Task: Send an email with the signature Luis Hernandez with the subject Request for a portfolio follow-up and the message Can you confirm the details of the project budget allocation? from softage.9@softage.net to softage.8@softage.net and move the email from Sent Items to the folder Tax filings
Action: Mouse moved to (1320, 93)
Screenshot: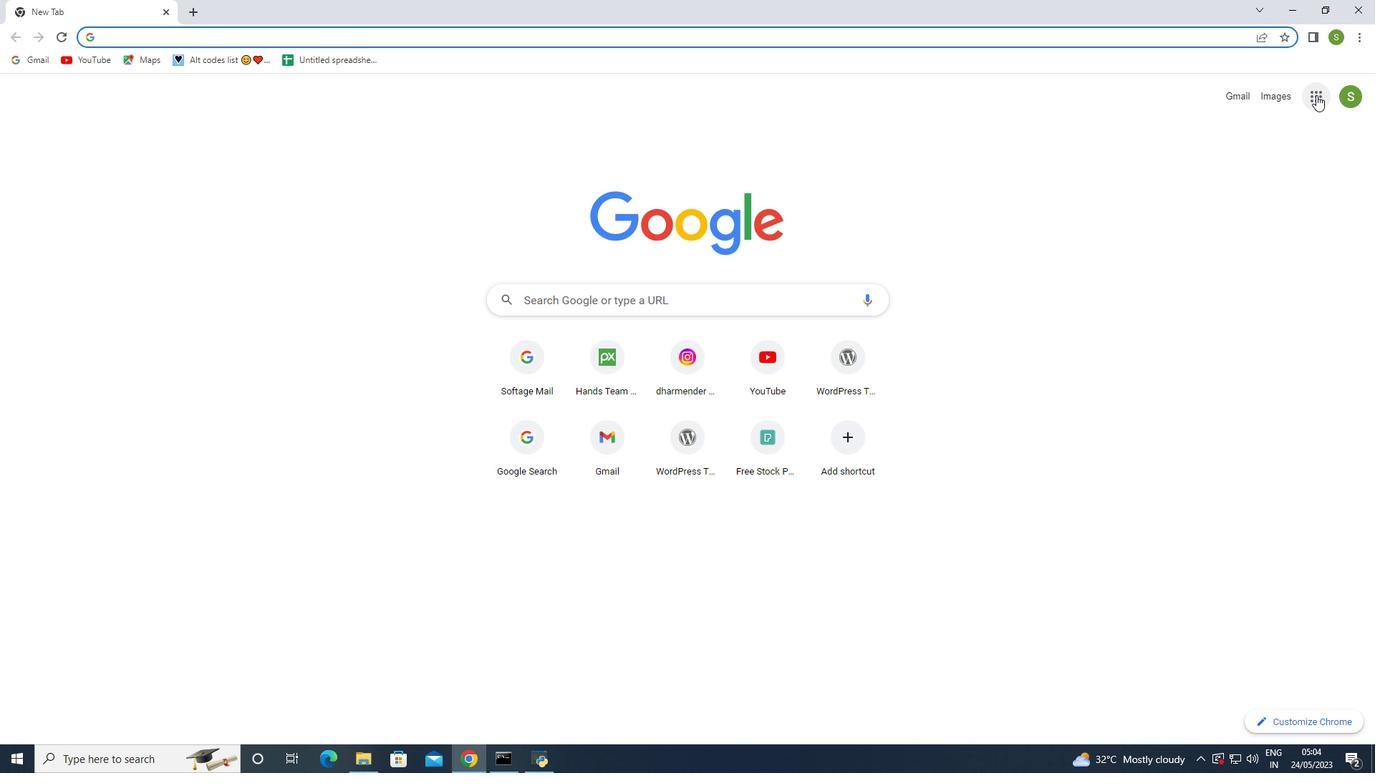 
Action: Mouse pressed left at (1320, 93)
Screenshot: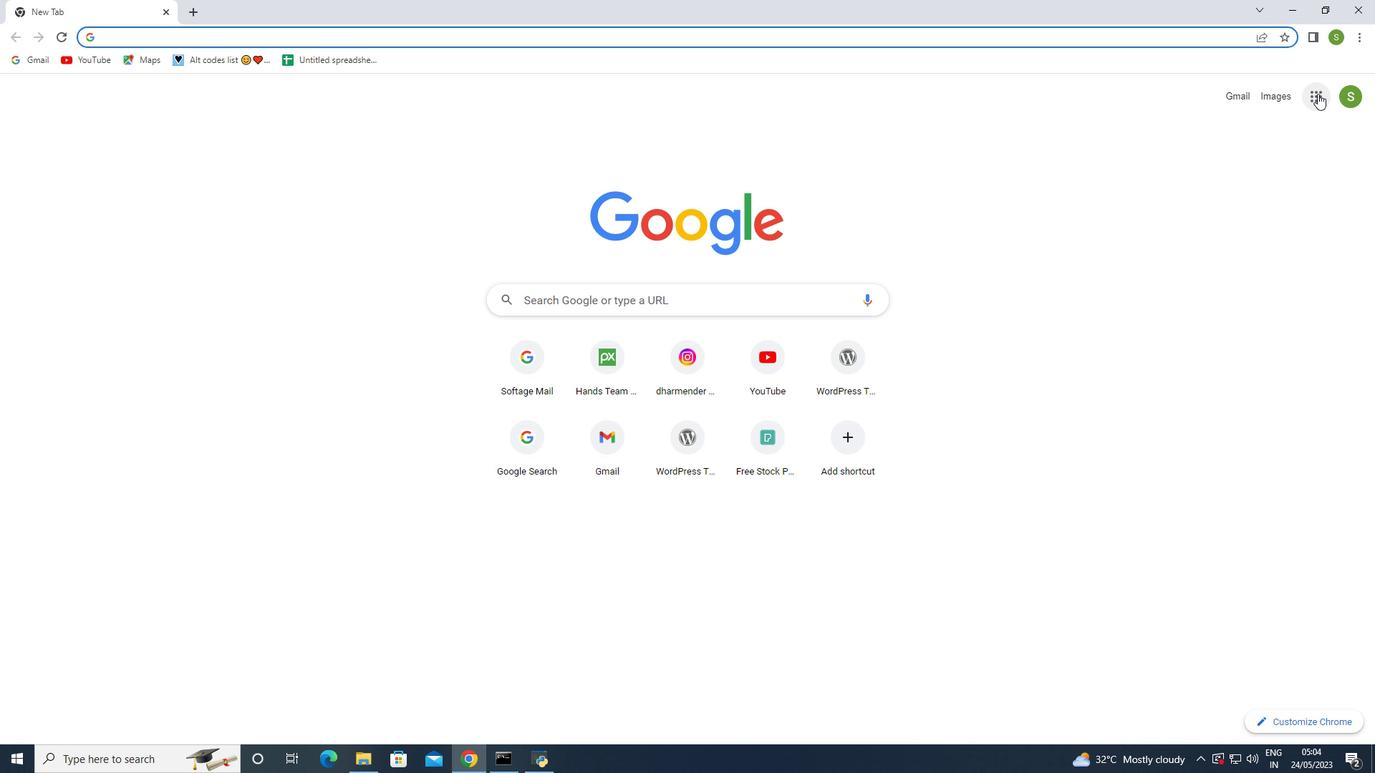 
Action: Mouse moved to (1250, 157)
Screenshot: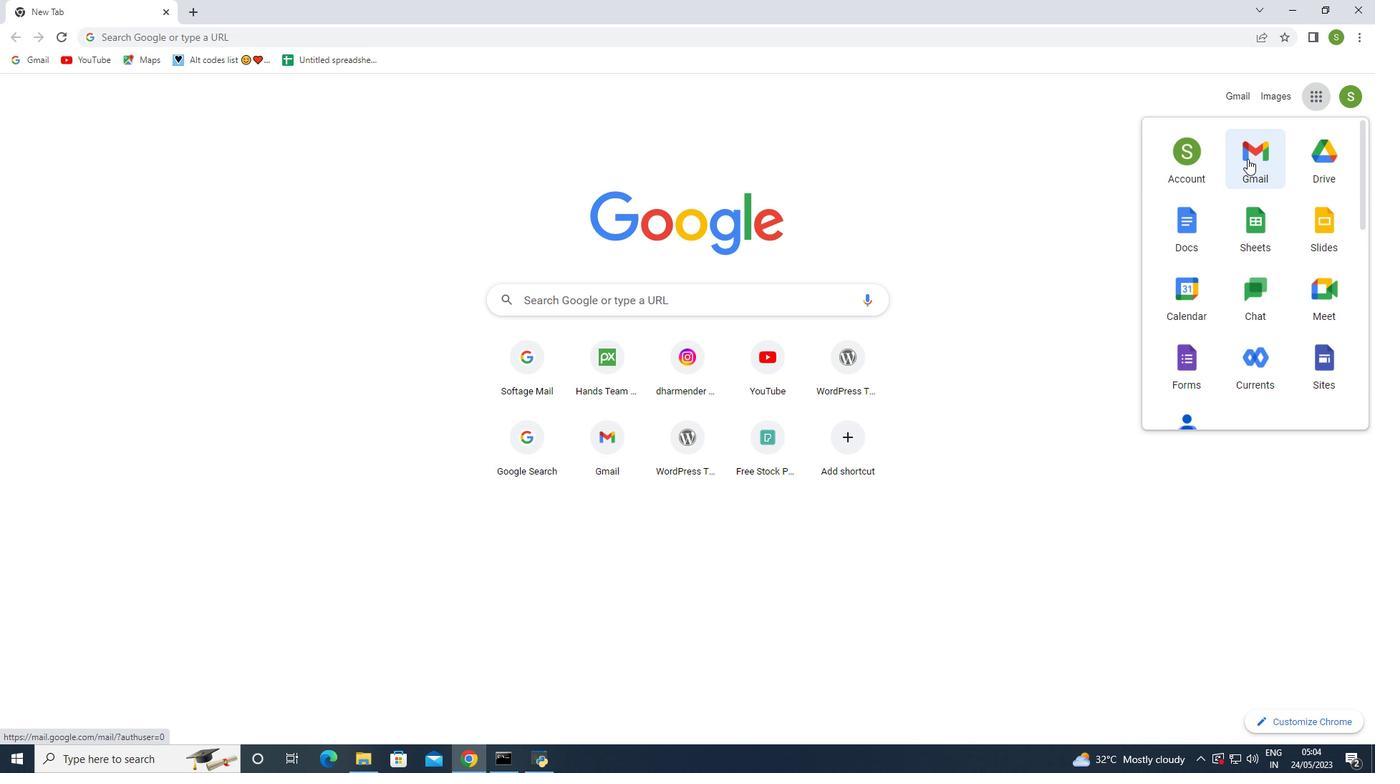 
Action: Mouse pressed left at (1250, 157)
Screenshot: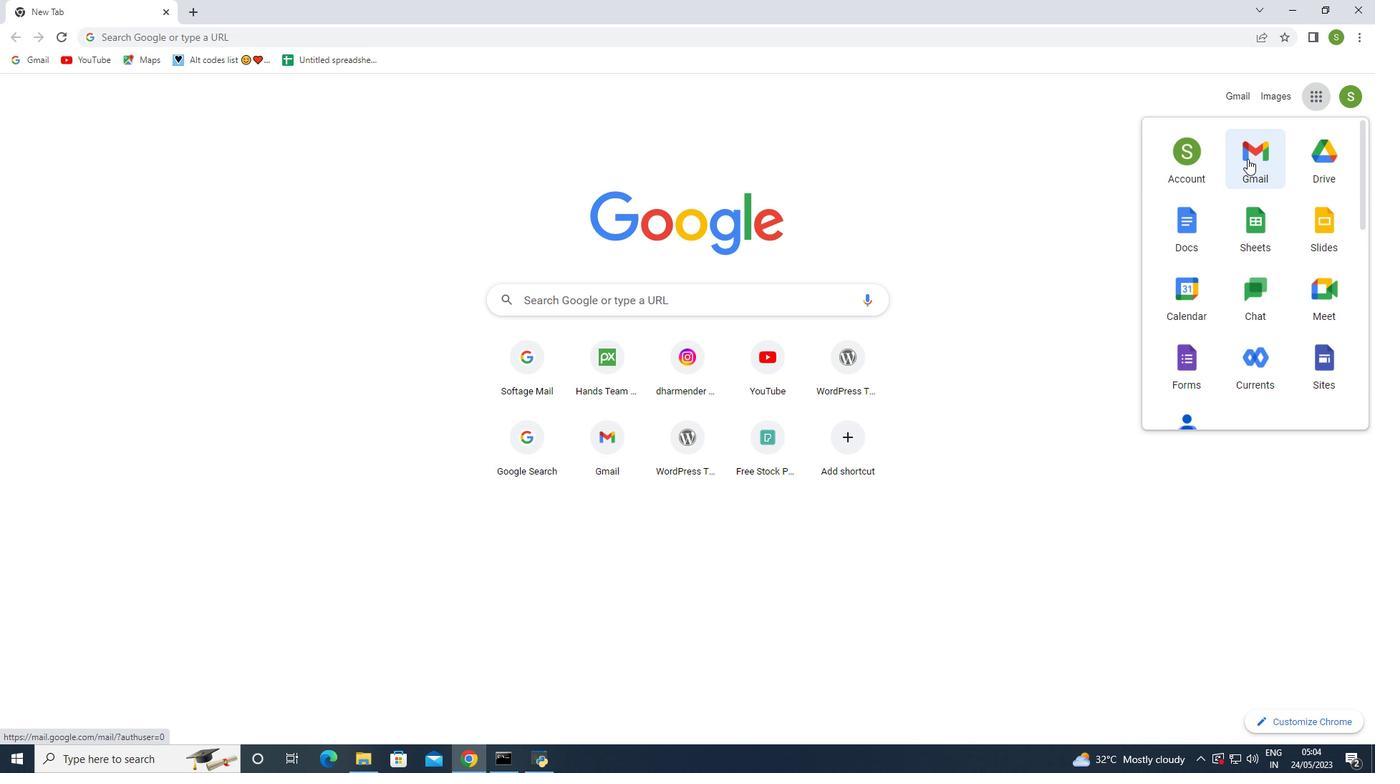 
Action: Mouse moved to (1213, 91)
Screenshot: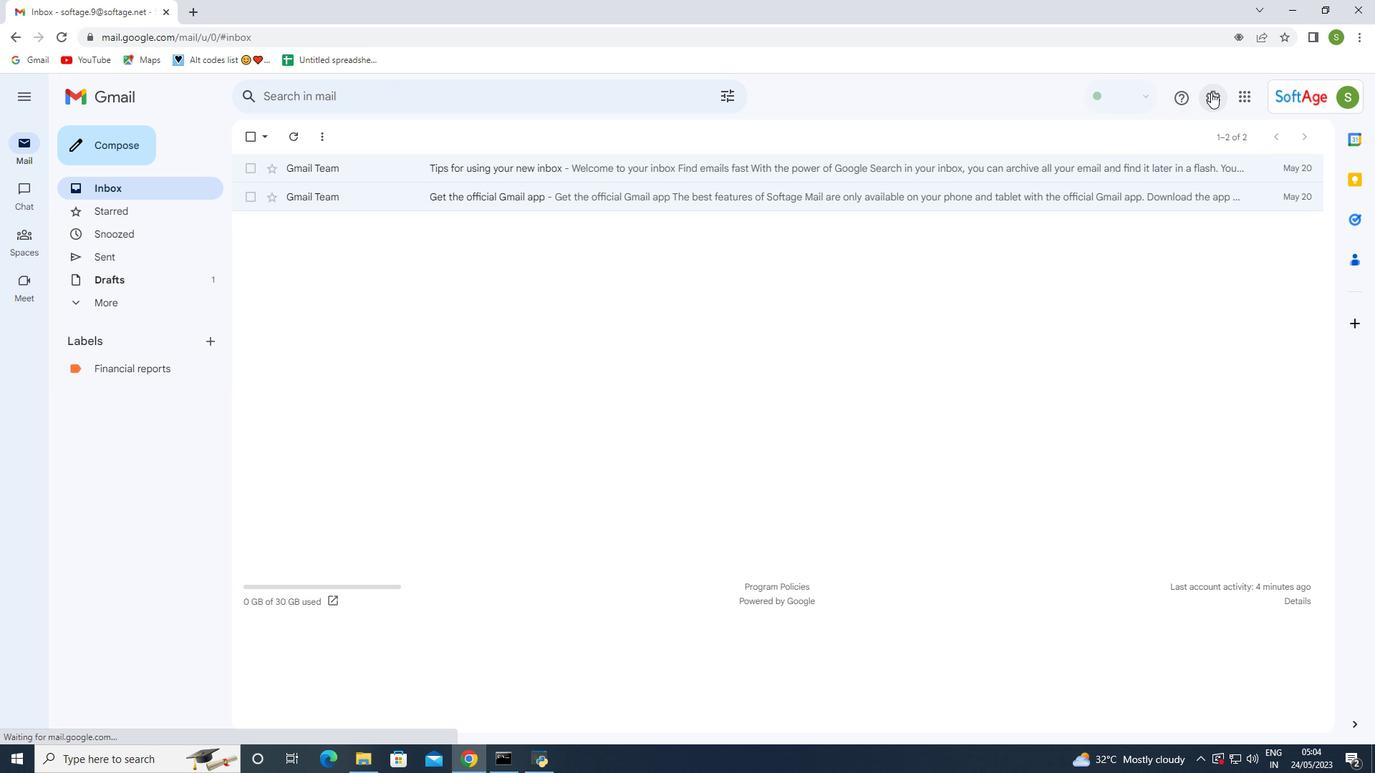 
Action: Mouse pressed left at (1213, 91)
Screenshot: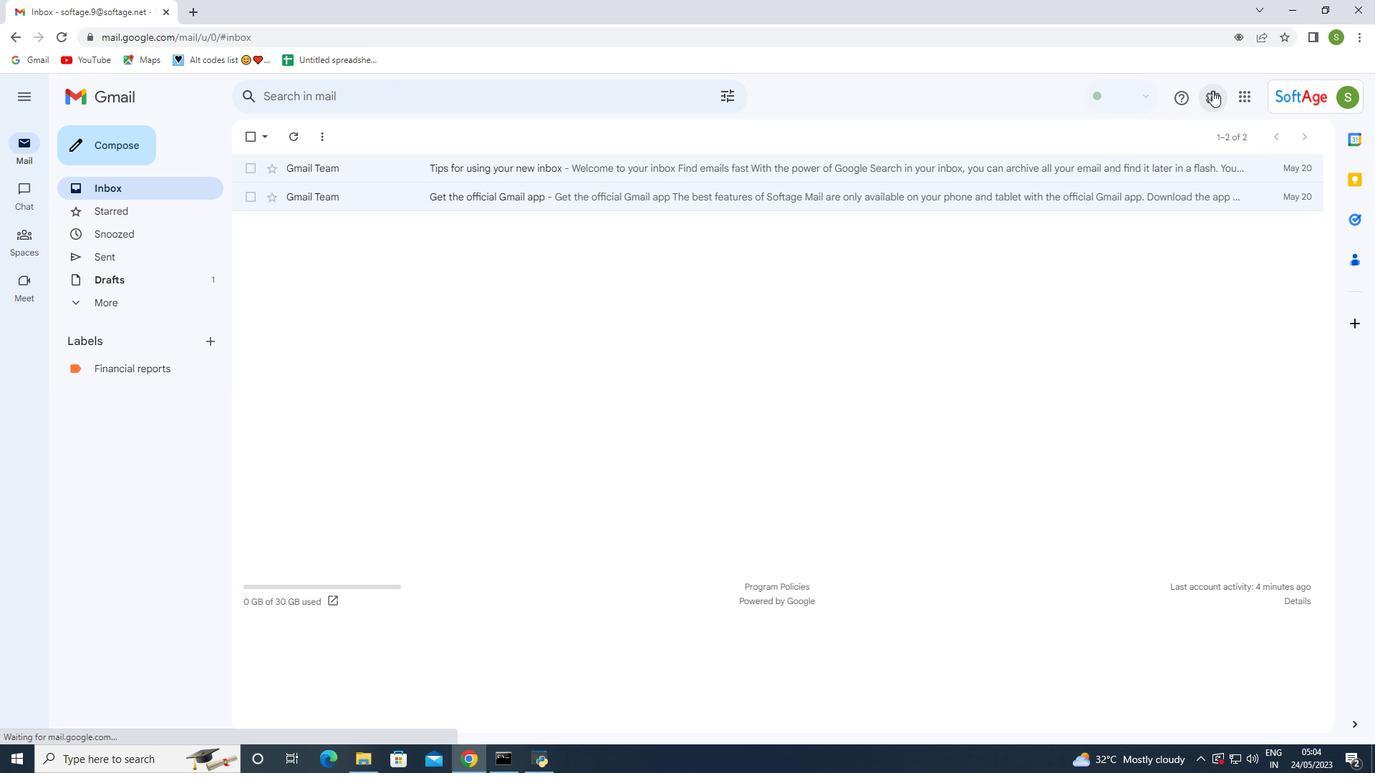 
Action: Mouse moved to (1189, 174)
Screenshot: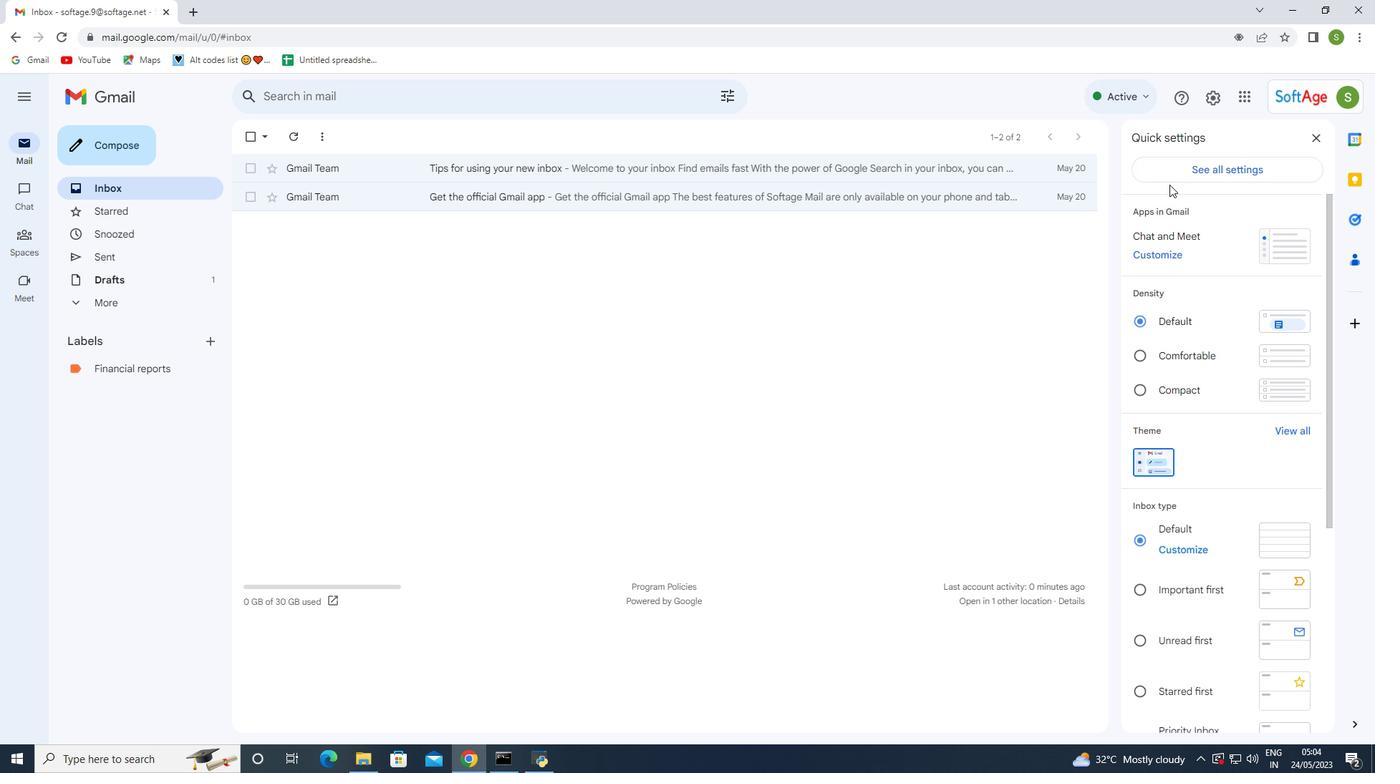 
Action: Mouse pressed left at (1189, 174)
Screenshot: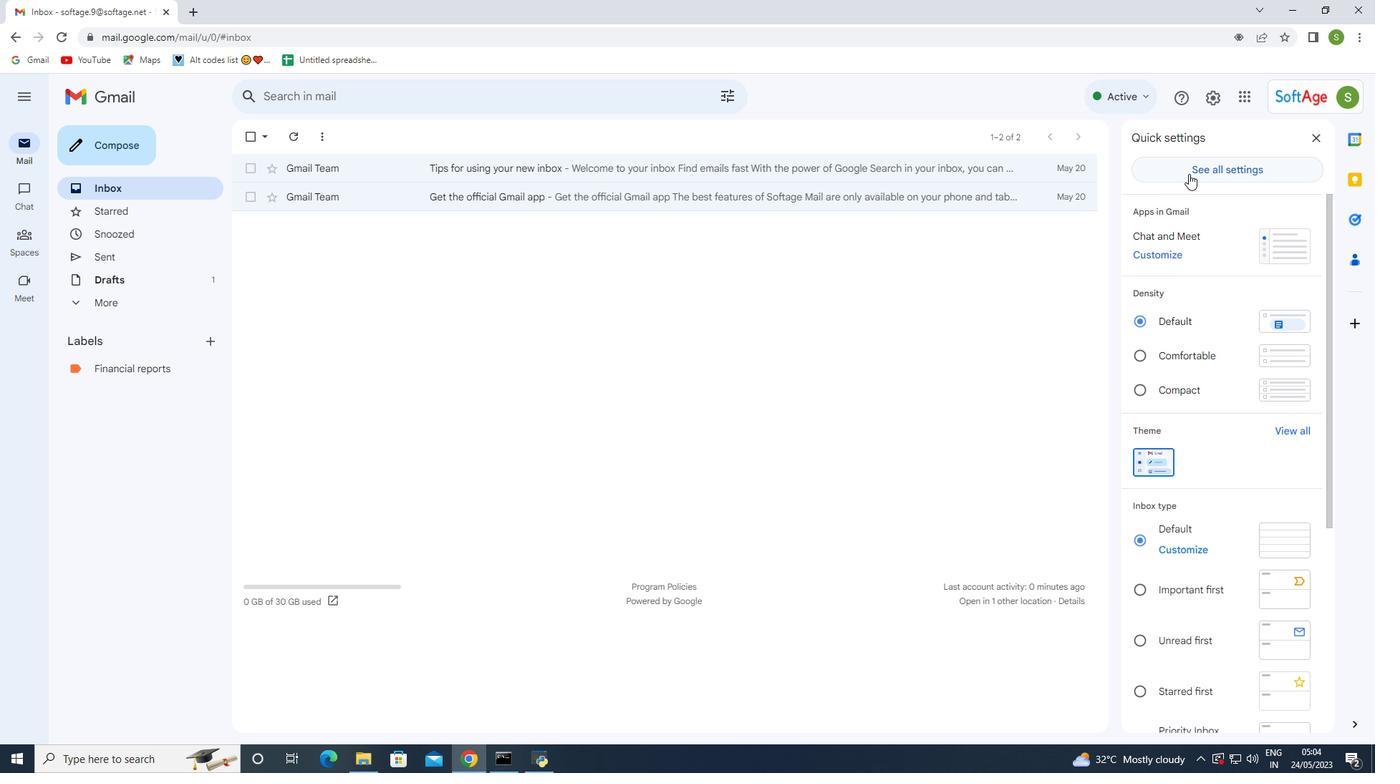
Action: Mouse moved to (605, 356)
Screenshot: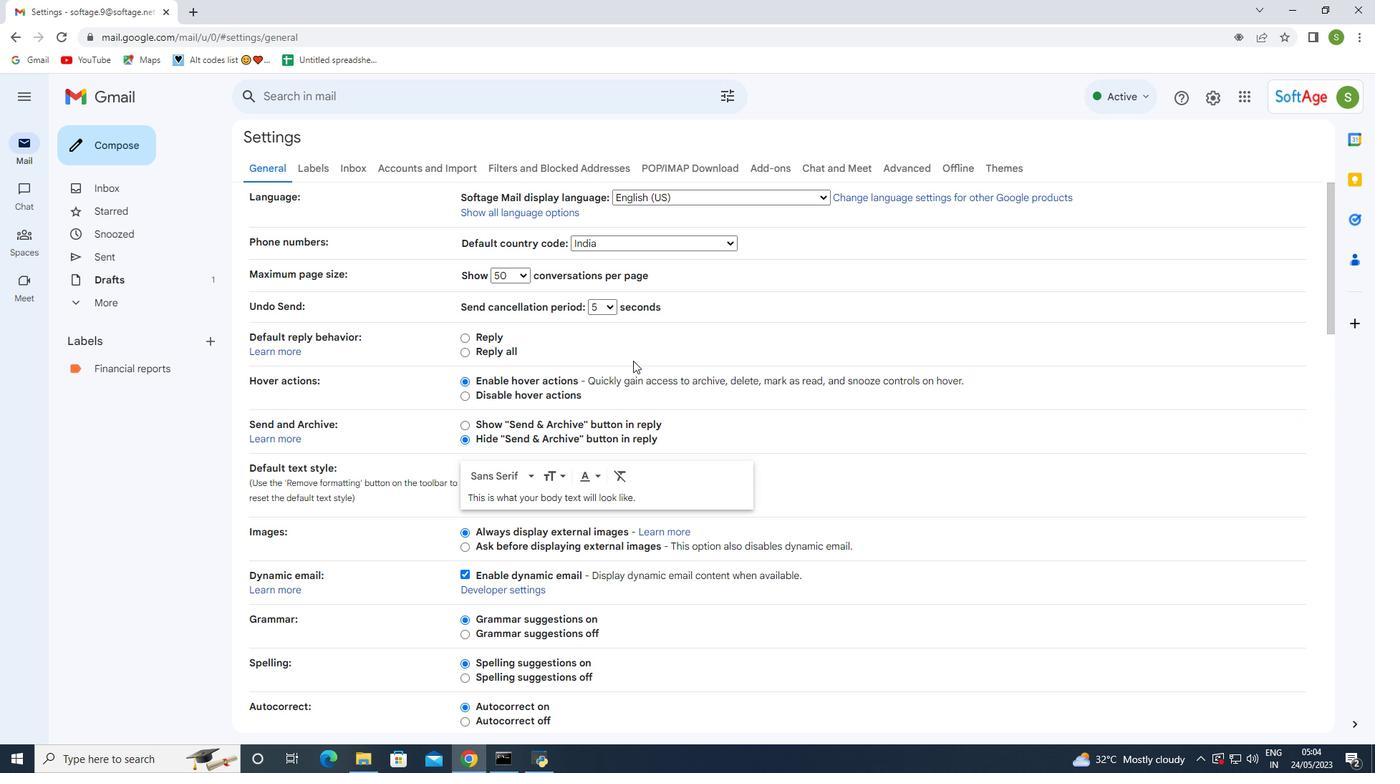
Action: Mouse scrolled (605, 355) with delta (0, 0)
Screenshot: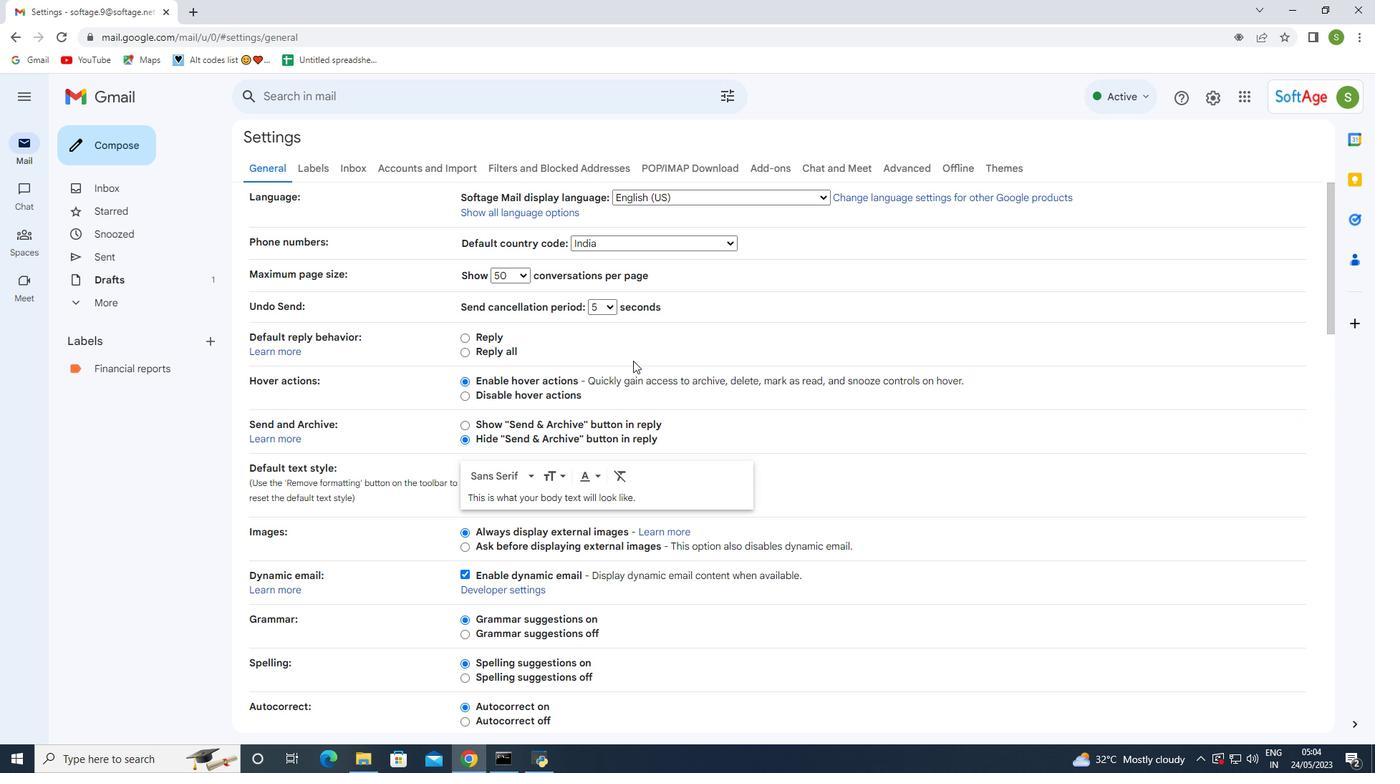 
Action: Mouse scrolled (605, 355) with delta (0, 0)
Screenshot: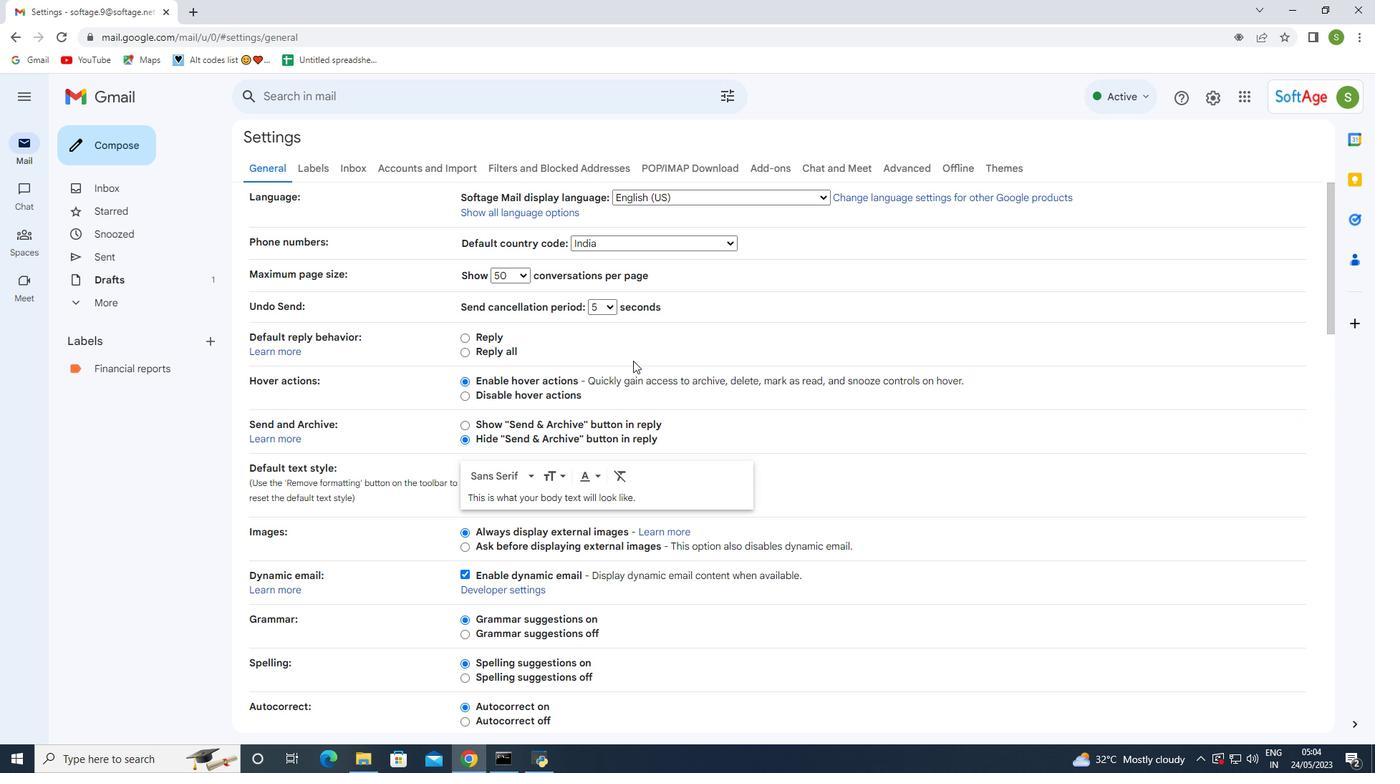 
Action: Mouse scrolled (605, 355) with delta (0, 0)
Screenshot: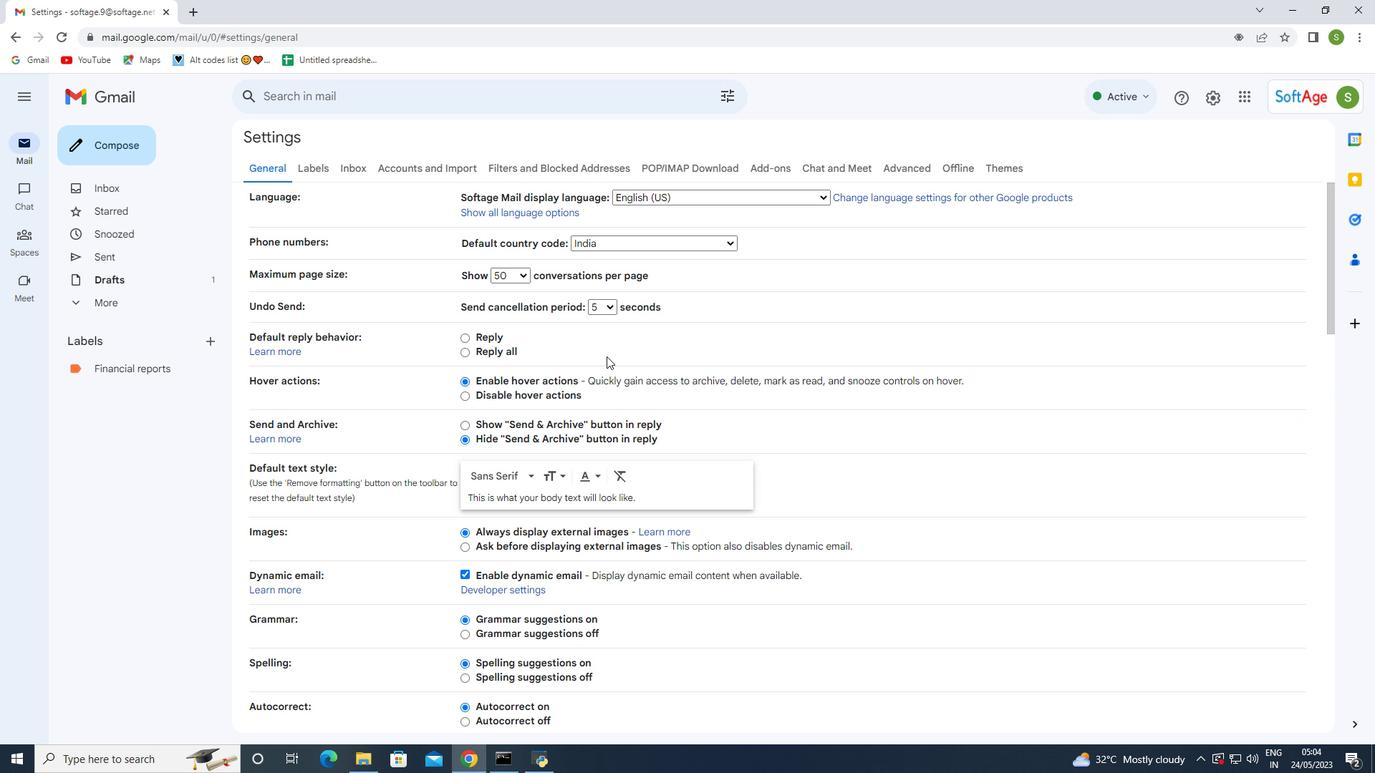 
Action: Mouse scrolled (605, 355) with delta (0, 0)
Screenshot: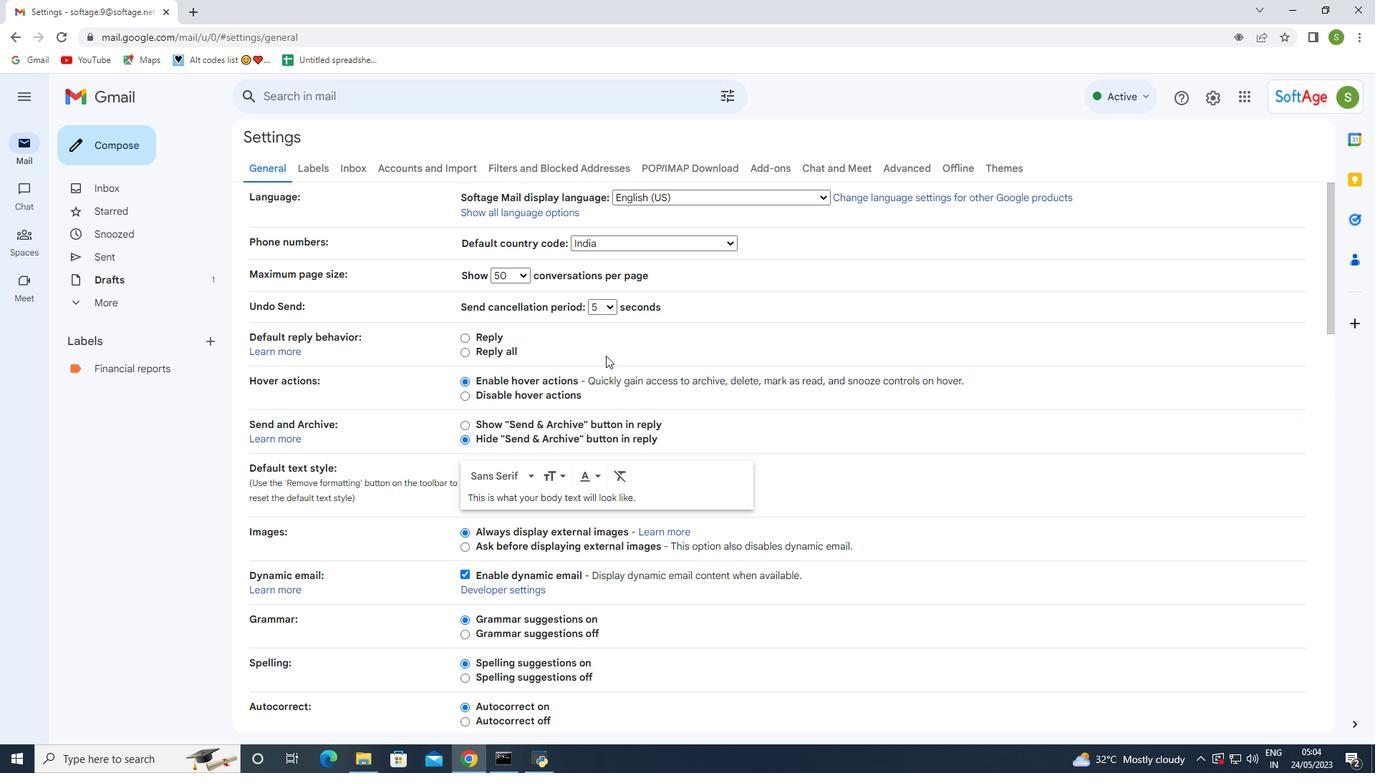 
Action: Mouse moved to (605, 354)
Screenshot: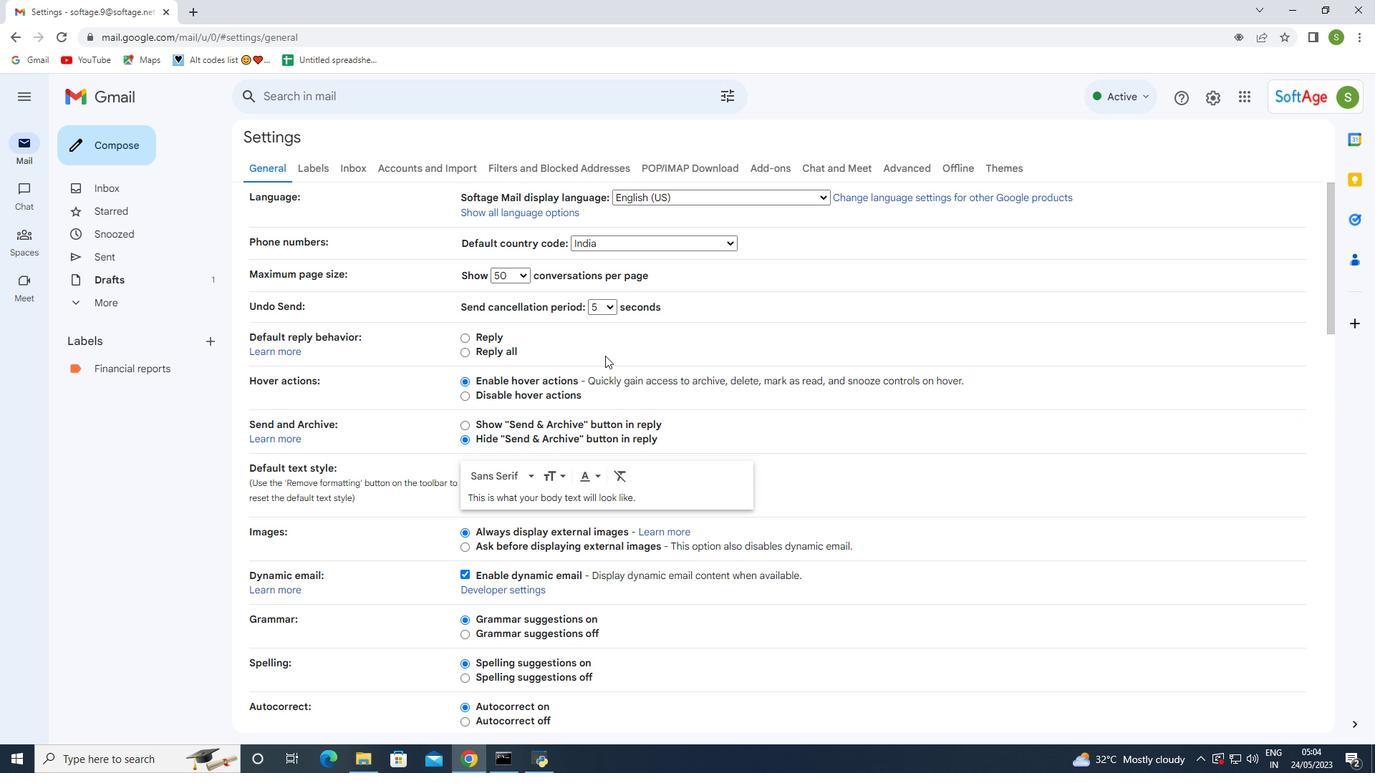 
Action: Mouse scrolled (605, 354) with delta (0, 0)
Screenshot: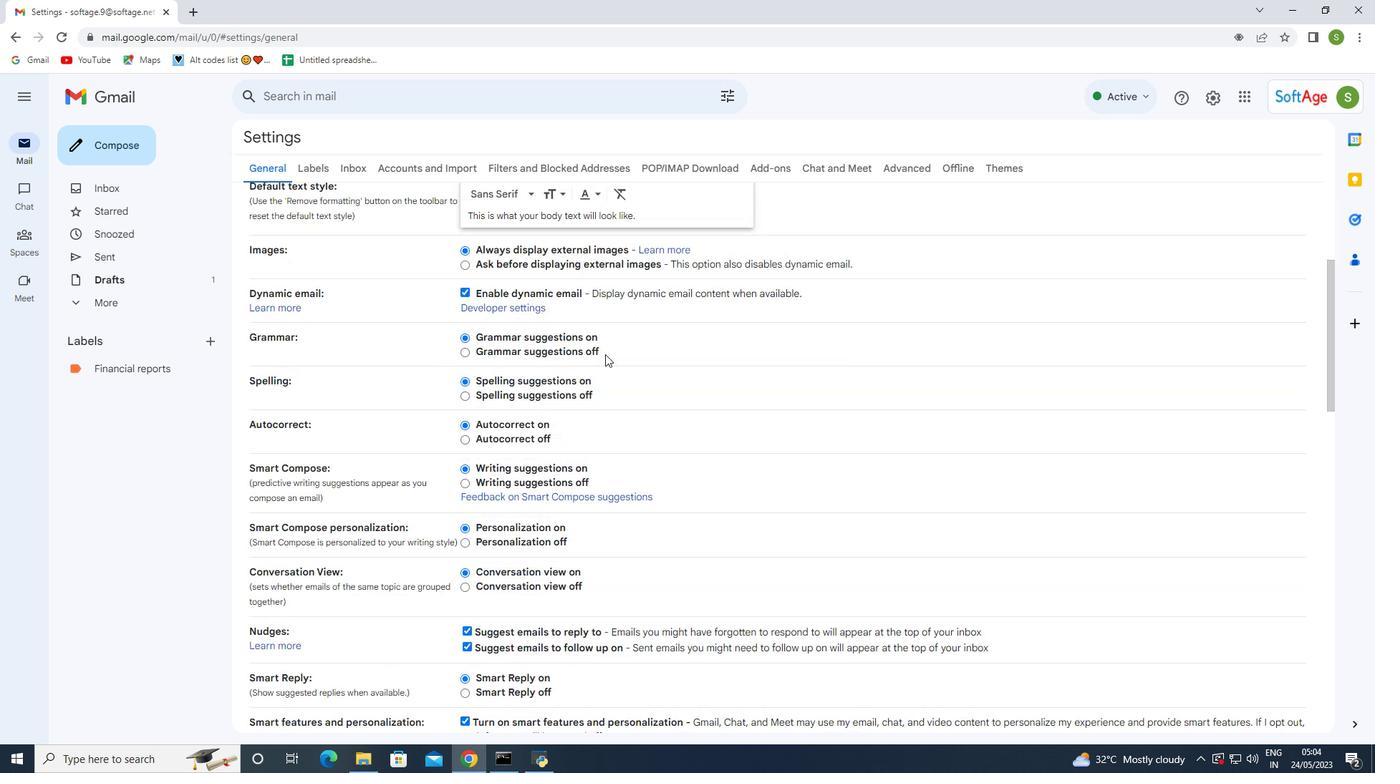 
Action: Mouse scrolled (605, 354) with delta (0, 0)
Screenshot: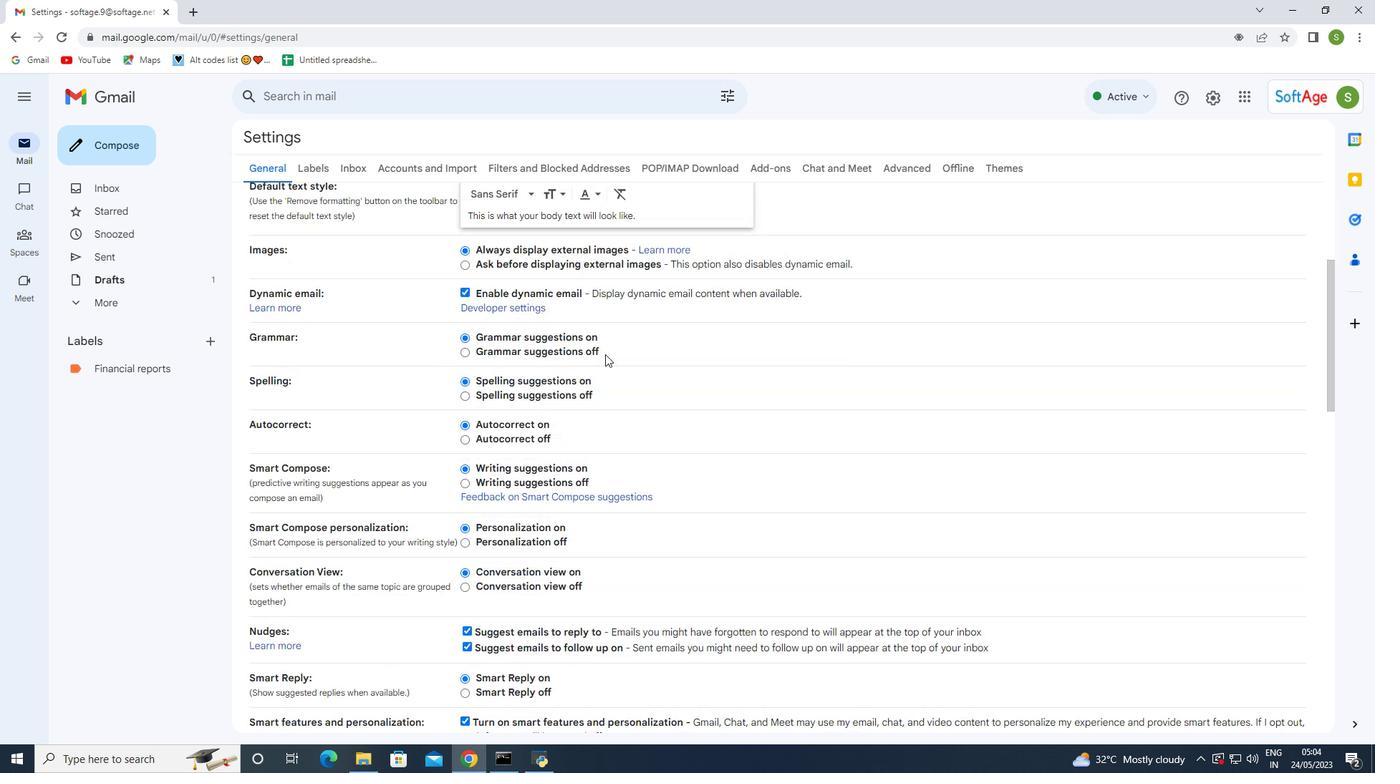 
Action: Mouse scrolled (605, 354) with delta (0, 0)
Screenshot: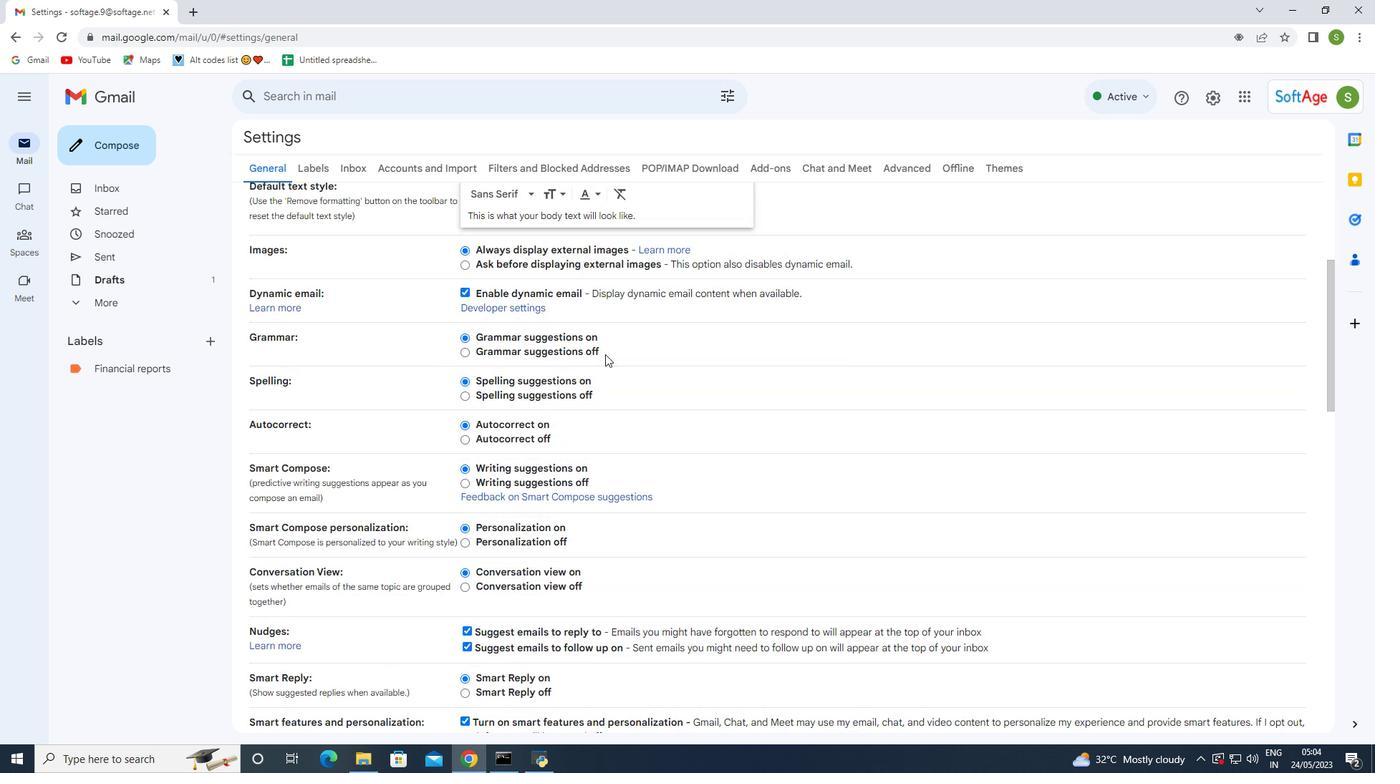 
Action: Mouse scrolled (605, 354) with delta (0, 0)
Screenshot: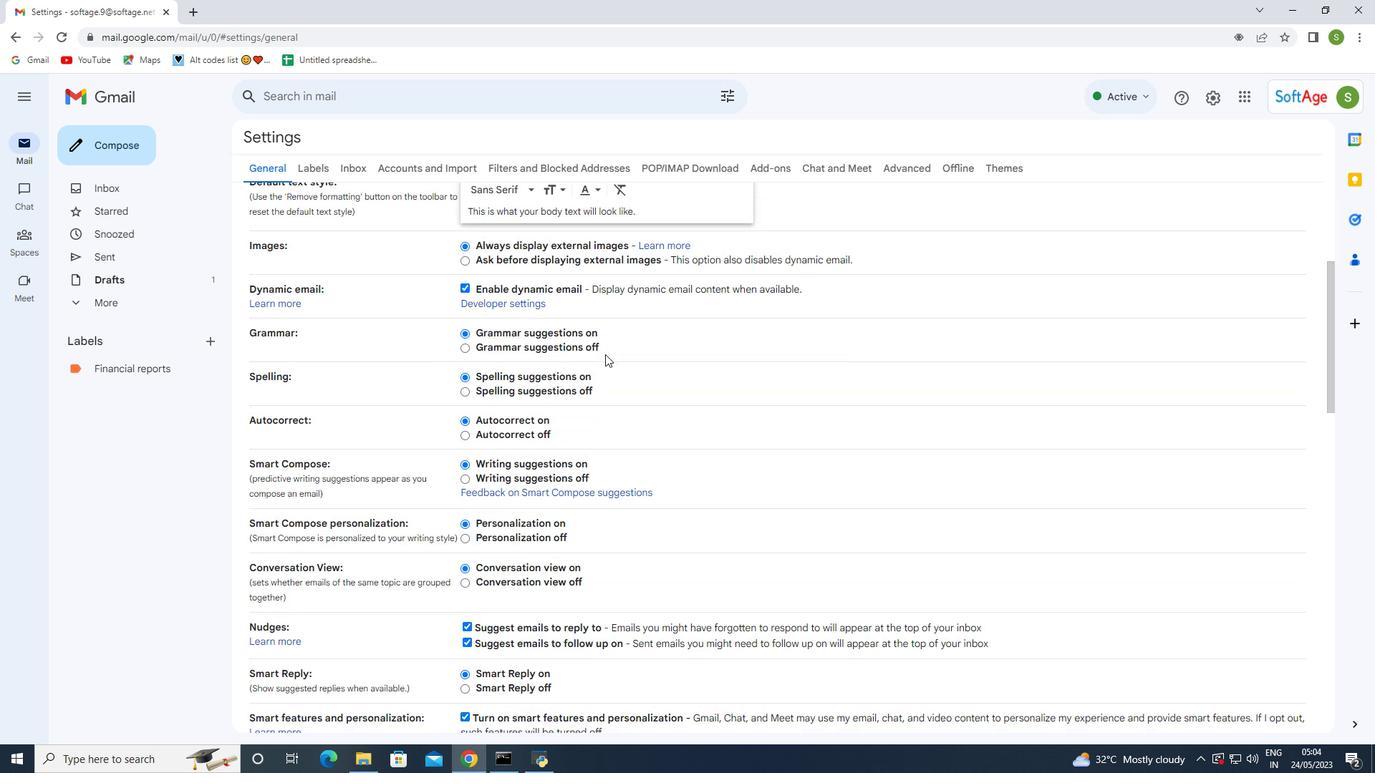 
Action: Mouse moved to (604, 355)
Screenshot: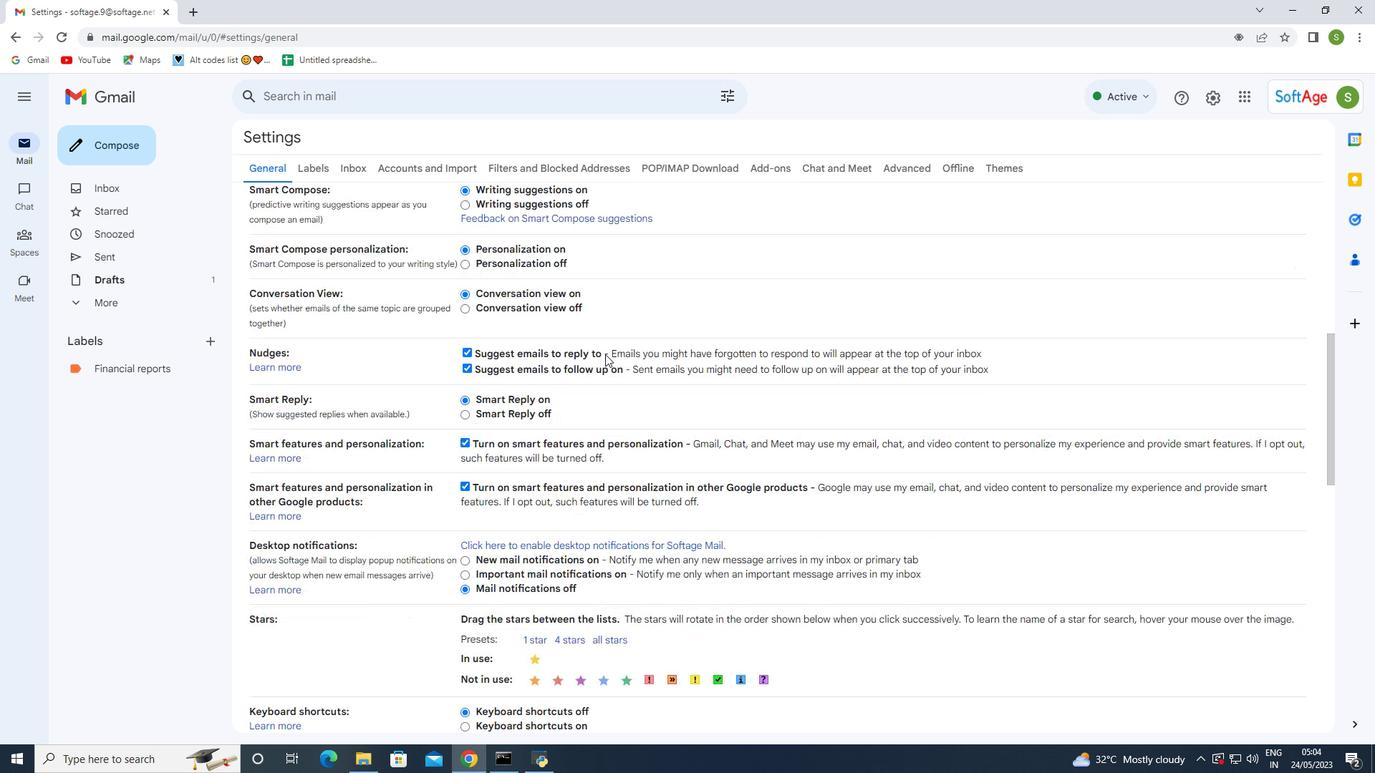 
Action: Mouse scrolled (604, 354) with delta (0, 0)
Screenshot: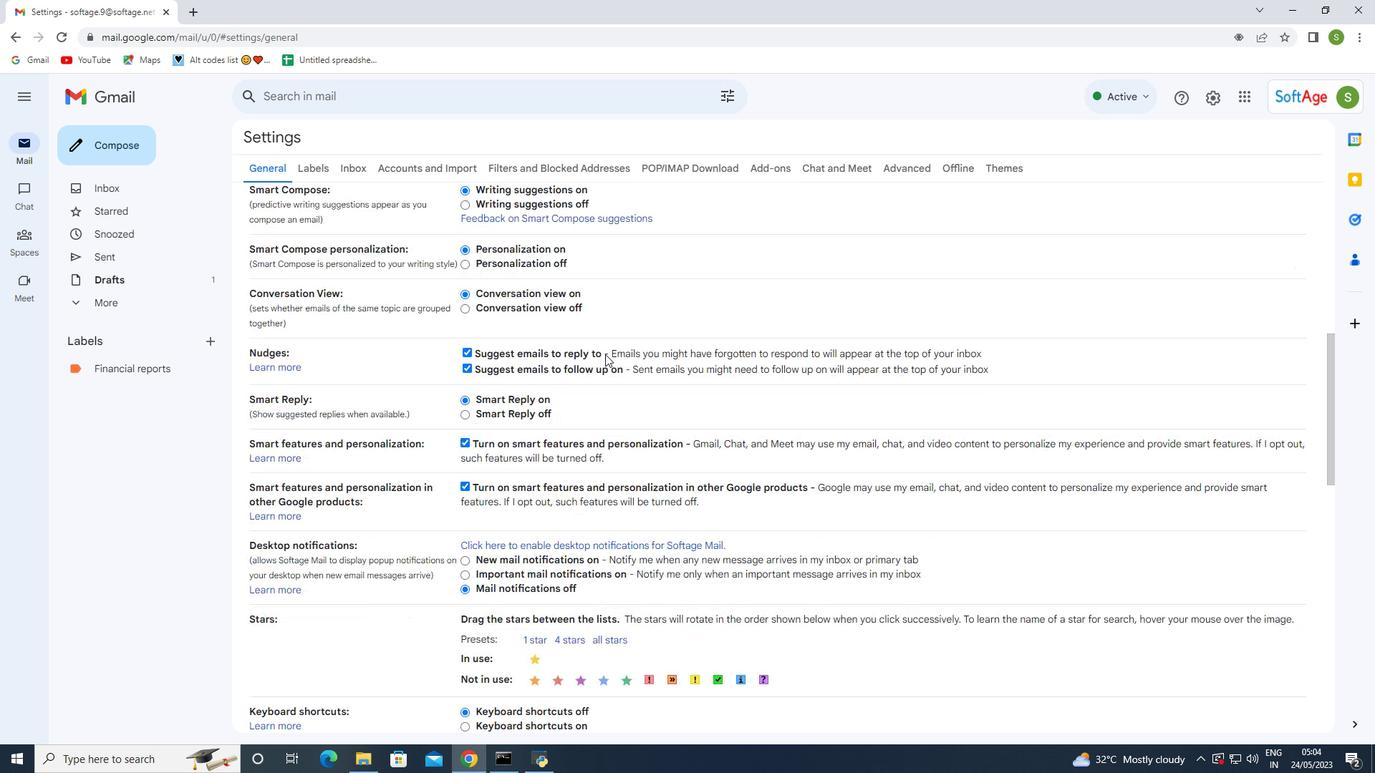 
Action: Mouse scrolled (604, 354) with delta (0, 0)
Screenshot: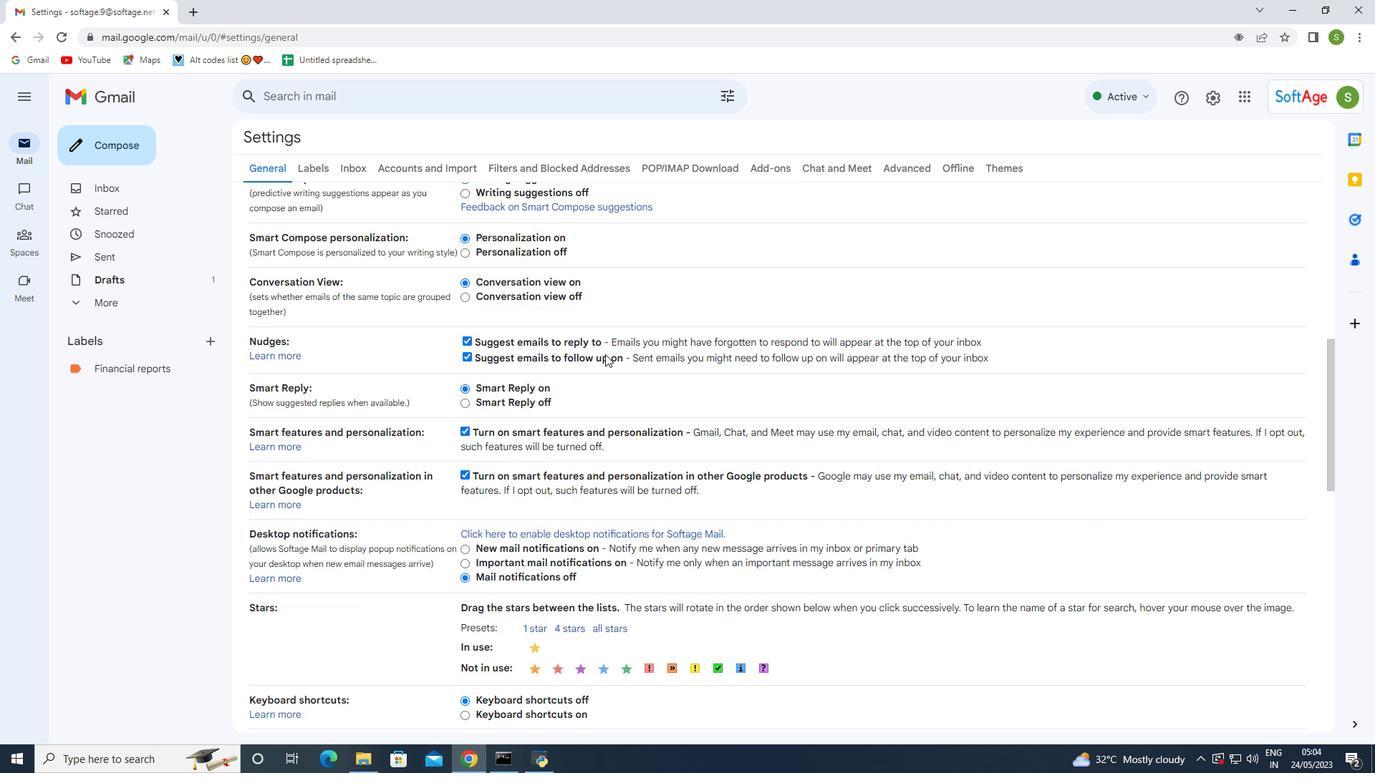 
Action: Mouse scrolled (604, 354) with delta (0, 0)
Screenshot: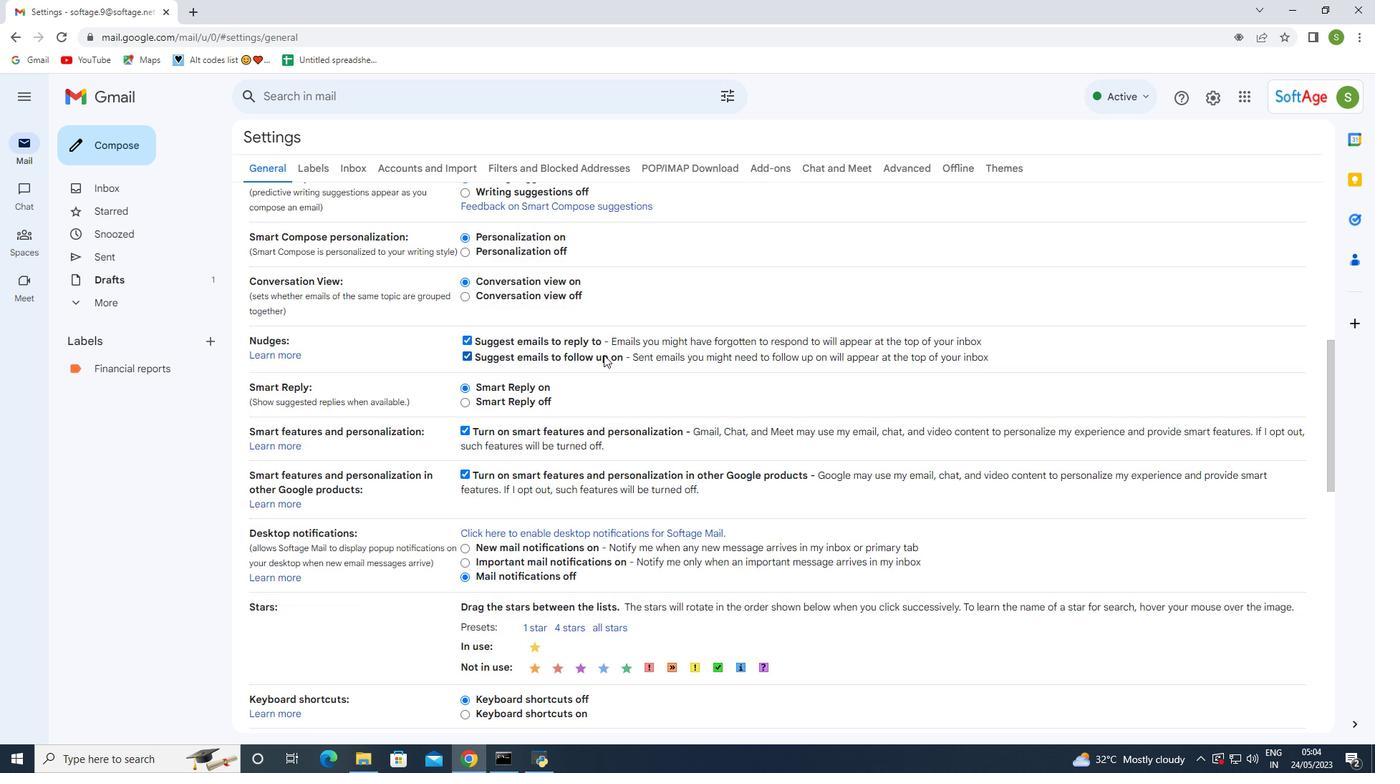 
Action: Mouse moved to (601, 356)
Screenshot: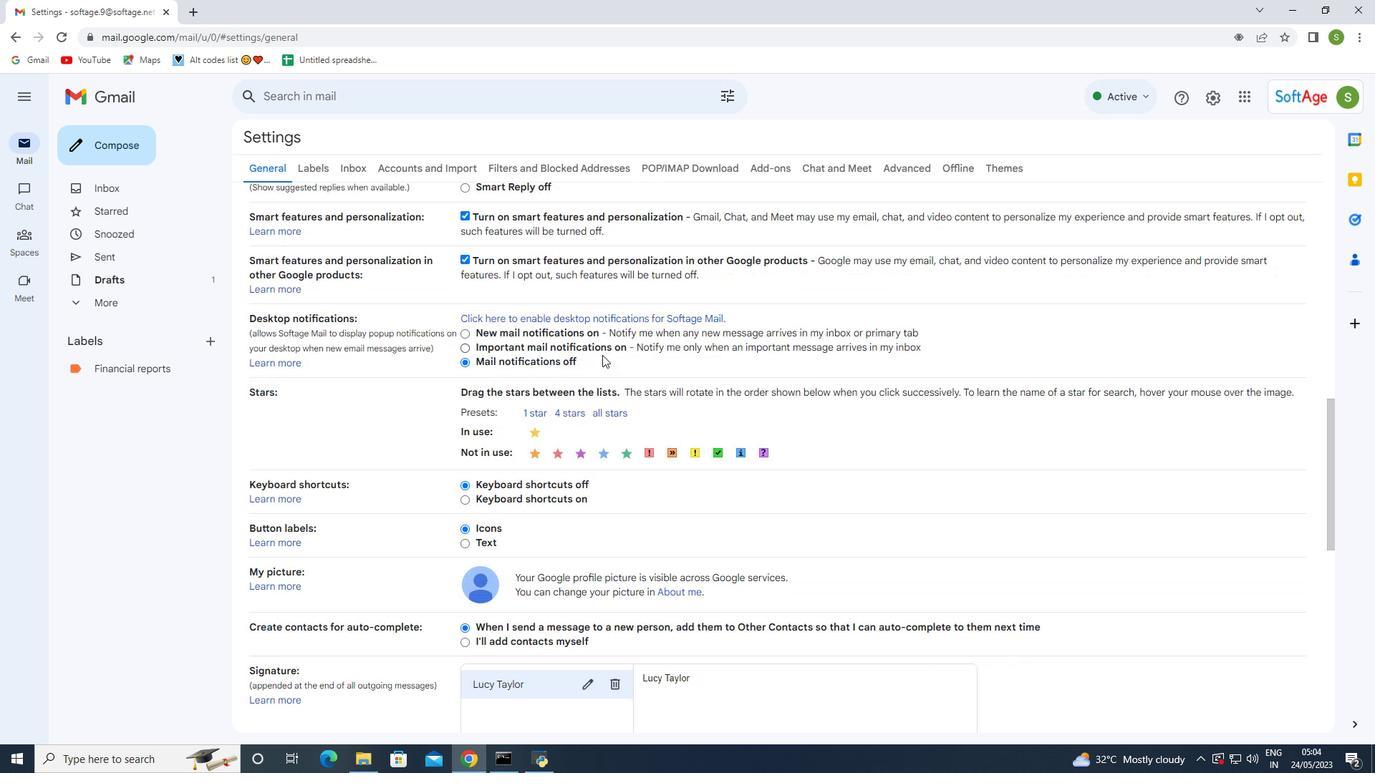 
Action: Mouse scrolled (601, 356) with delta (0, 0)
Screenshot: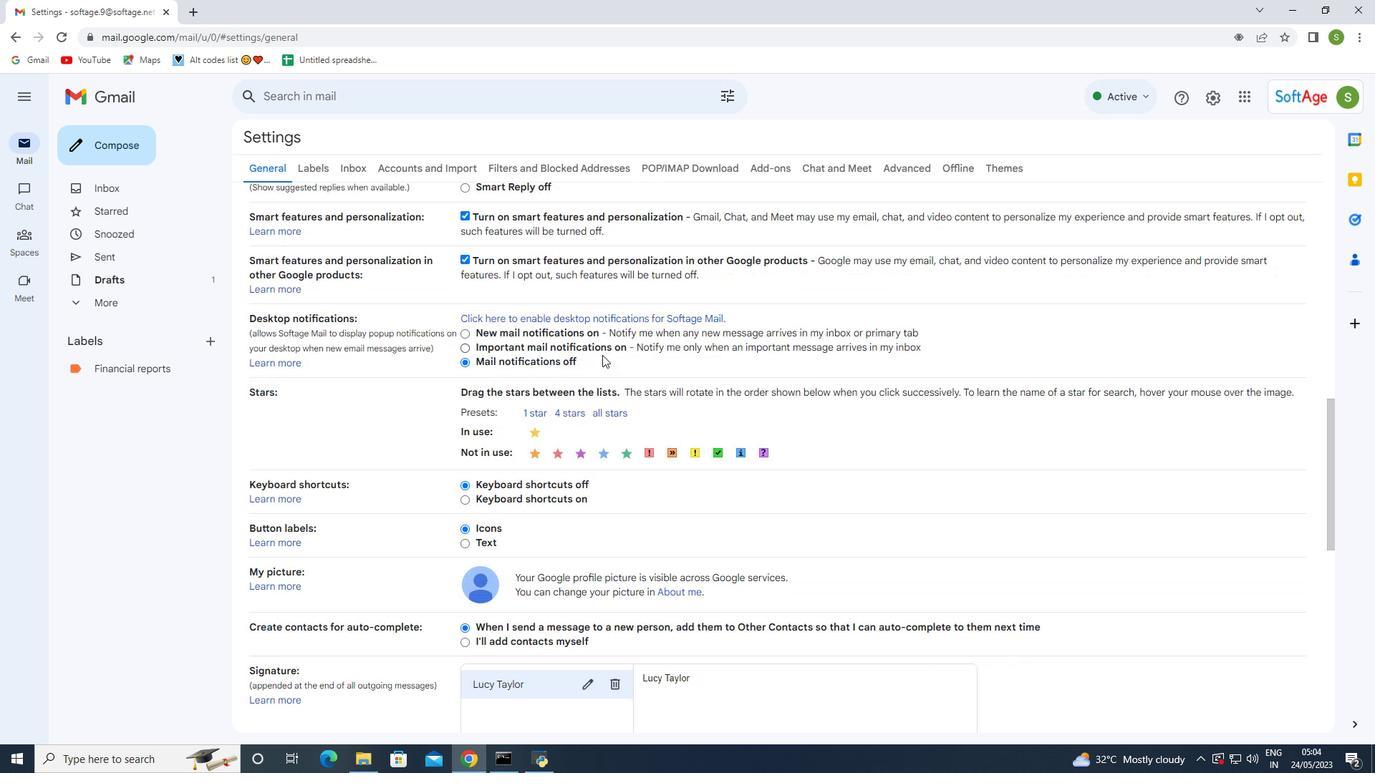 
Action: Mouse moved to (601, 357)
Screenshot: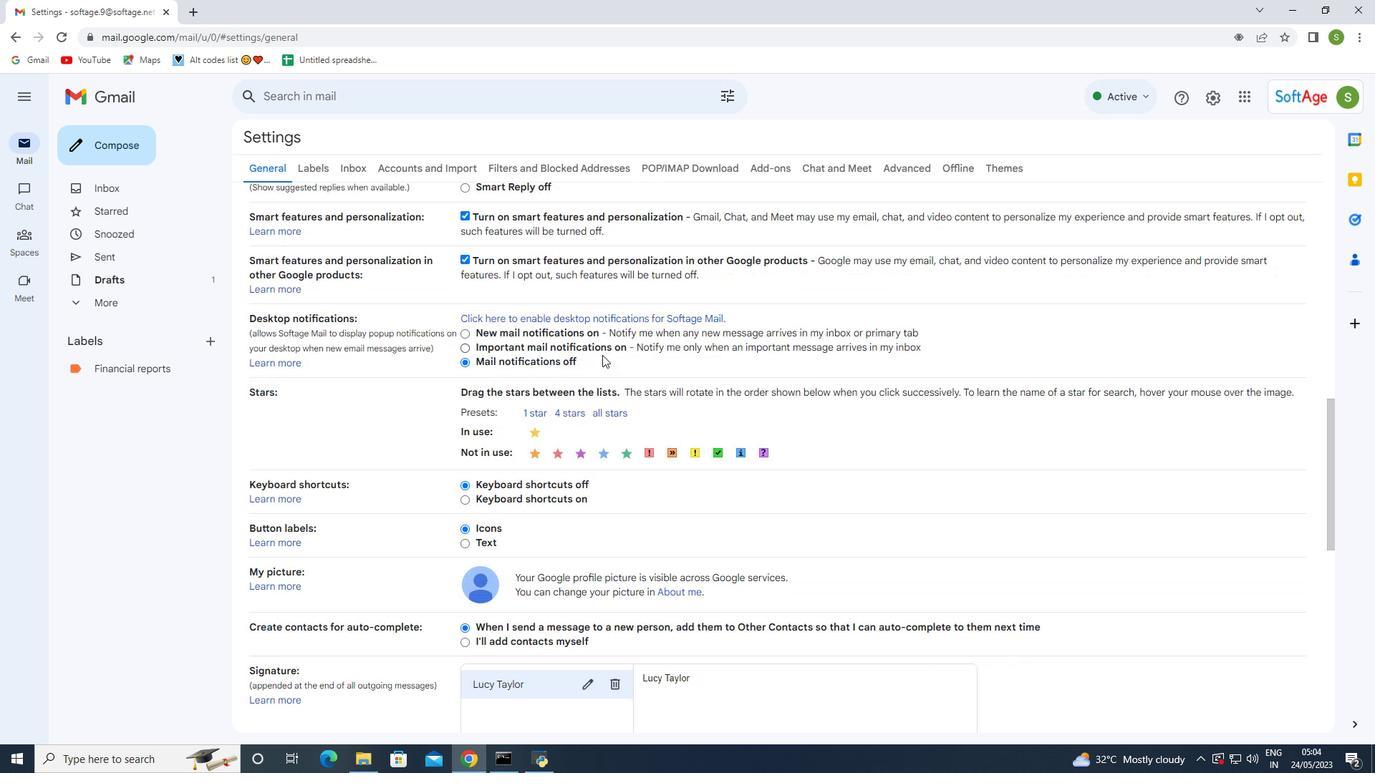 
Action: Mouse scrolled (601, 356) with delta (0, 0)
Screenshot: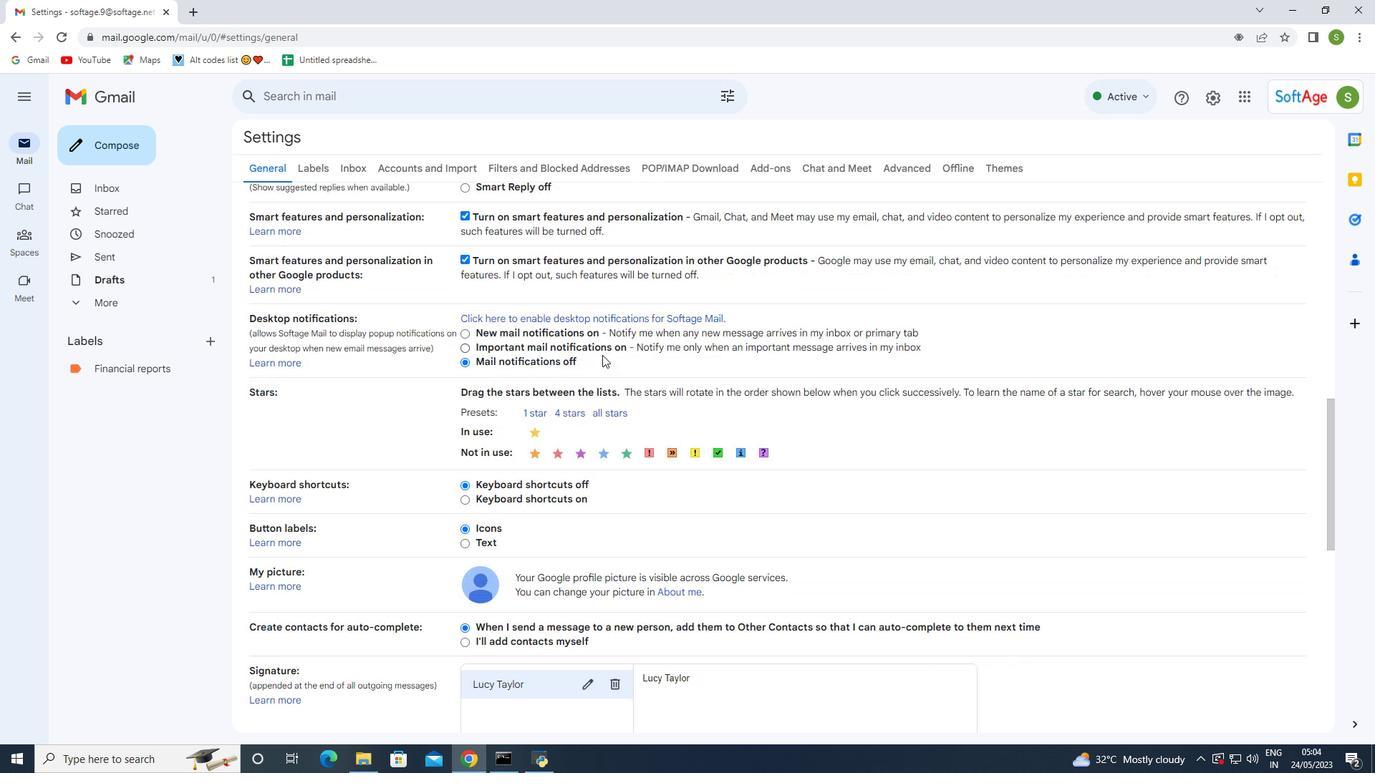 
Action: Mouse moved to (601, 358)
Screenshot: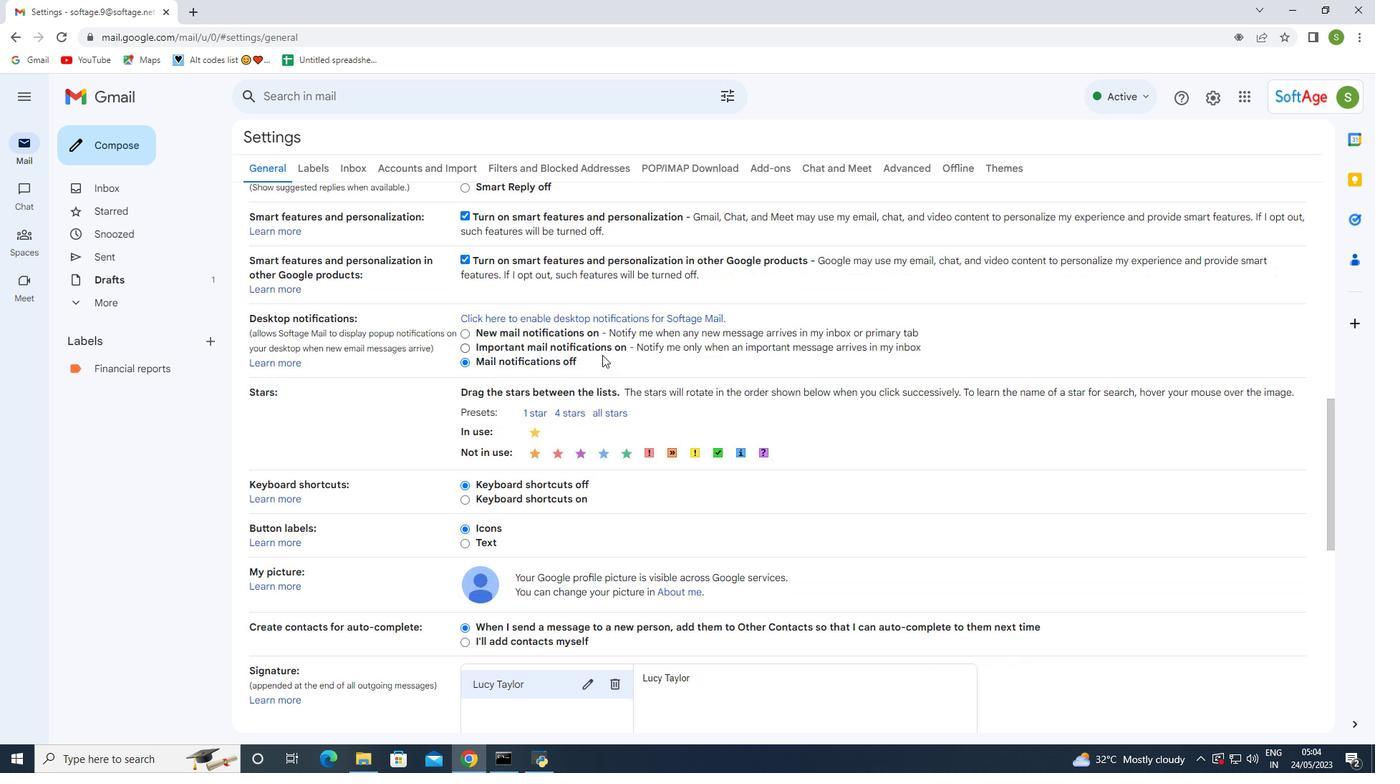 
Action: Mouse scrolled (601, 357) with delta (0, 0)
Screenshot: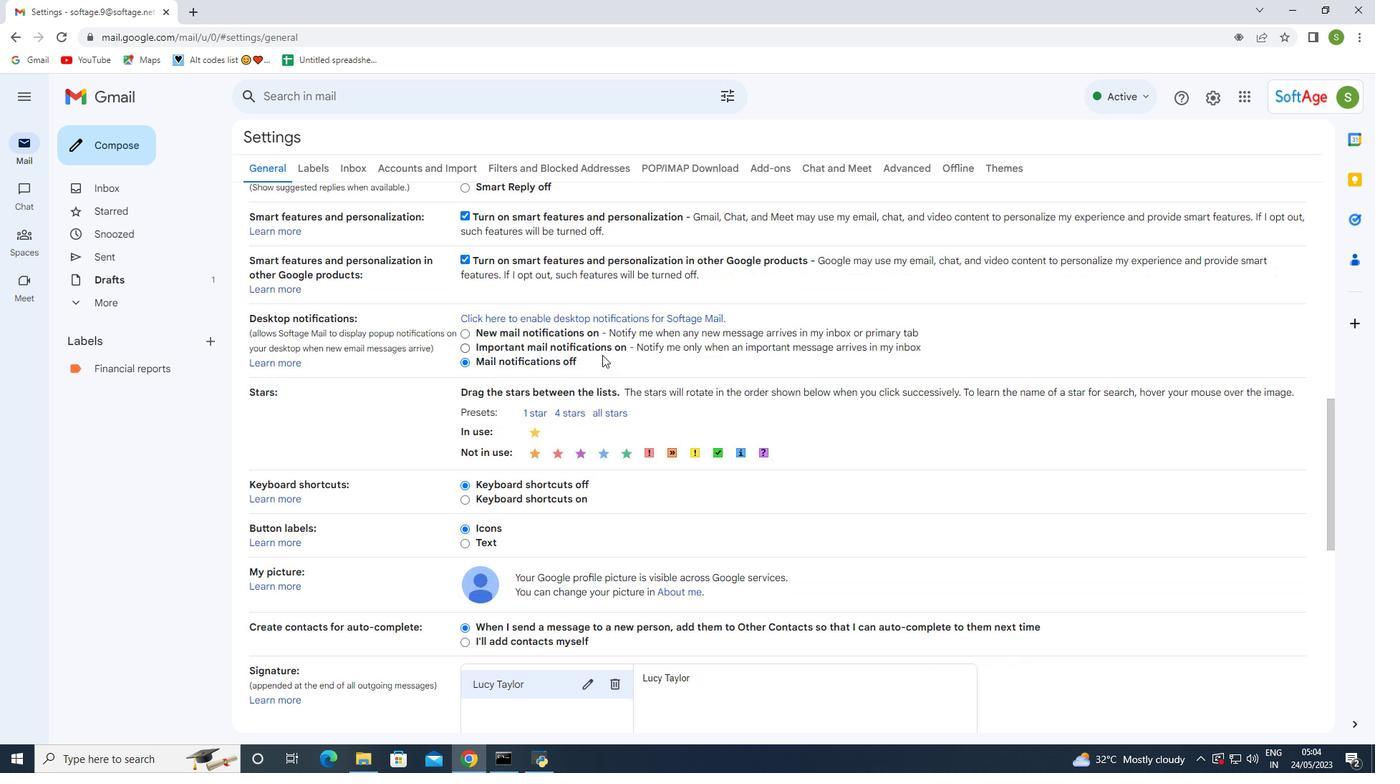 
Action: Mouse scrolled (601, 357) with delta (0, 0)
Screenshot: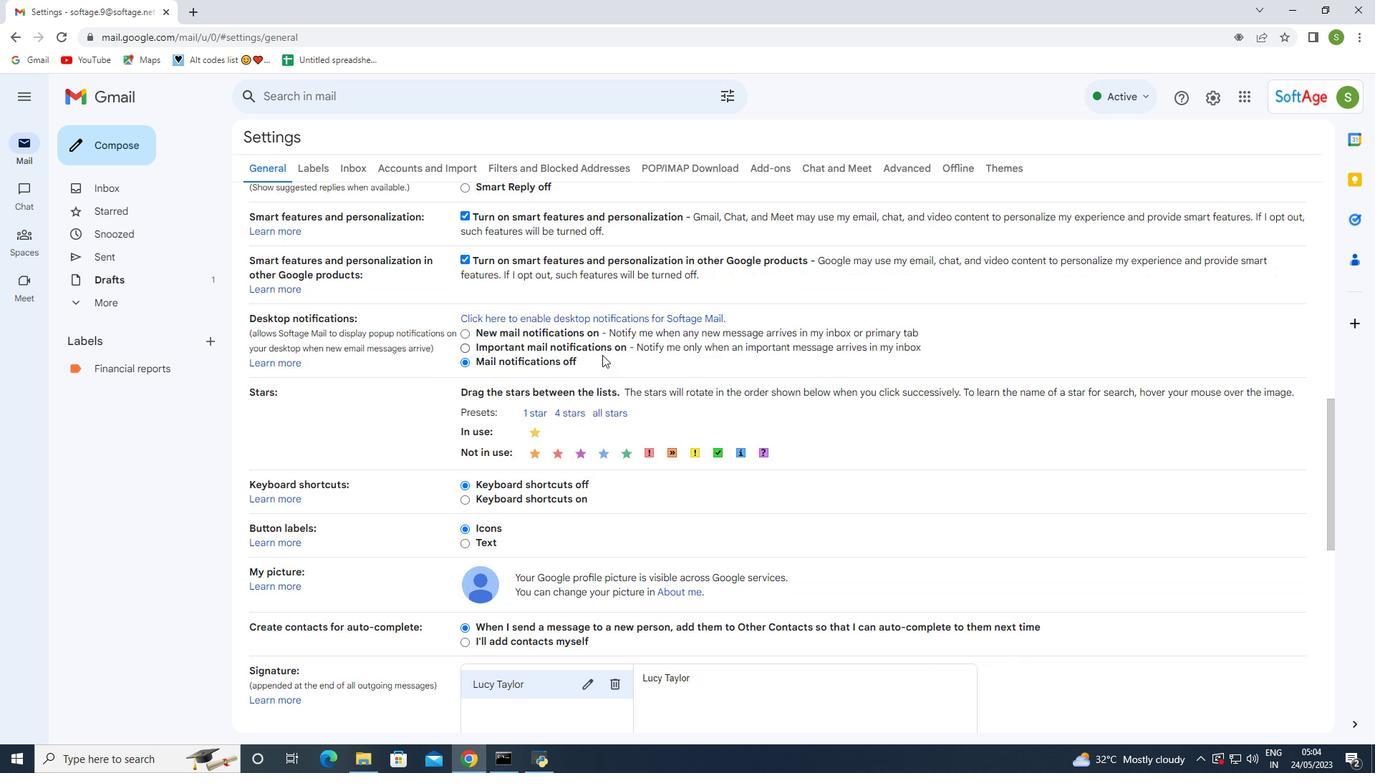 
Action: Mouse moved to (580, 523)
Screenshot: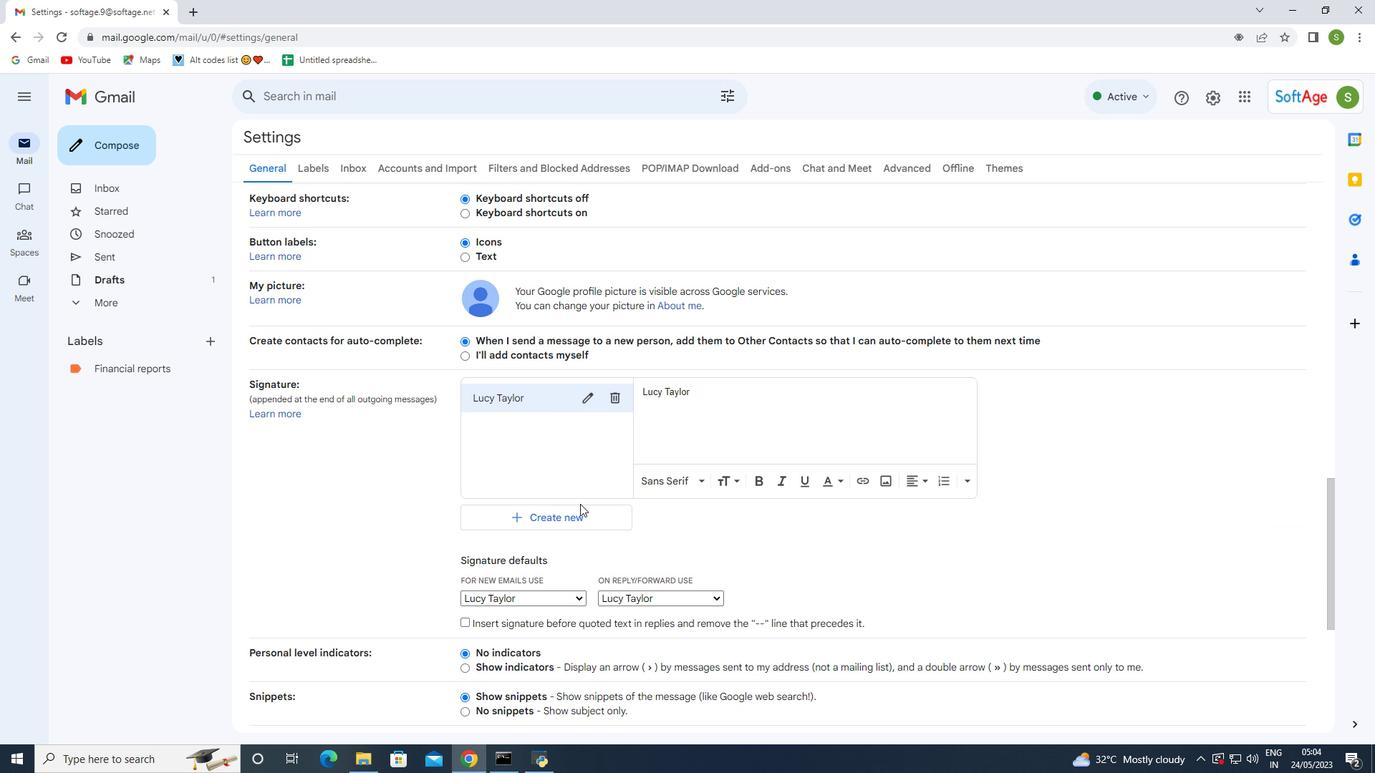 
Action: Mouse pressed left at (580, 523)
Screenshot: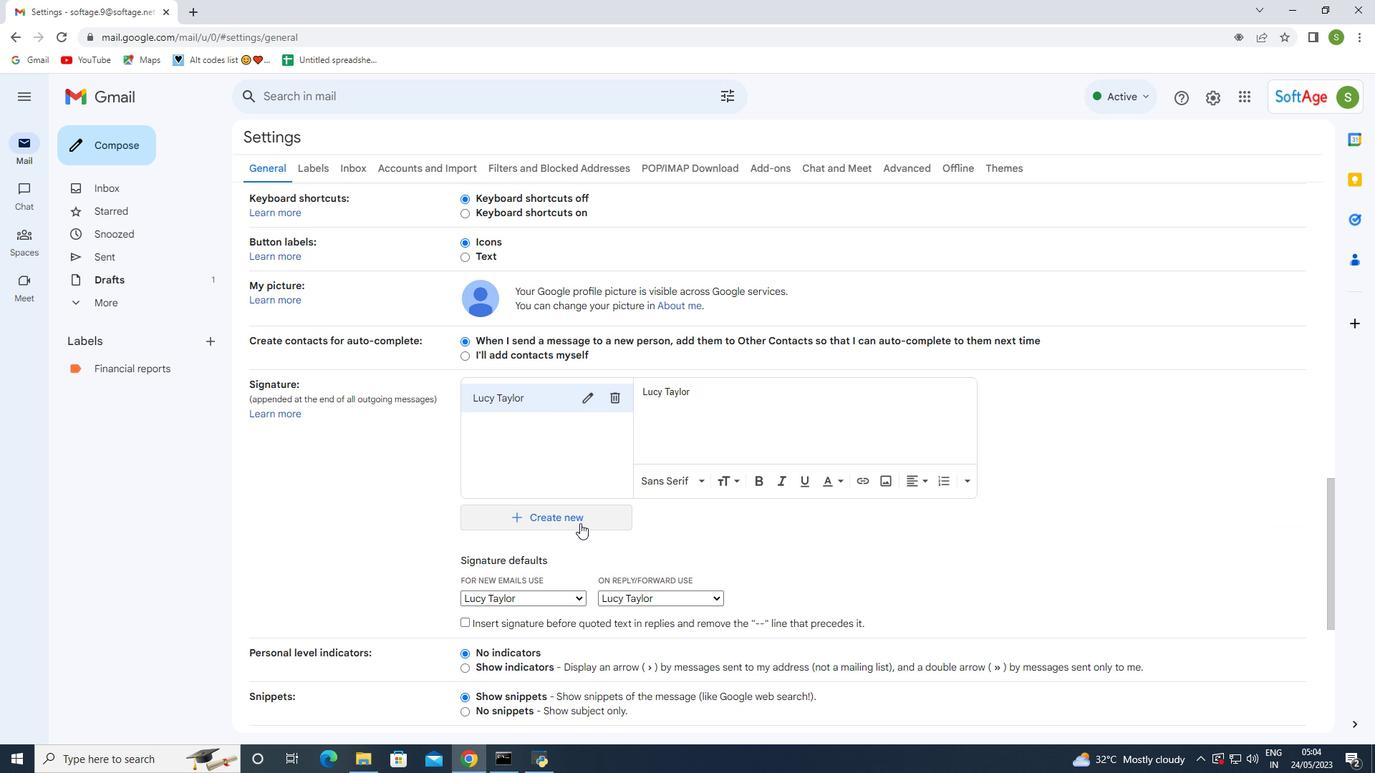 
Action: Mouse moved to (624, 402)
Screenshot: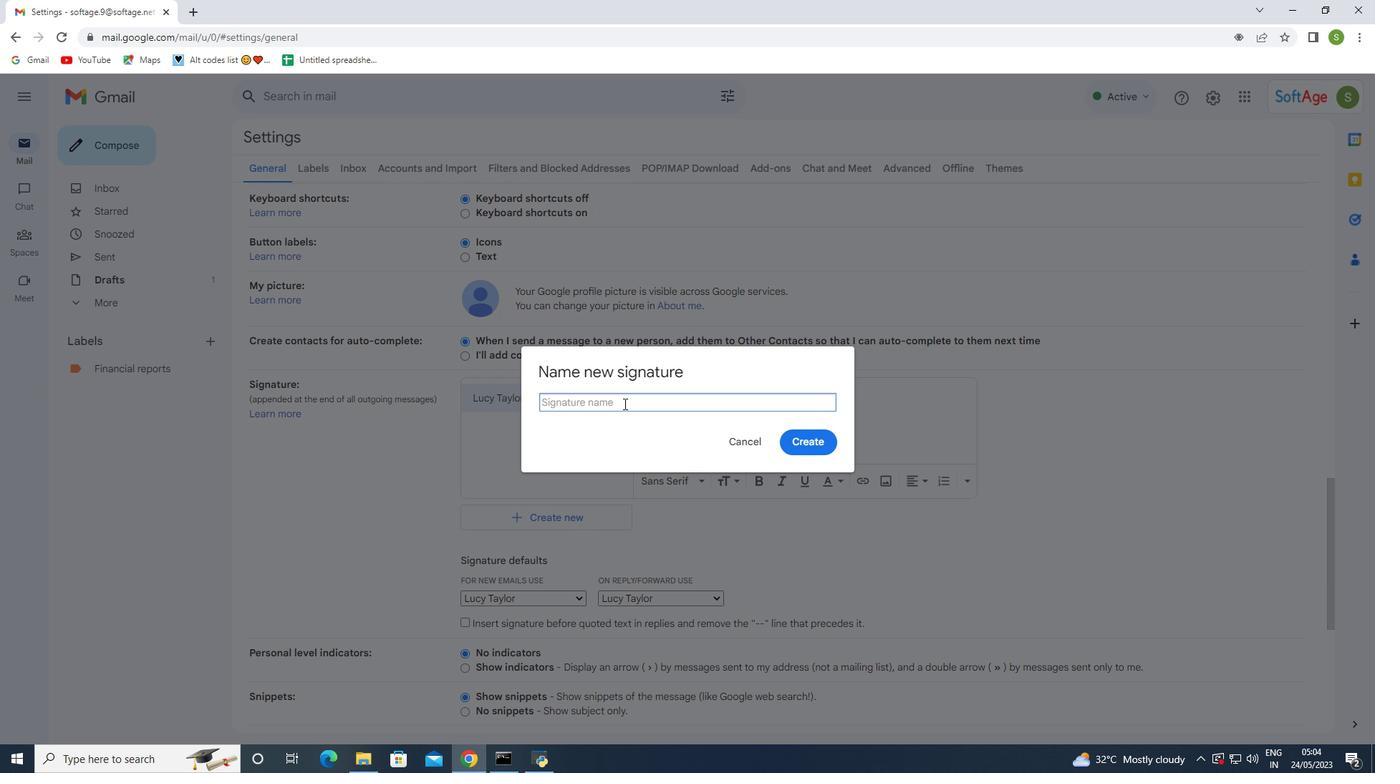 
Action: Mouse pressed left at (624, 402)
Screenshot: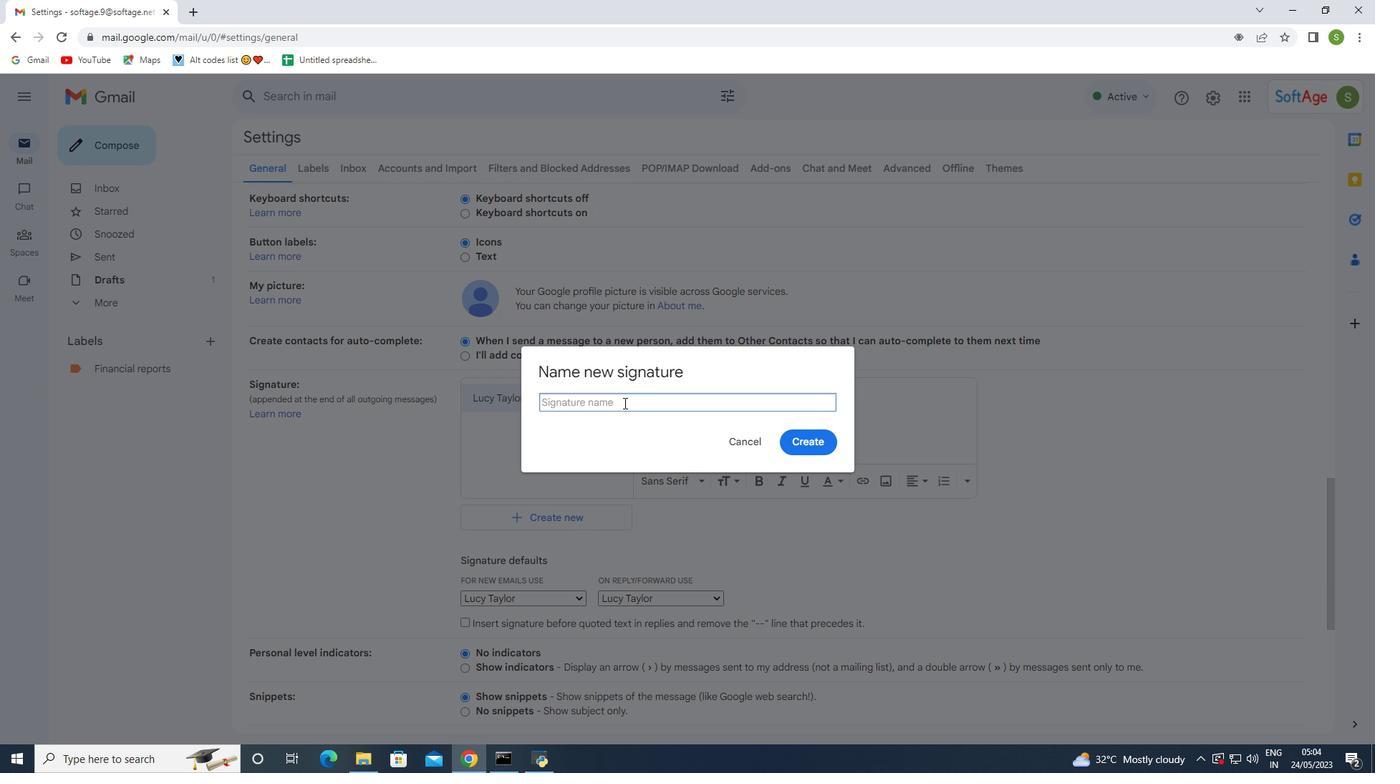
Action: Key pressed <Key.shift><Key.shift>Luis<Key.space><Key.shift>Hernandez
Screenshot: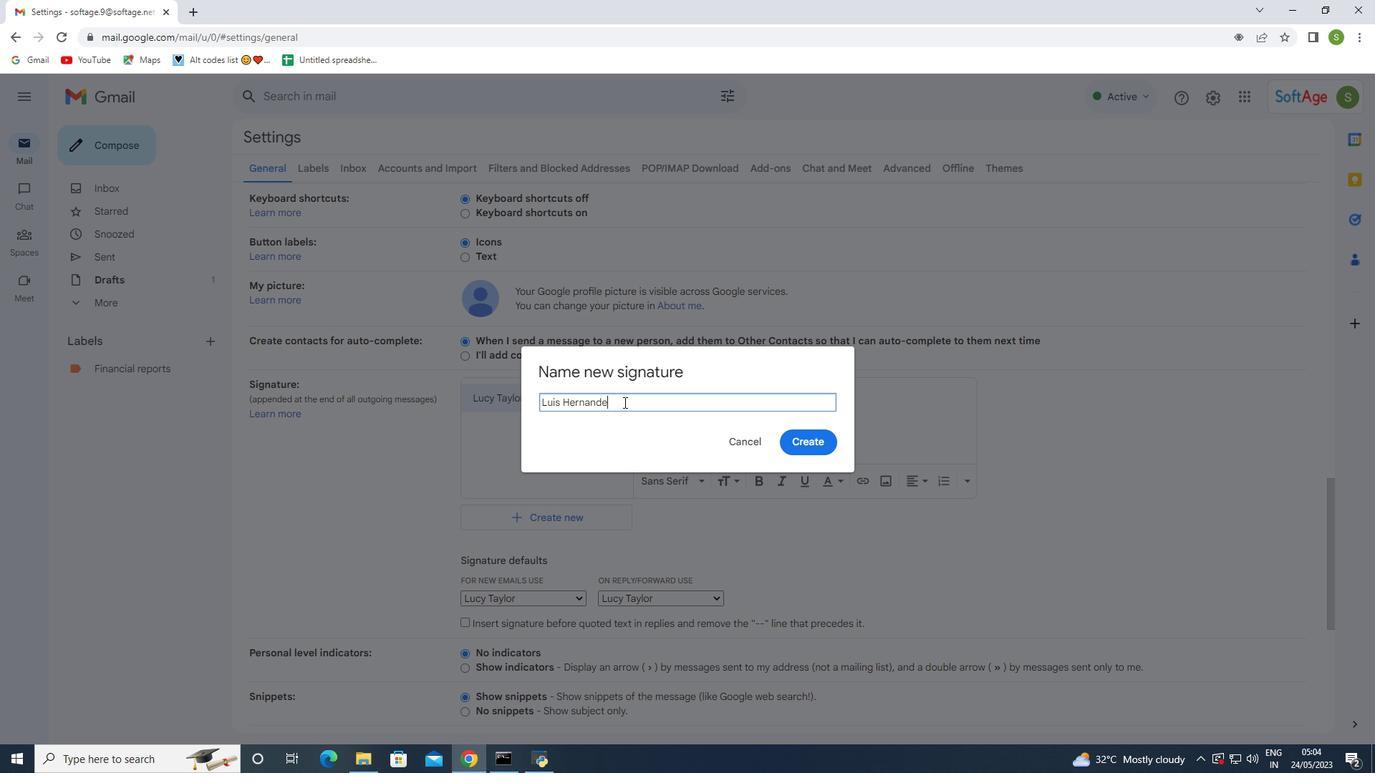 
Action: Mouse moved to (811, 450)
Screenshot: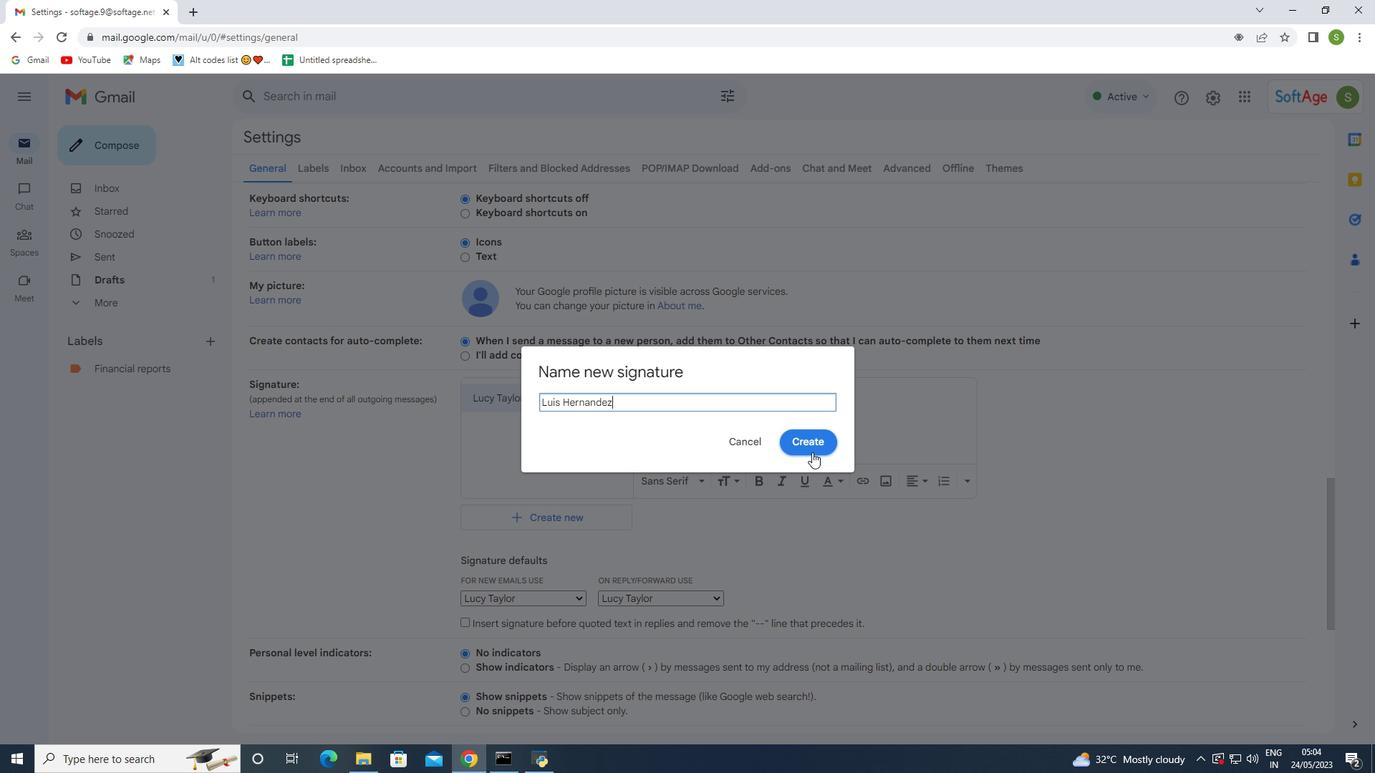 
Action: Mouse pressed left at (811, 450)
Screenshot: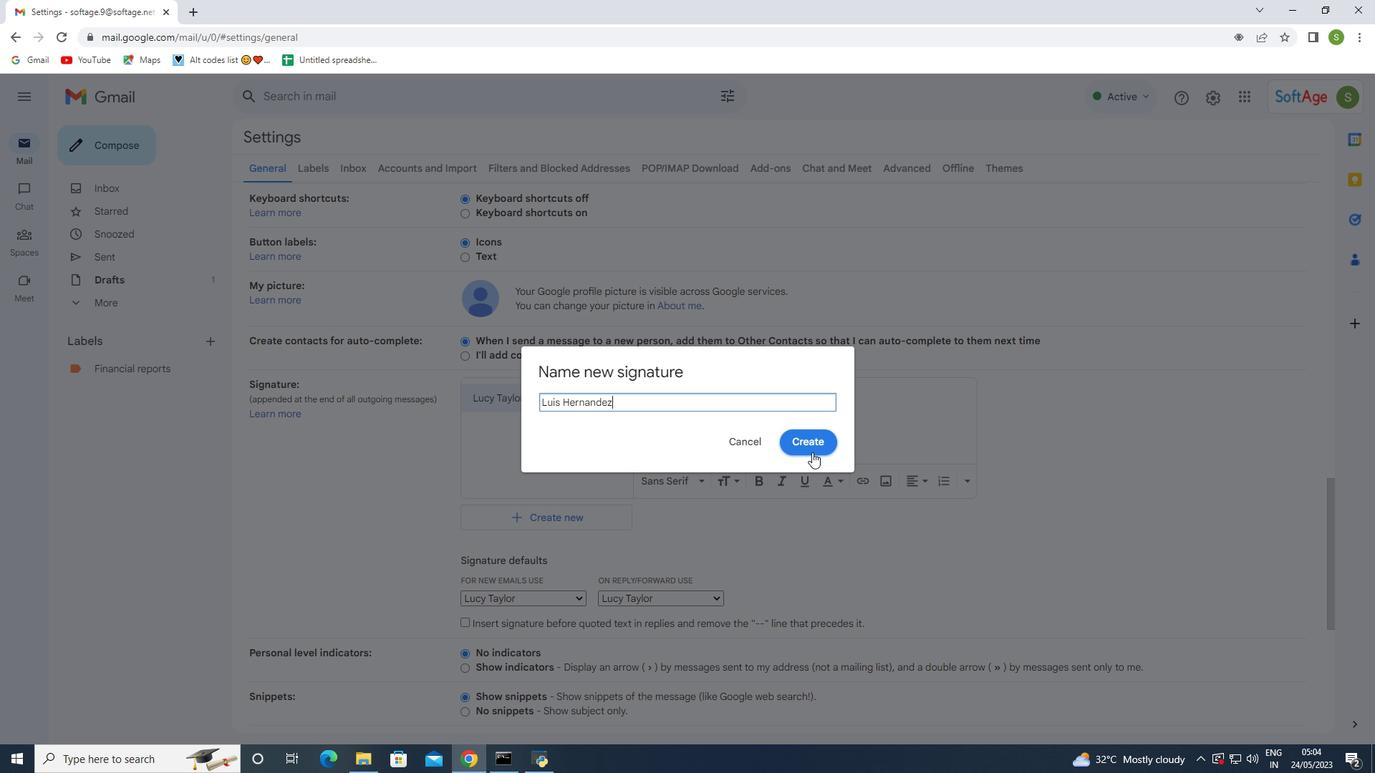 
Action: Mouse moved to (574, 420)
Screenshot: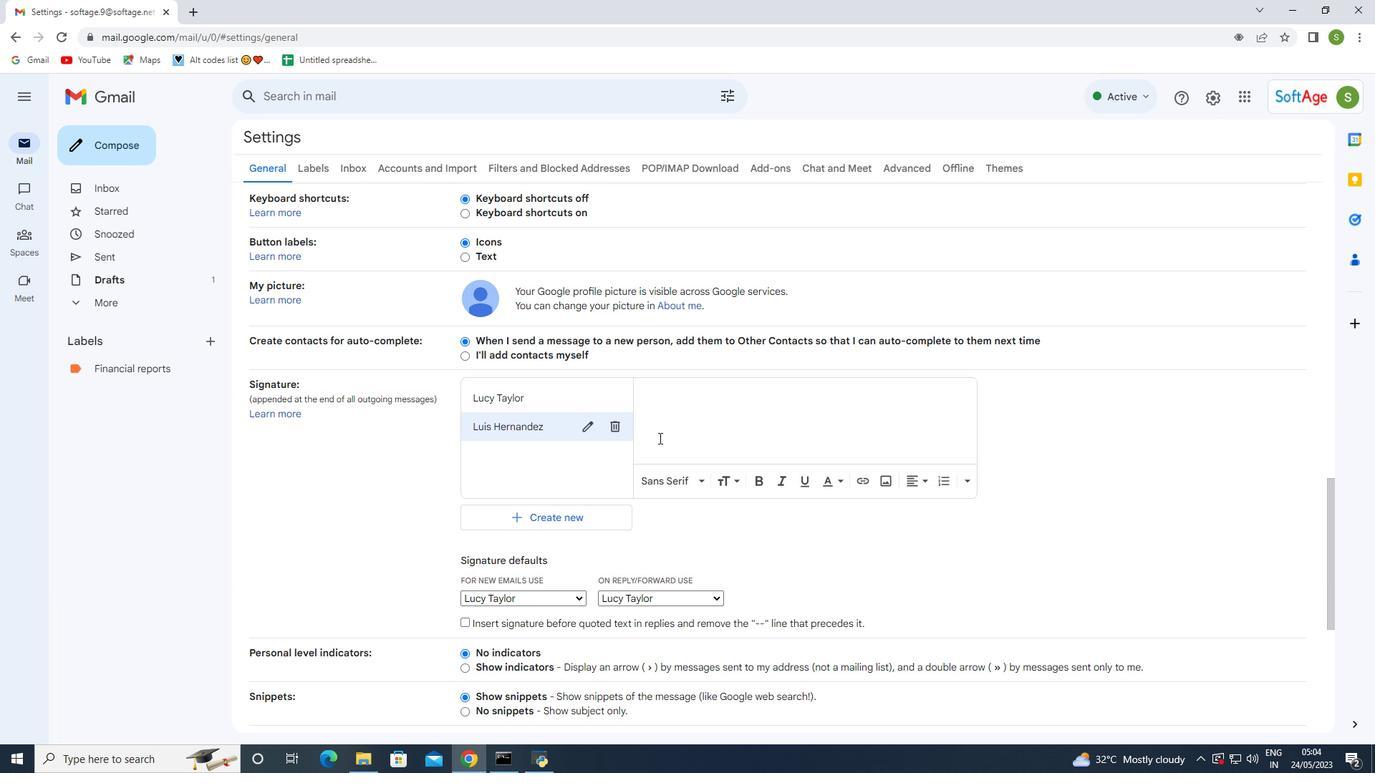 
Action: Mouse scrolled (574, 419) with delta (0, 0)
Screenshot: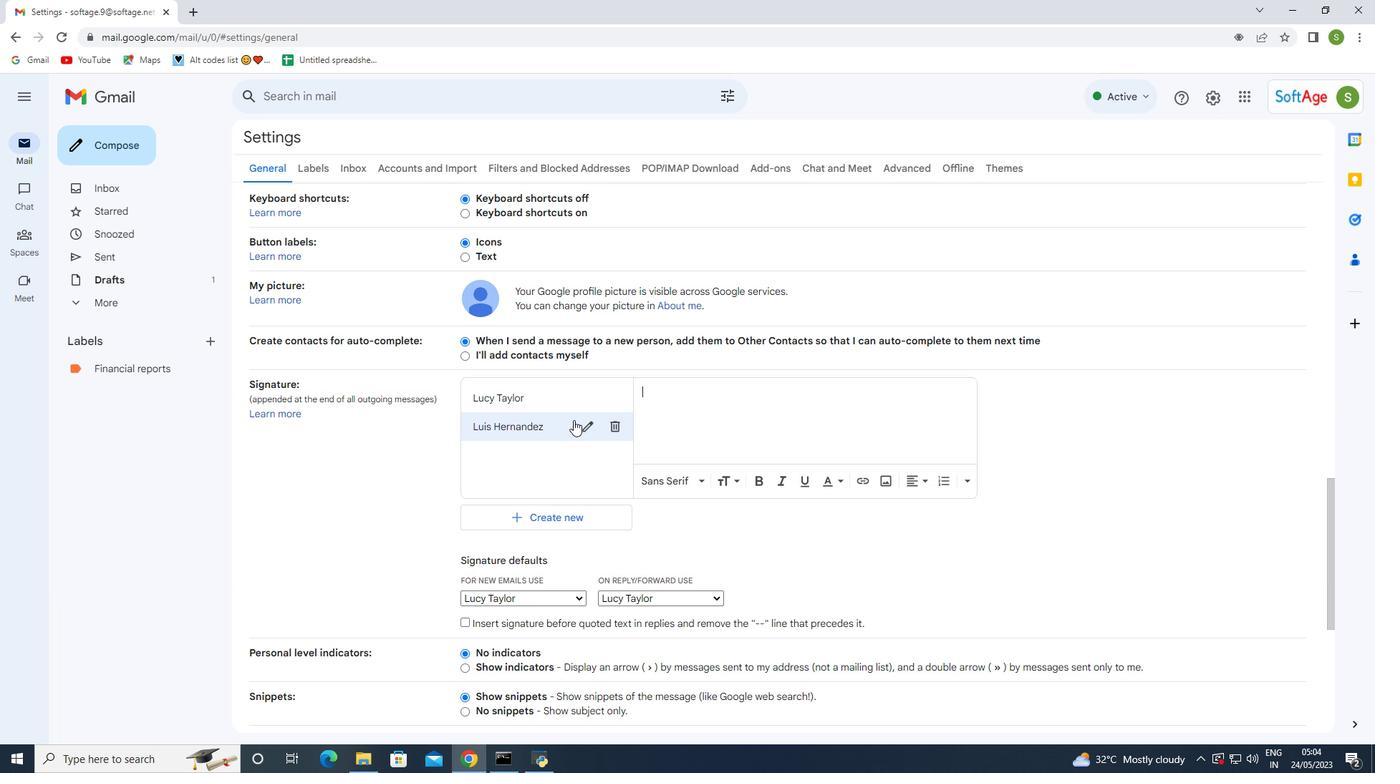 
Action: Mouse moved to (712, 352)
Screenshot: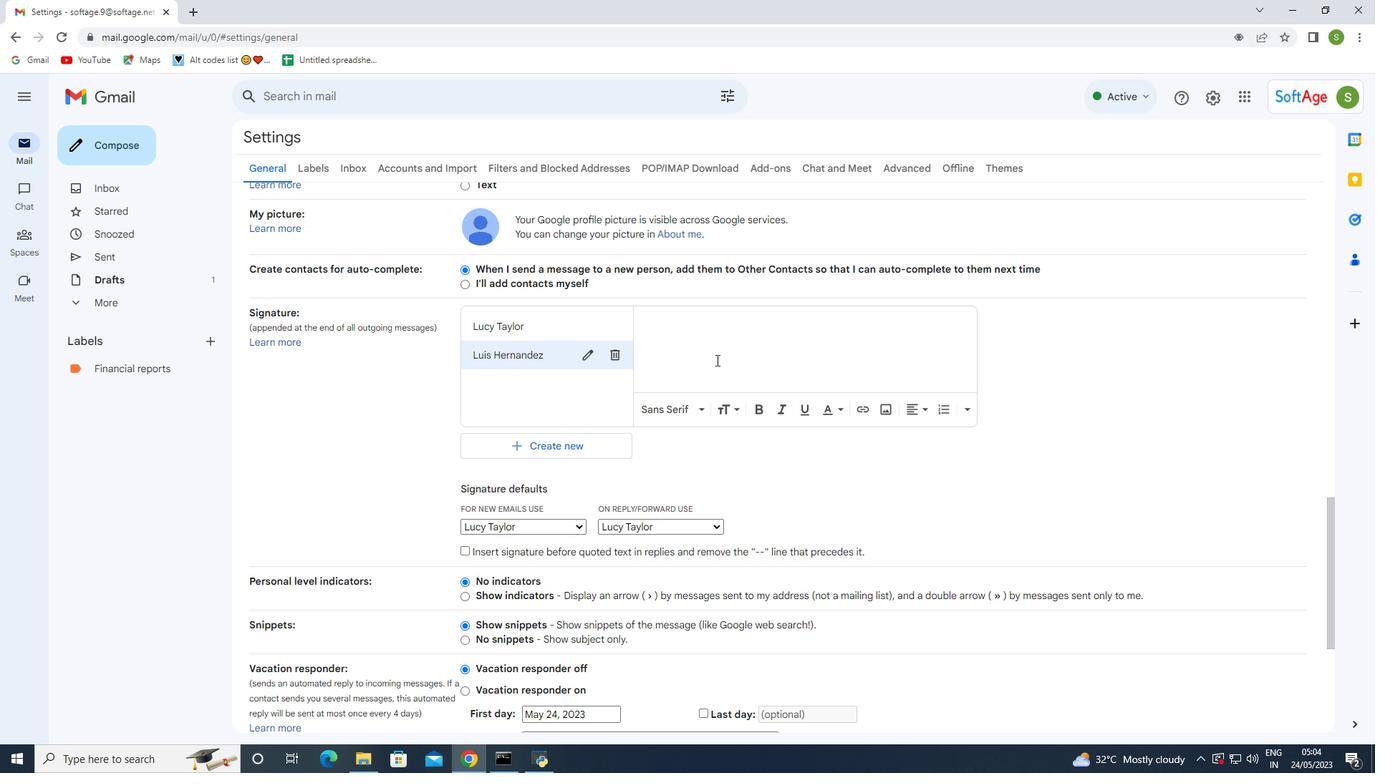 
Action: Key pressed <Key.shift><Key.shift><Key.shift>Luis<Key.space><Key.shift>Hernandez
Screenshot: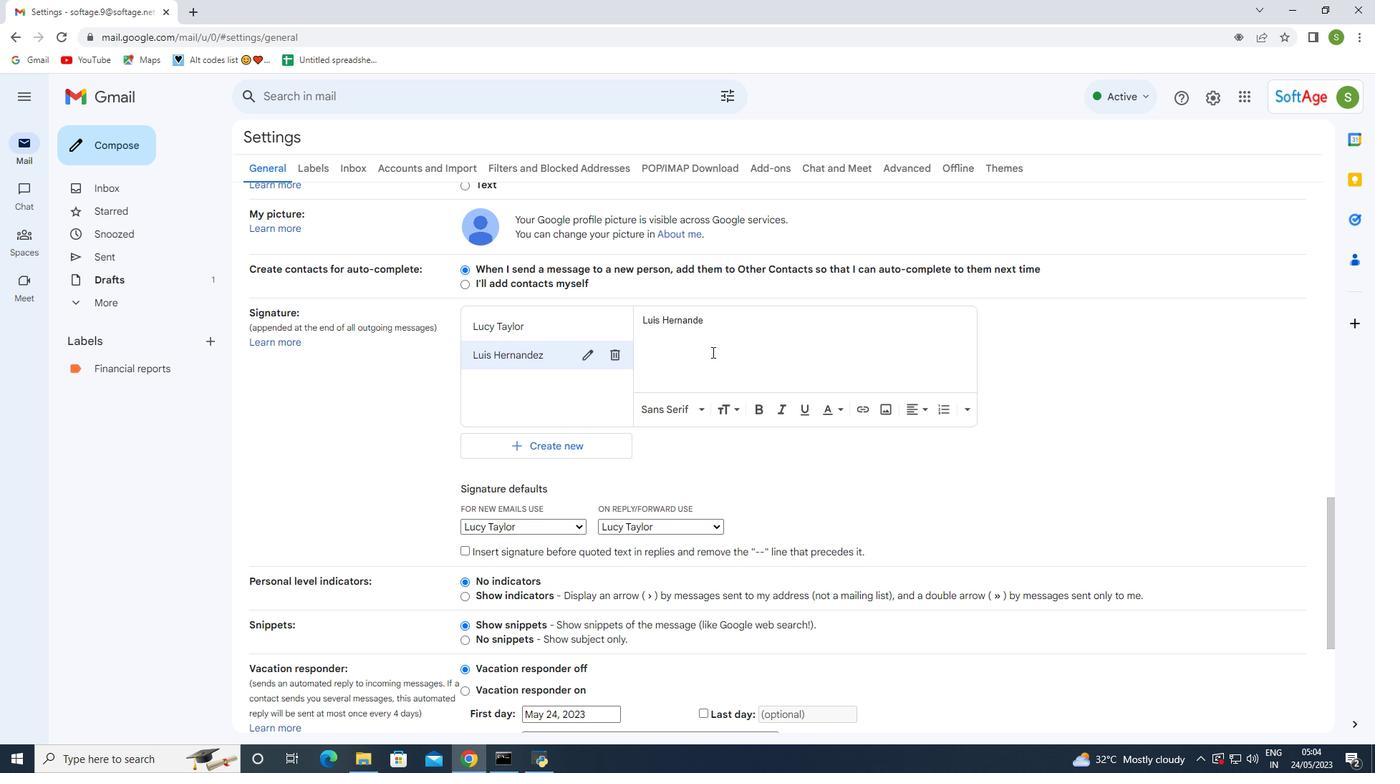 
Action: Mouse moved to (575, 427)
Screenshot: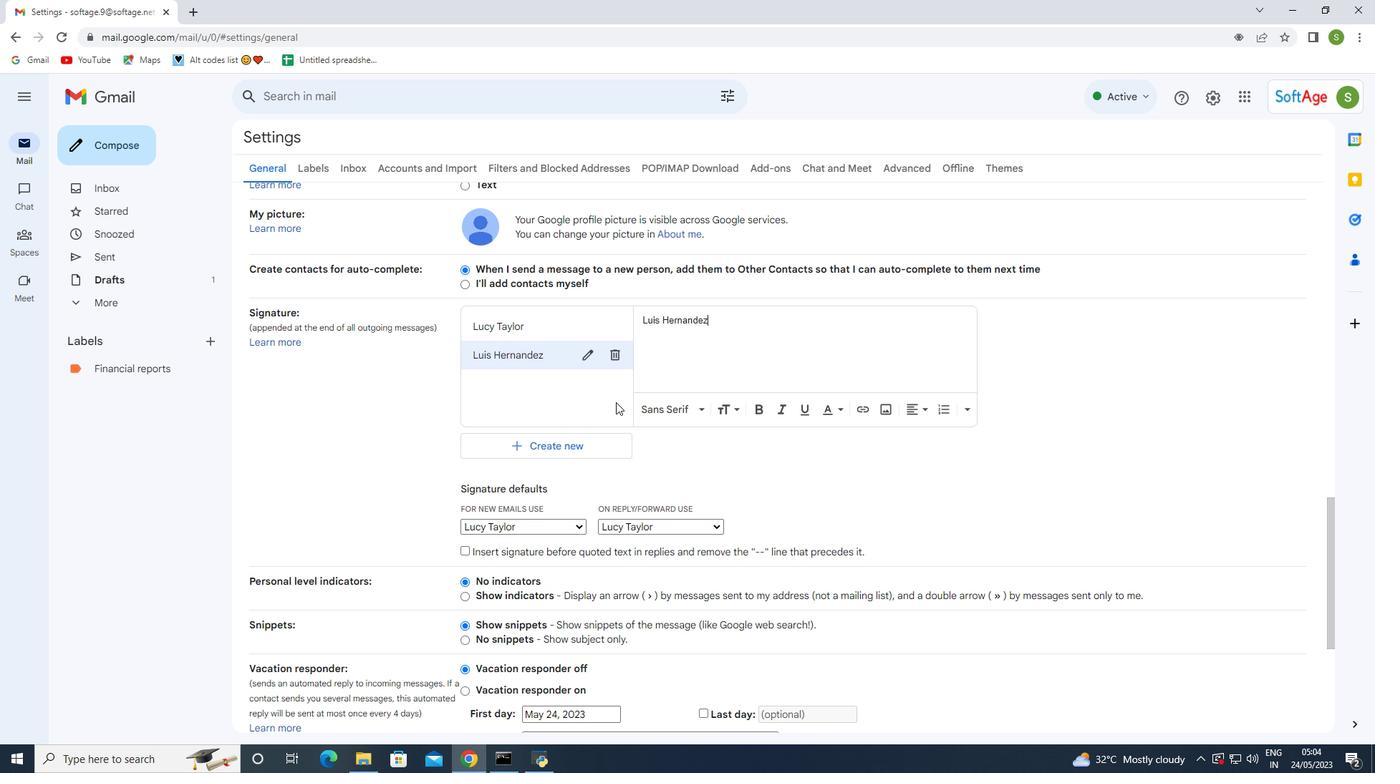 
Action: Mouse scrolled (575, 426) with delta (0, 0)
Screenshot: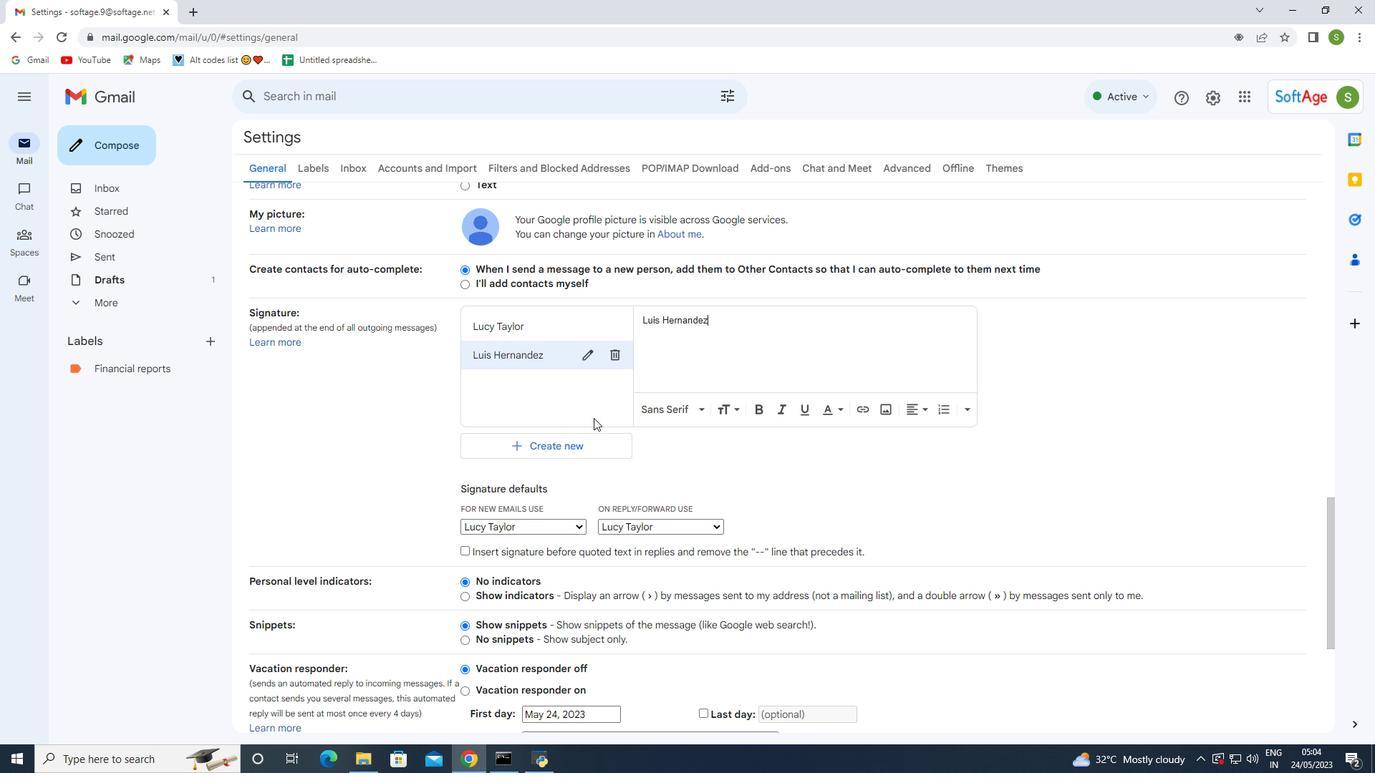 
Action: Mouse scrolled (575, 426) with delta (0, 0)
Screenshot: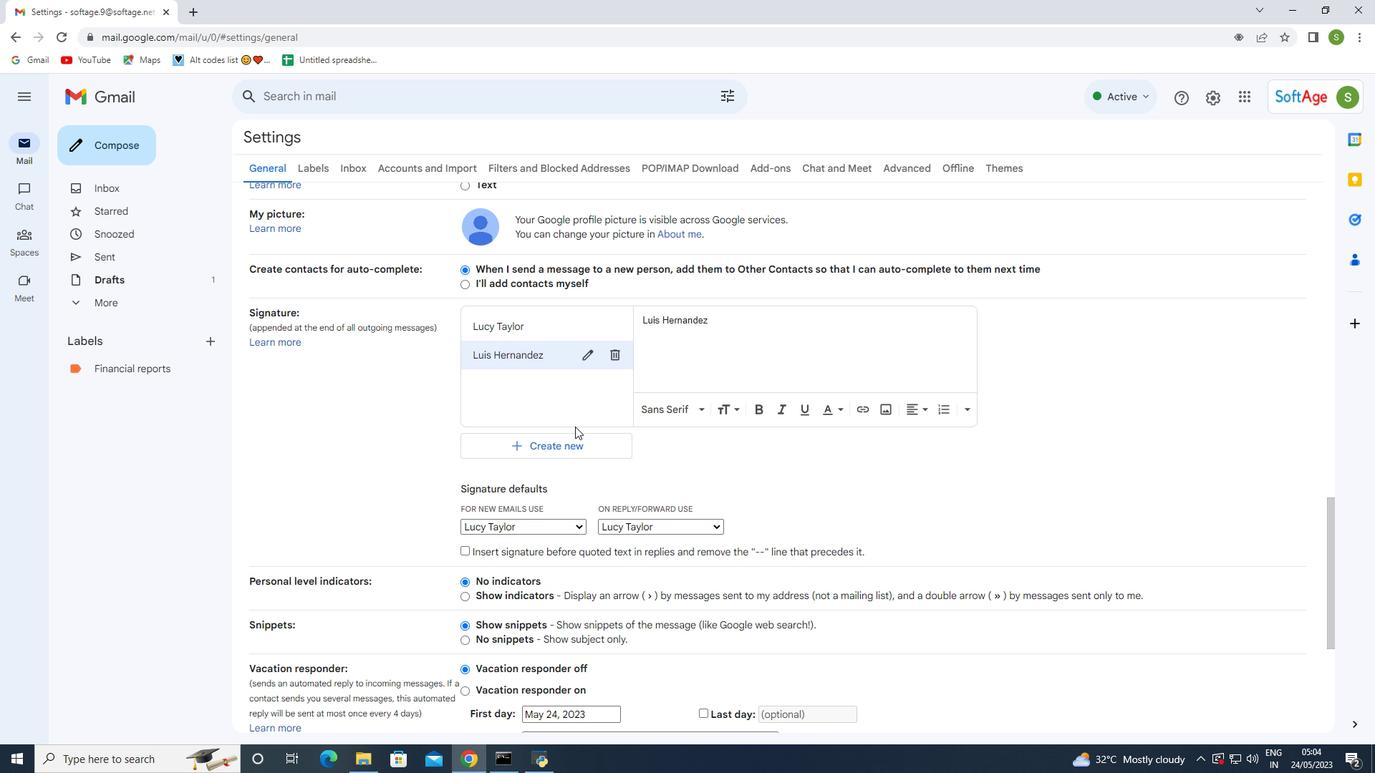 
Action: Mouse moved to (568, 382)
Screenshot: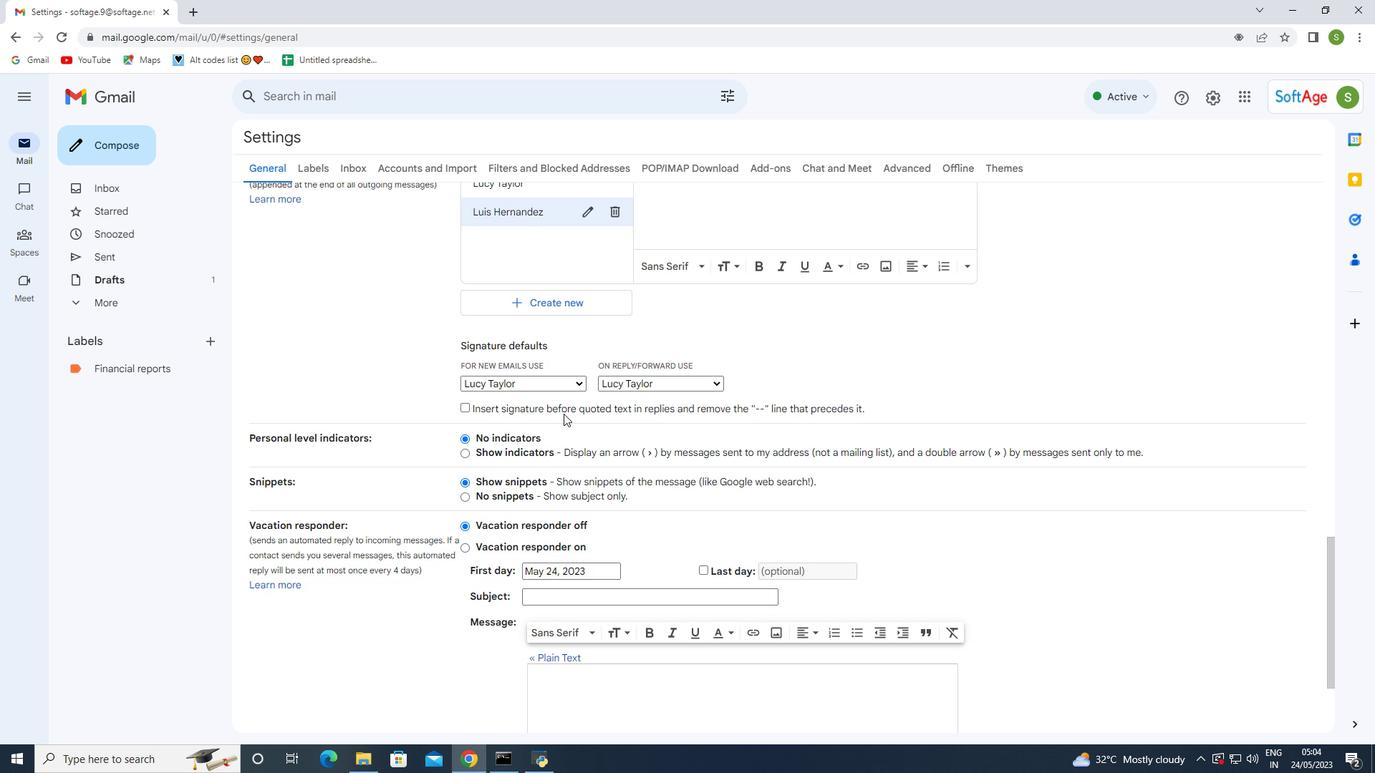 
Action: Mouse pressed left at (568, 382)
Screenshot: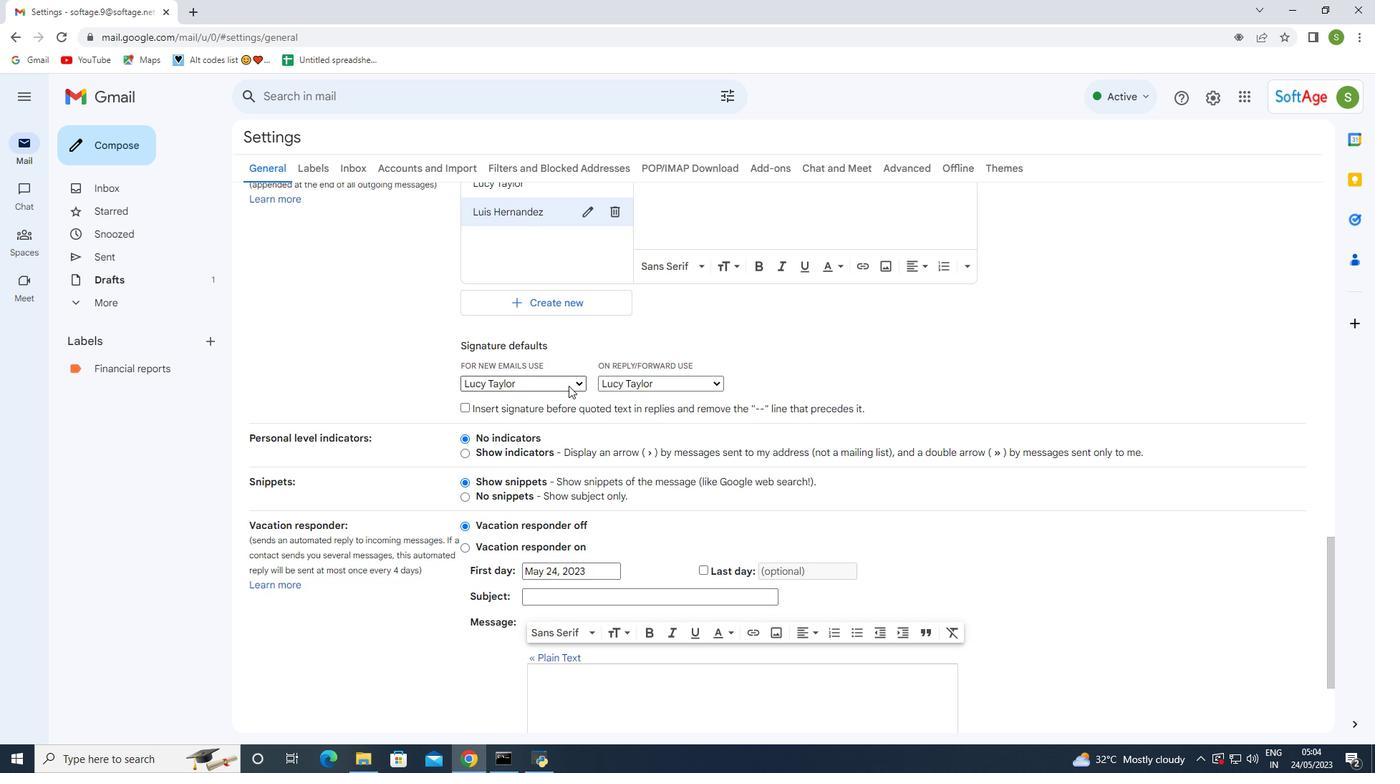 
Action: Mouse moved to (566, 422)
Screenshot: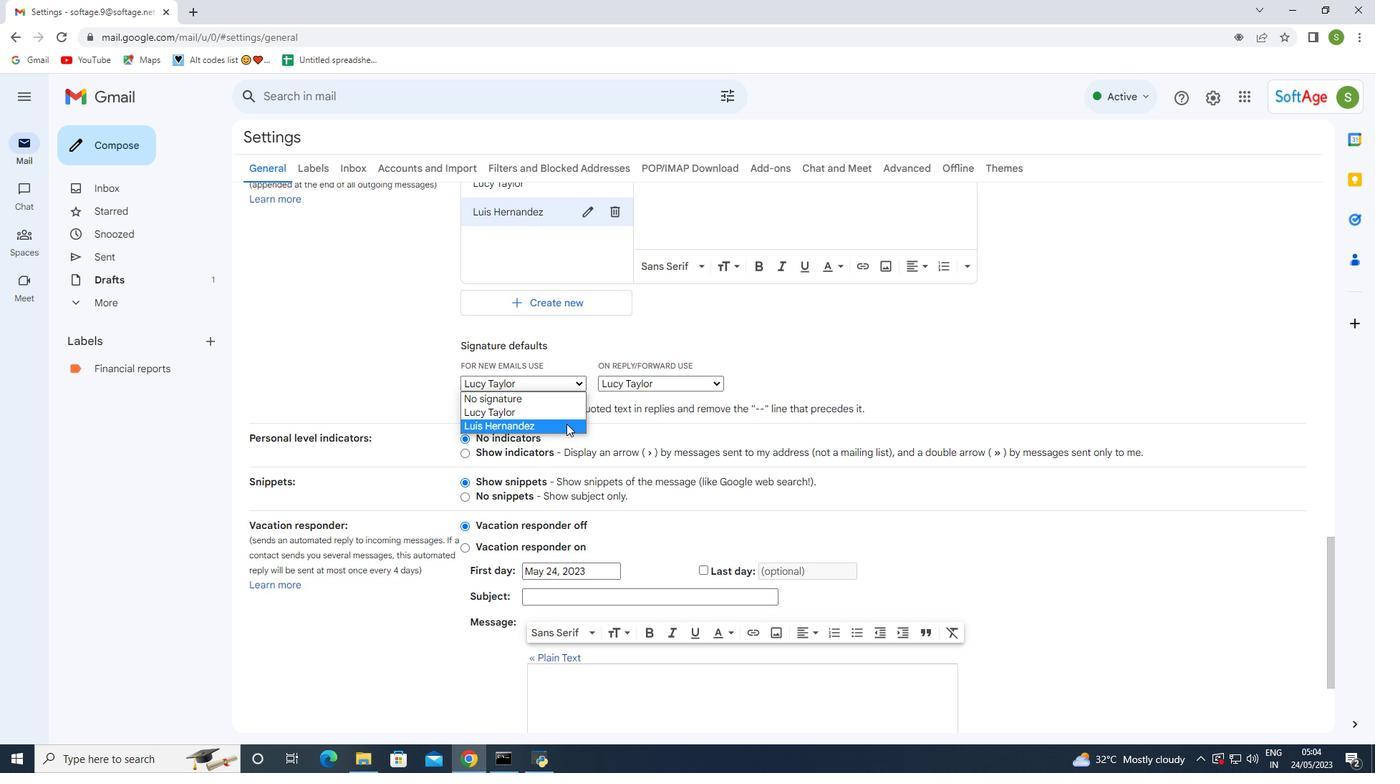 
Action: Mouse pressed left at (566, 422)
Screenshot: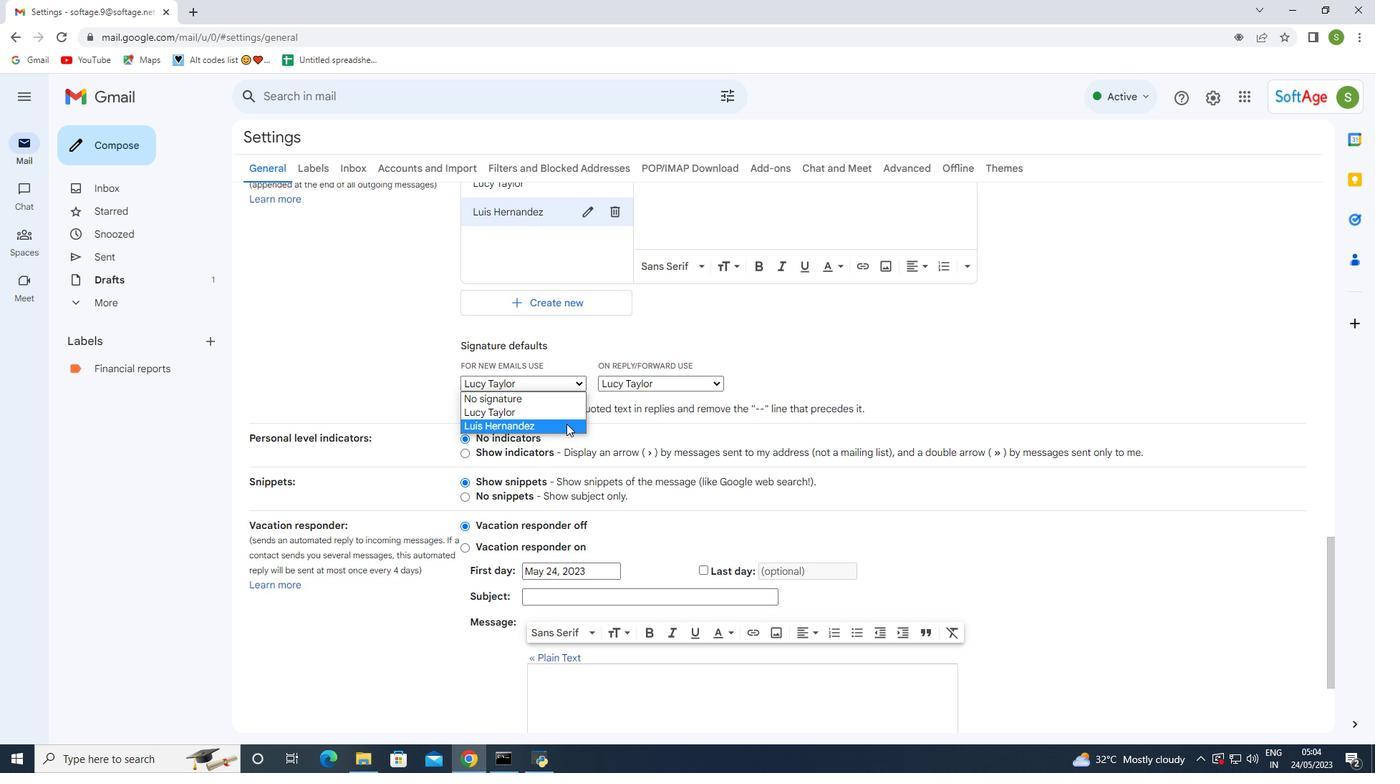 
Action: Mouse moved to (638, 373)
Screenshot: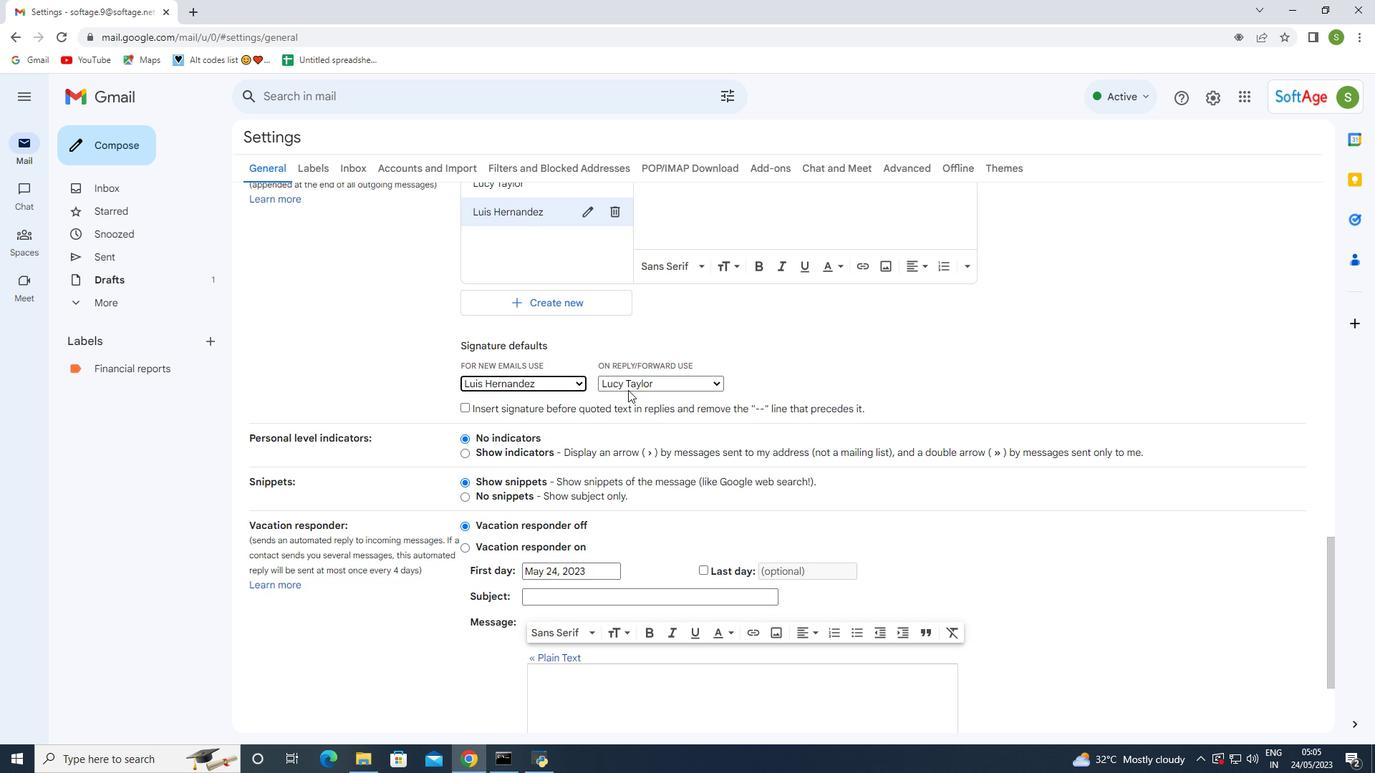 
Action: Mouse pressed left at (638, 373)
Screenshot: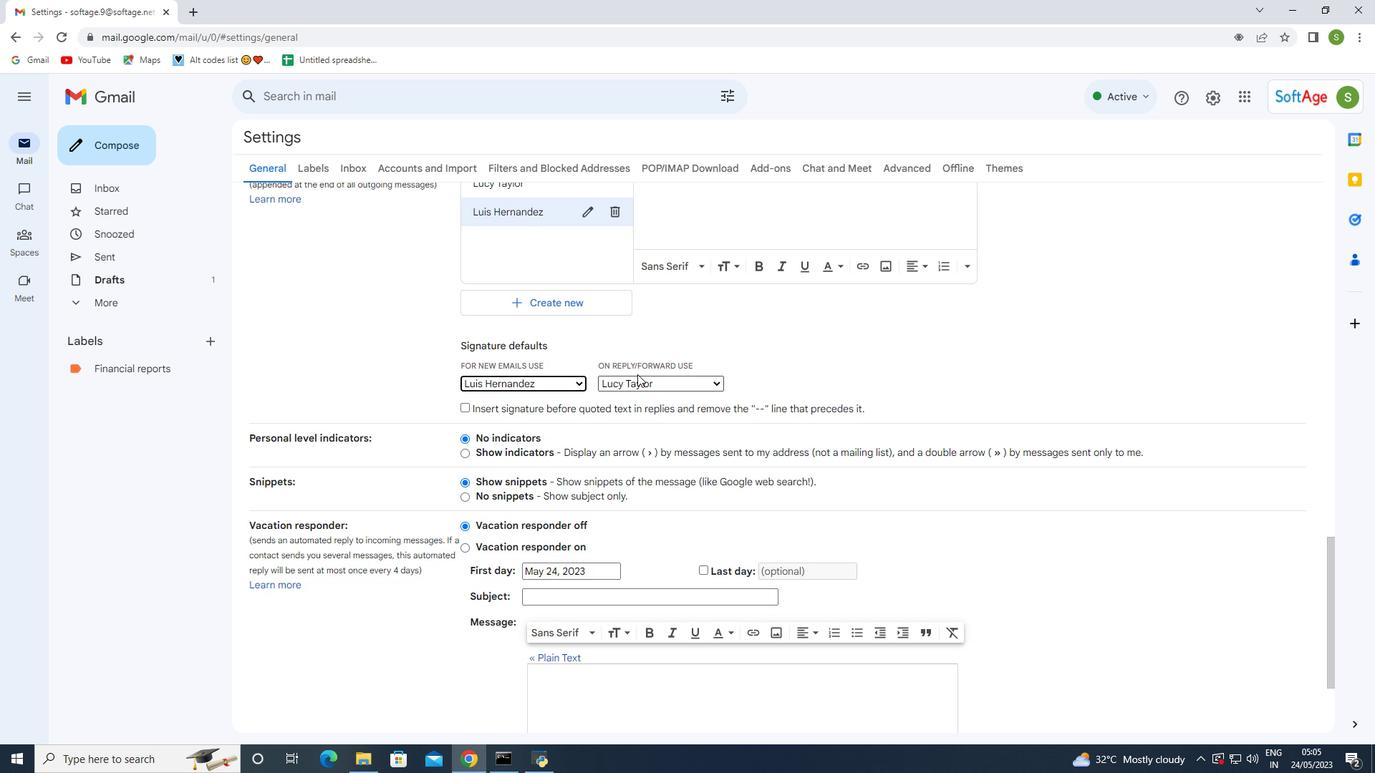 
Action: Mouse moved to (638, 380)
Screenshot: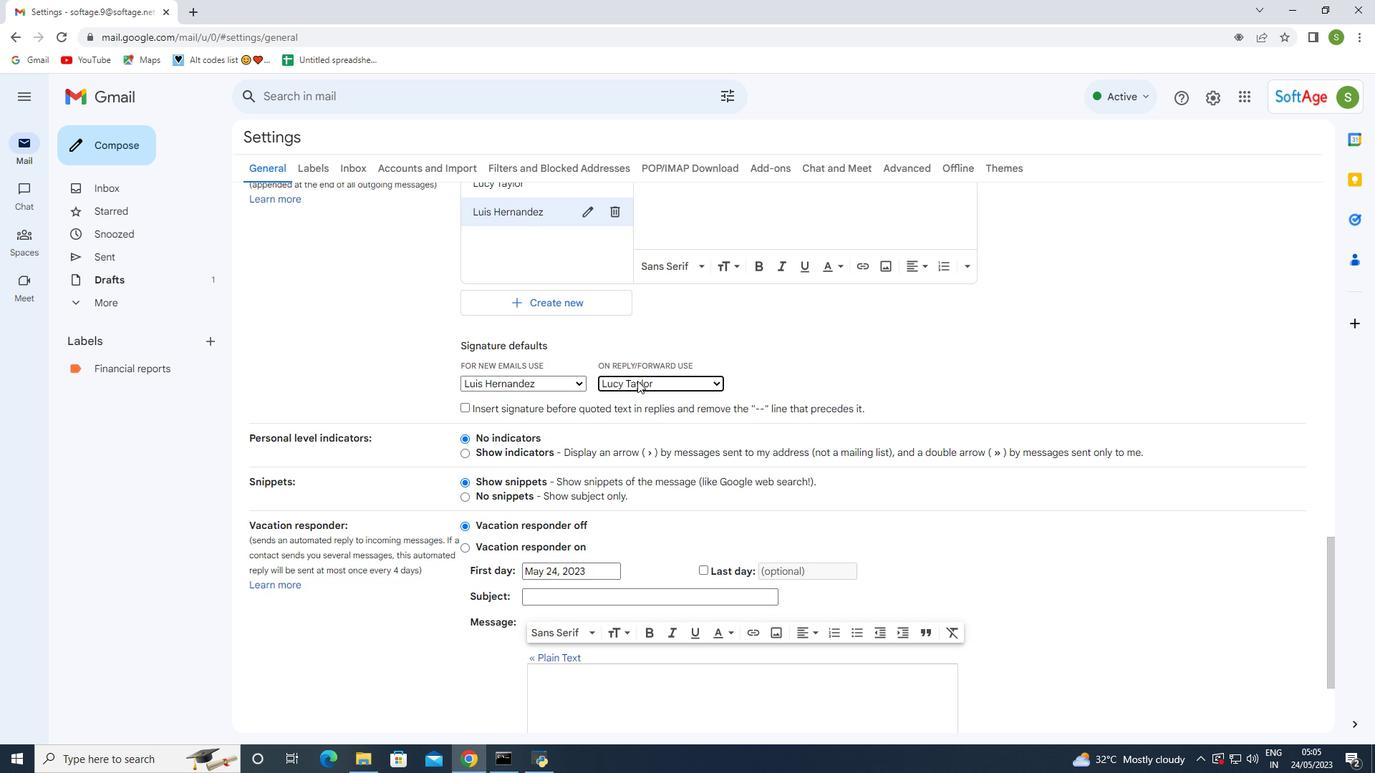 
Action: Mouse pressed left at (638, 380)
Screenshot: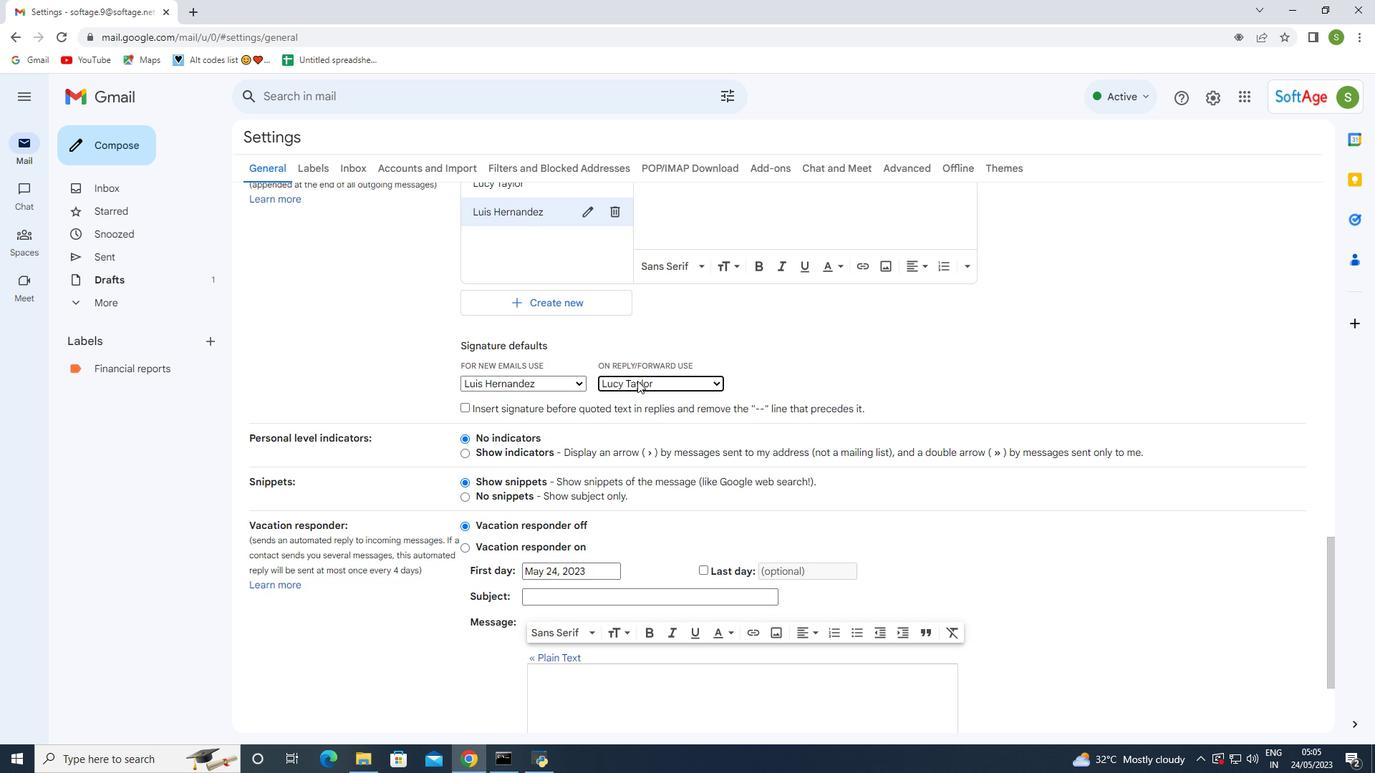 
Action: Mouse moved to (643, 427)
Screenshot: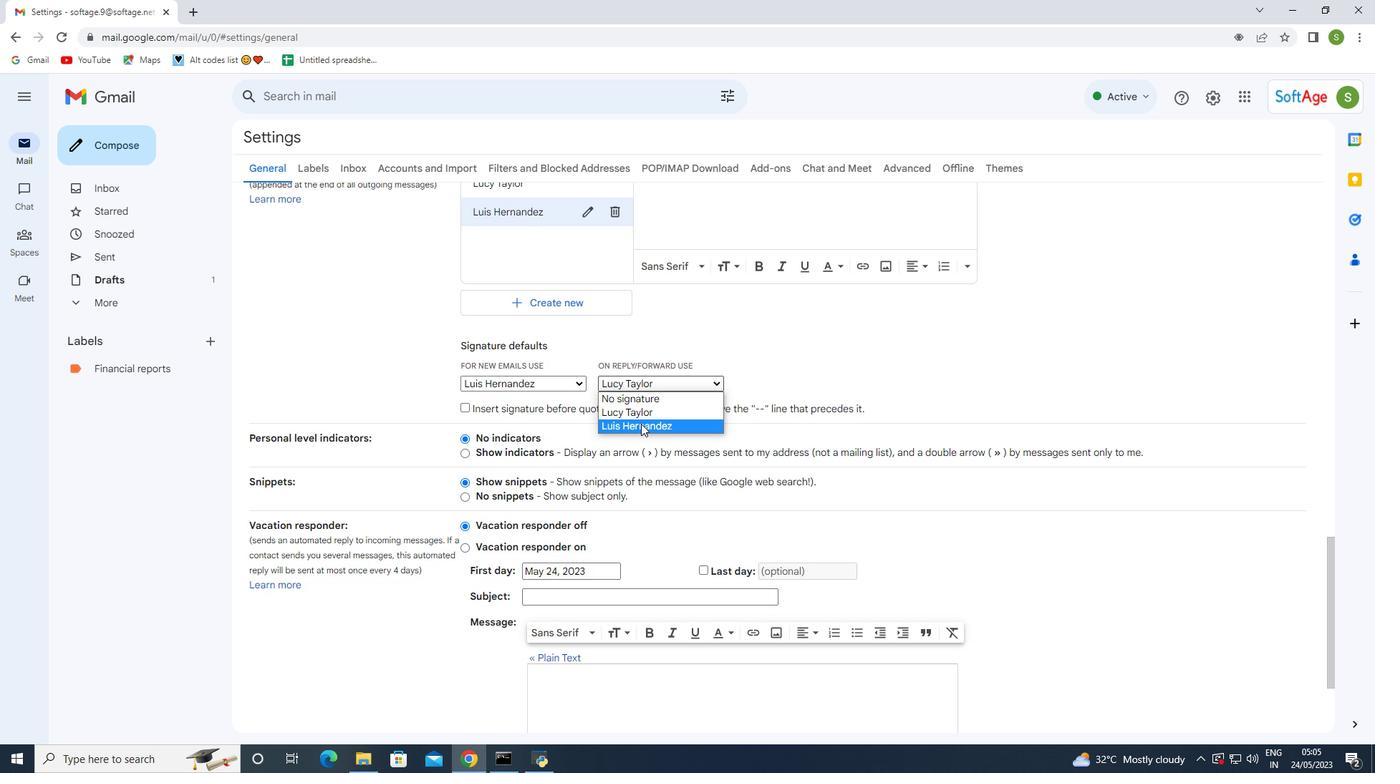 
Action: Mouse pressed left at (643, 427)
Screenshot: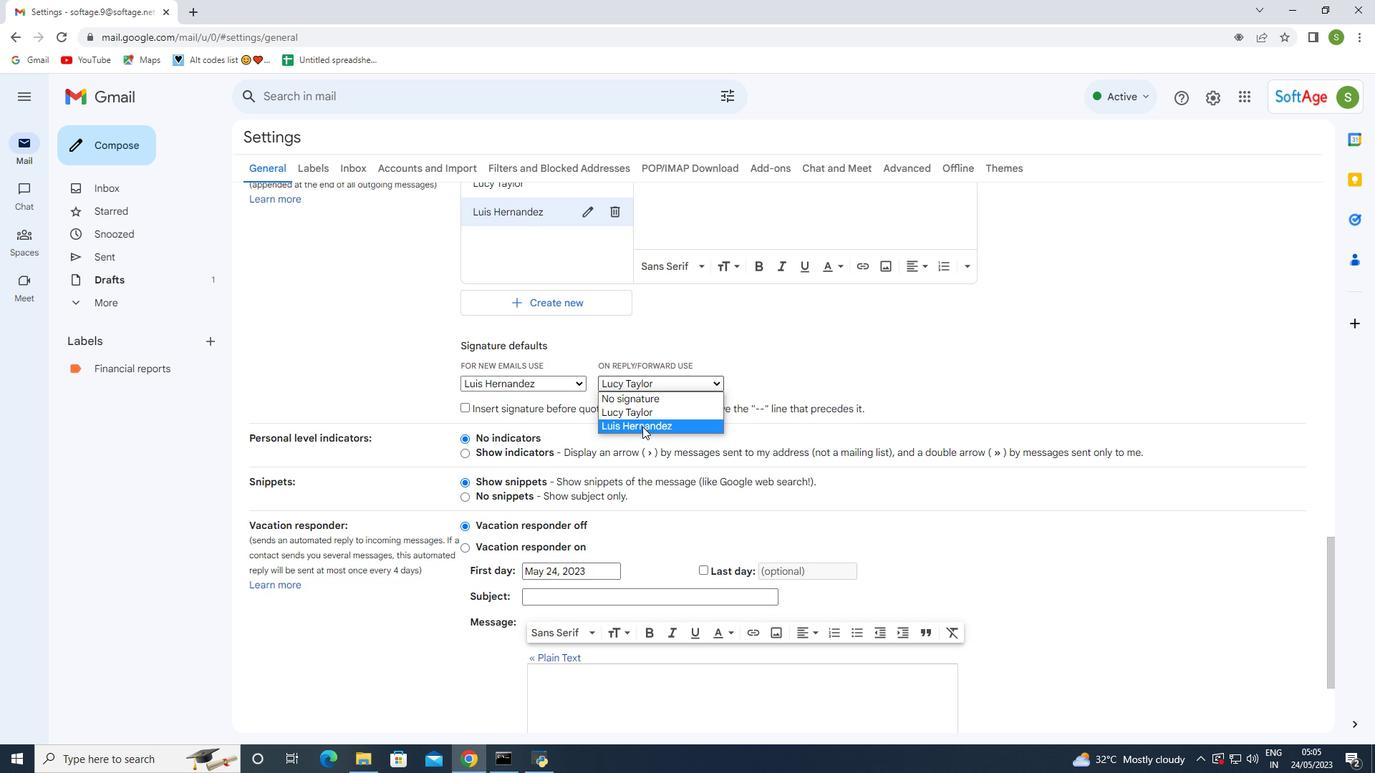 
Action: Mouse moved to (597, 425)
Screenshot: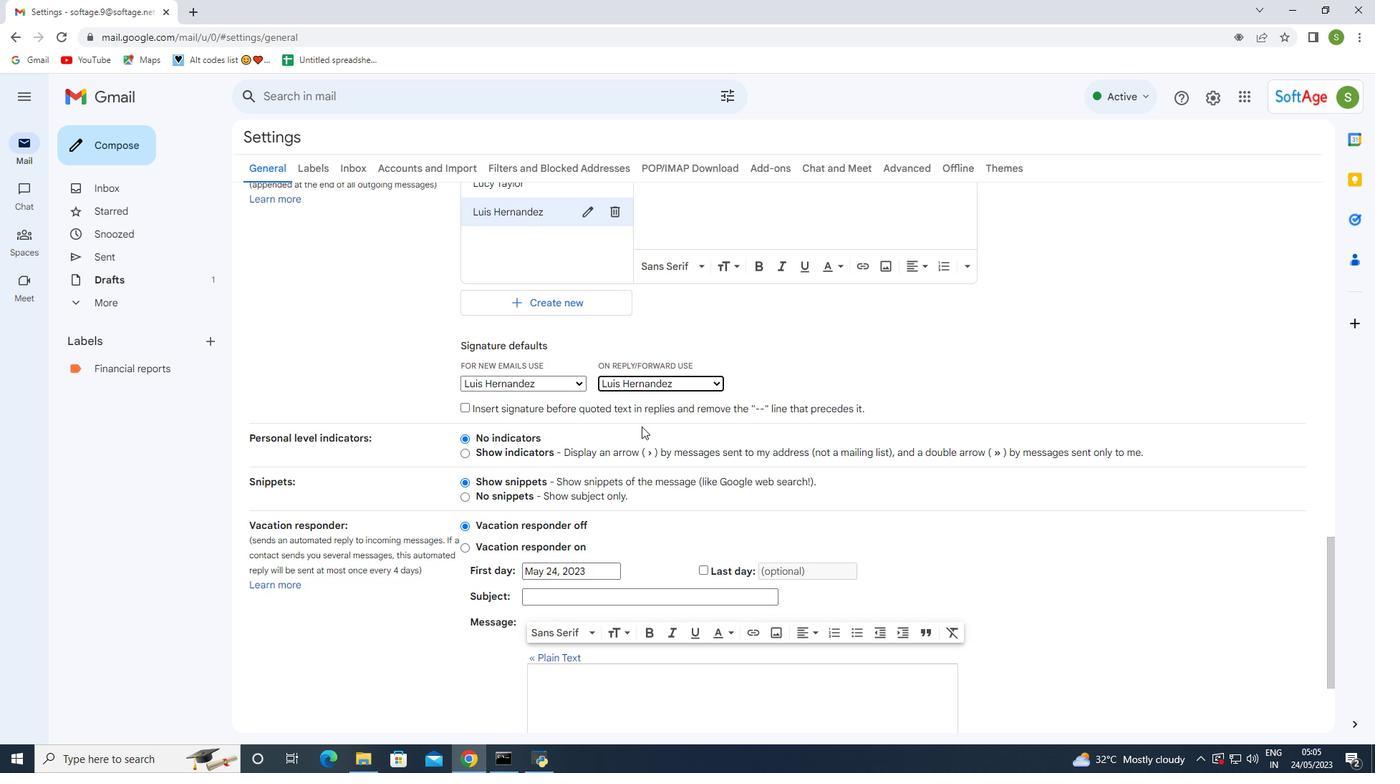 
Action: Mouse scrolled (597, 424) with delta (0, 0)
Screenshot: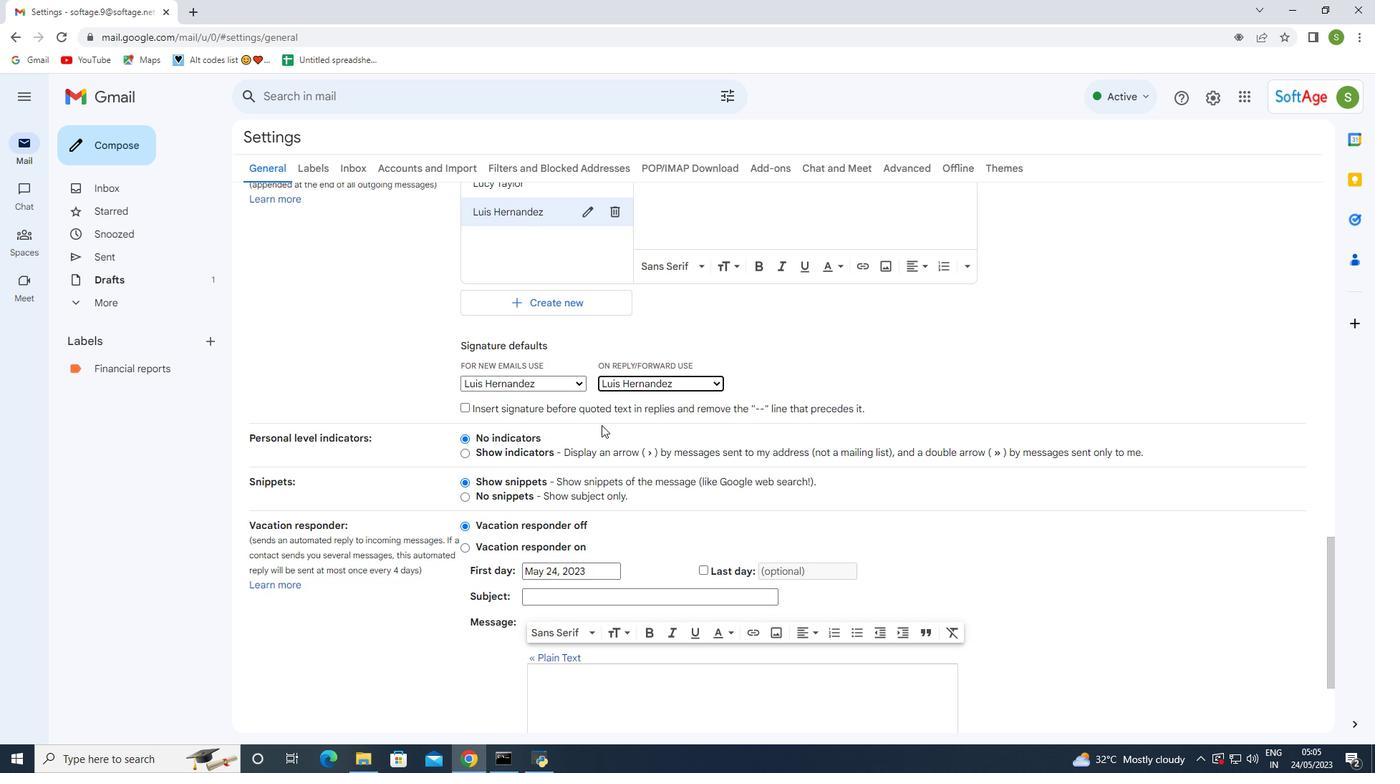 
Action: Mouse scrolled (597, 424) with delta (0, 0)
Screenshot: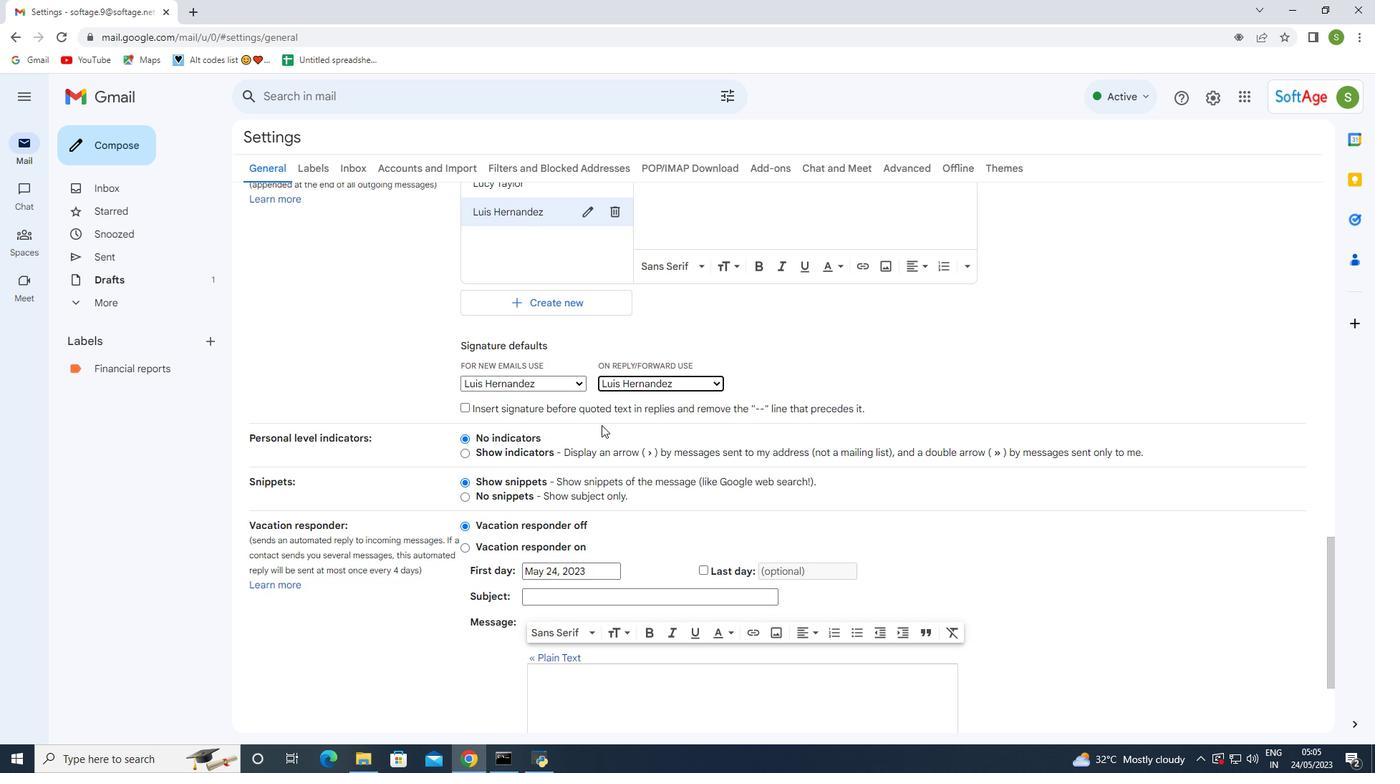 
Action: Mouse scrolled (597, 424) with delta (0, 0)
Screenshot: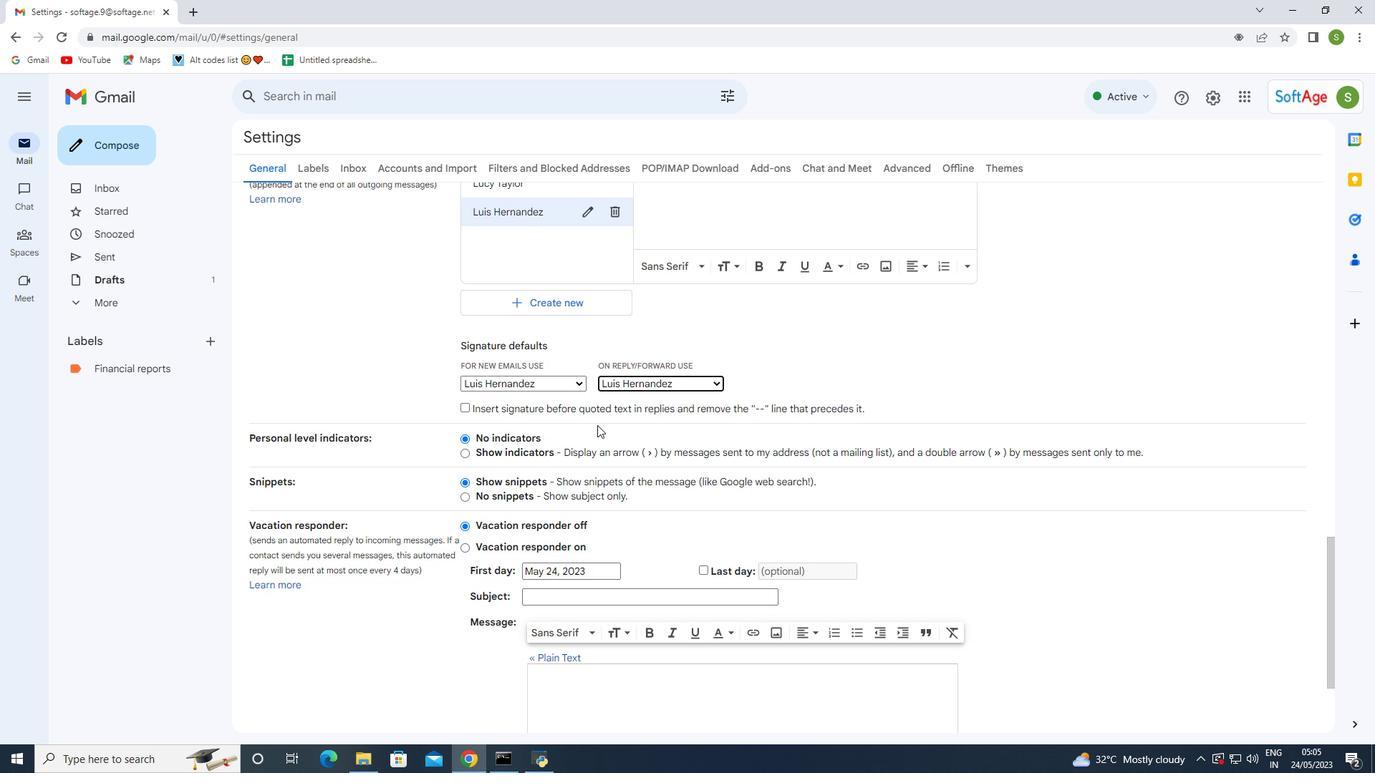 
Action: Mouse moved to (593, 430)
Screenshot: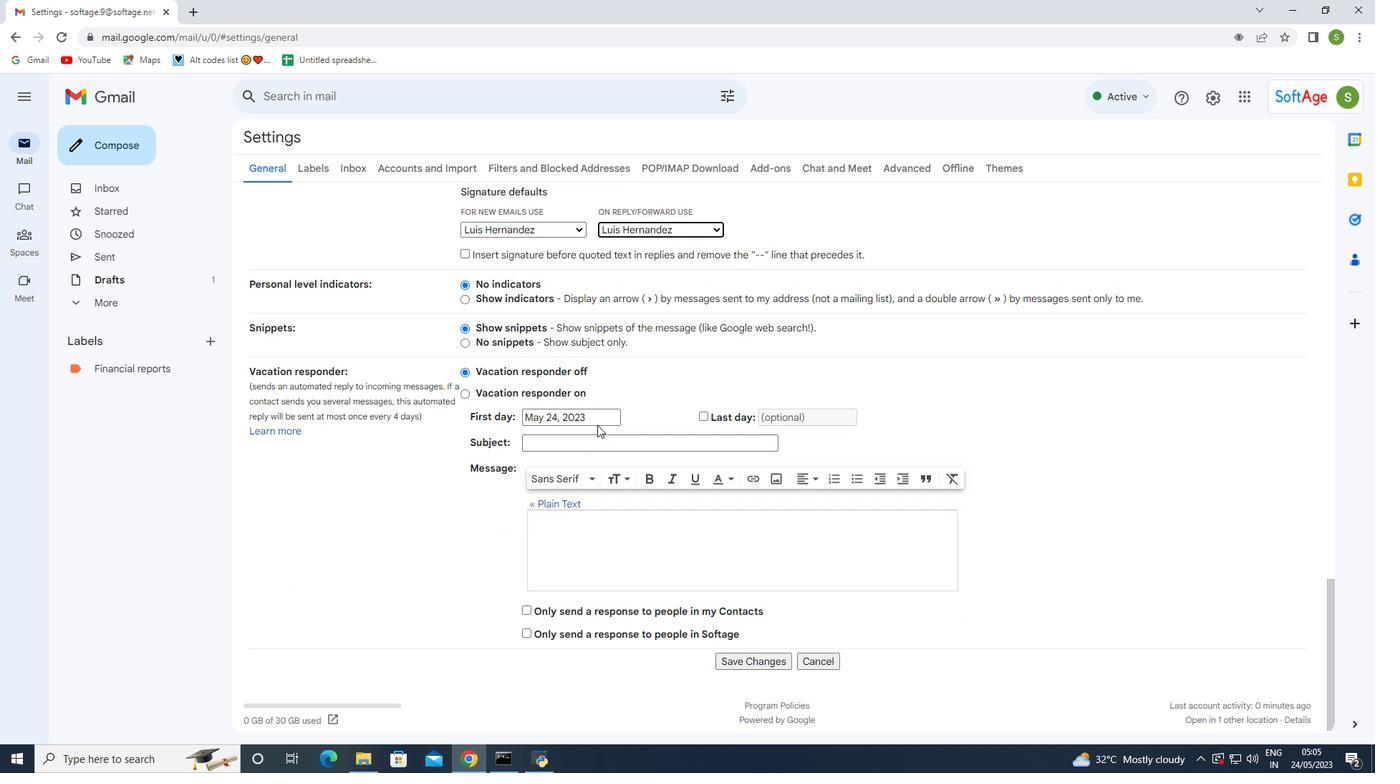 
Action: Mouse scrolled (593, 429) with delta (0, 0)
Screenshot: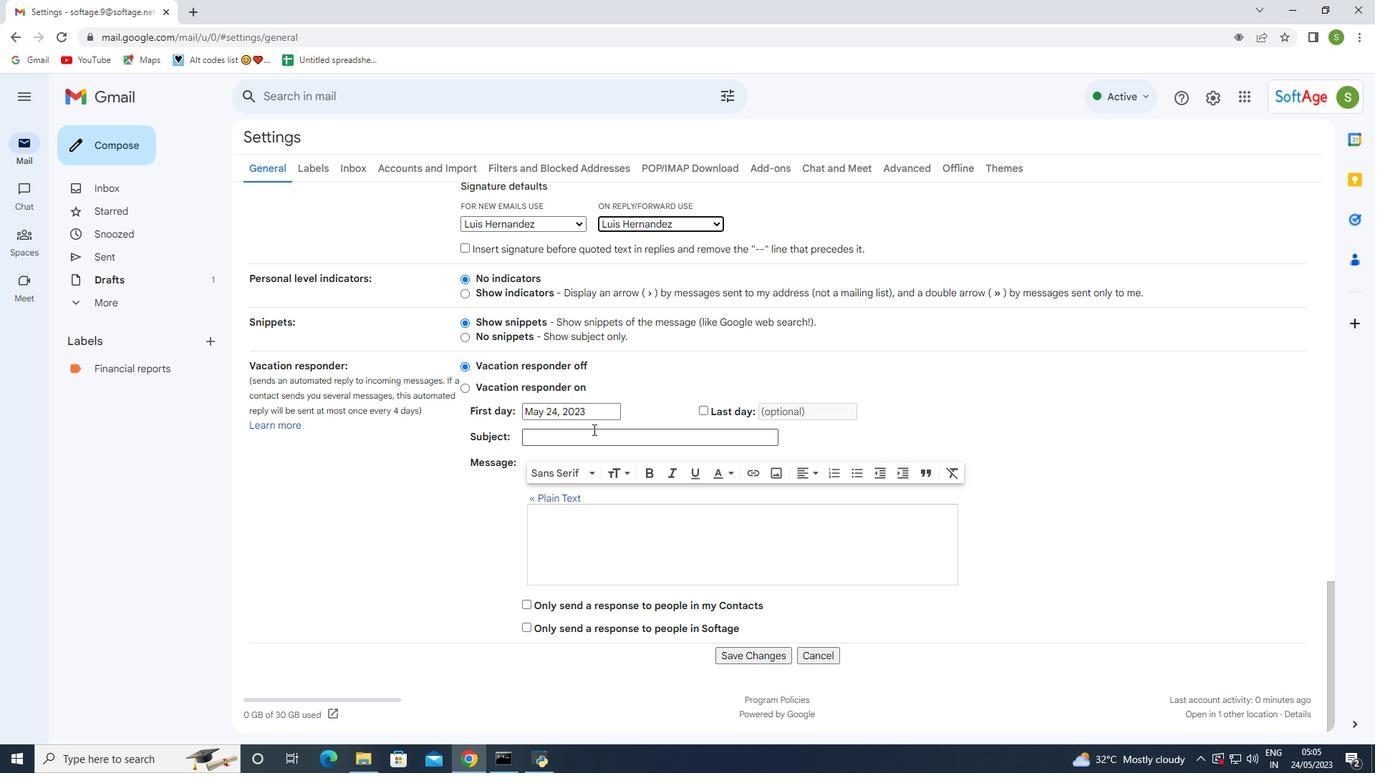 
Action: Mouse scrolled (593, 429) with delta (0, 0)
Screenshot: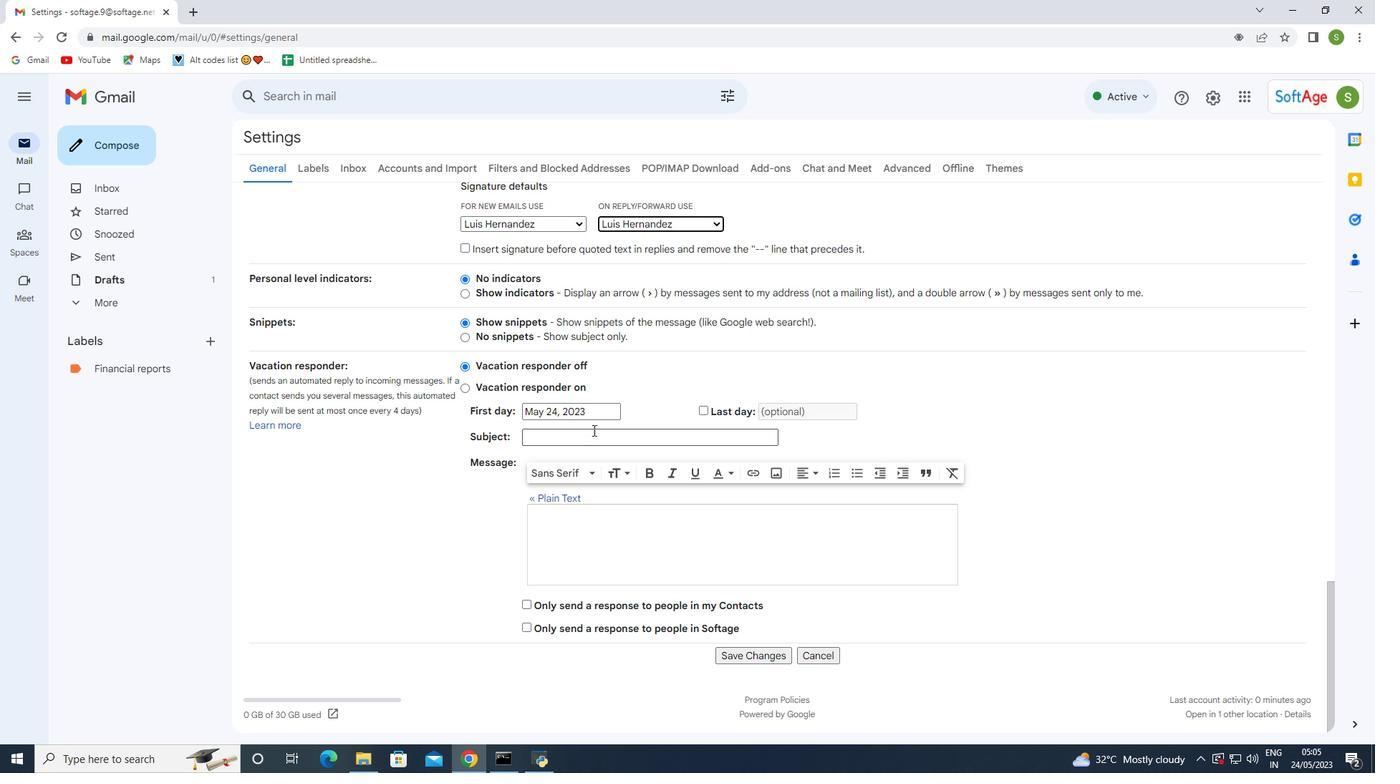 
Action: Mouse scrolled (593, 429) with delta (0, 0)
Screenshot: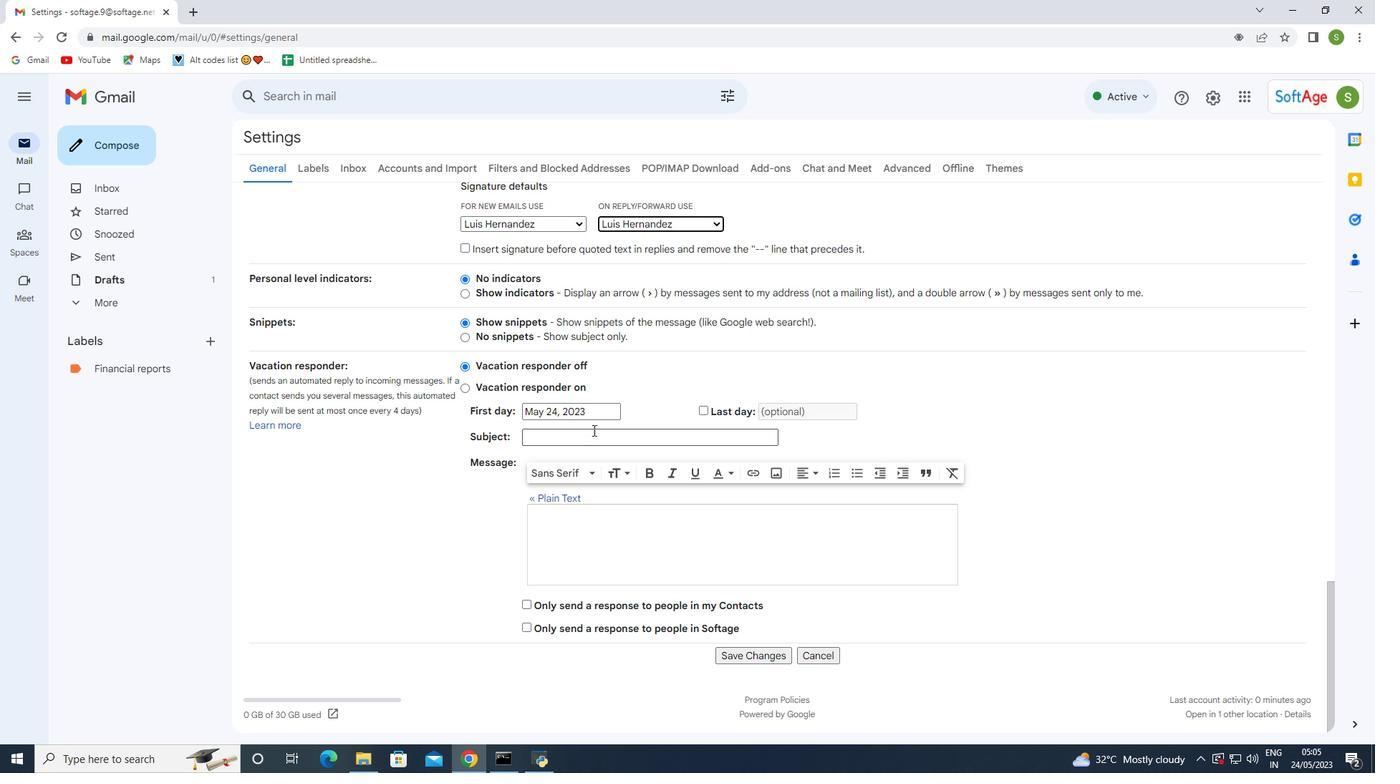 
Action: Mouse scrolled (593, 429) with delta (0, 0)
Screenshot: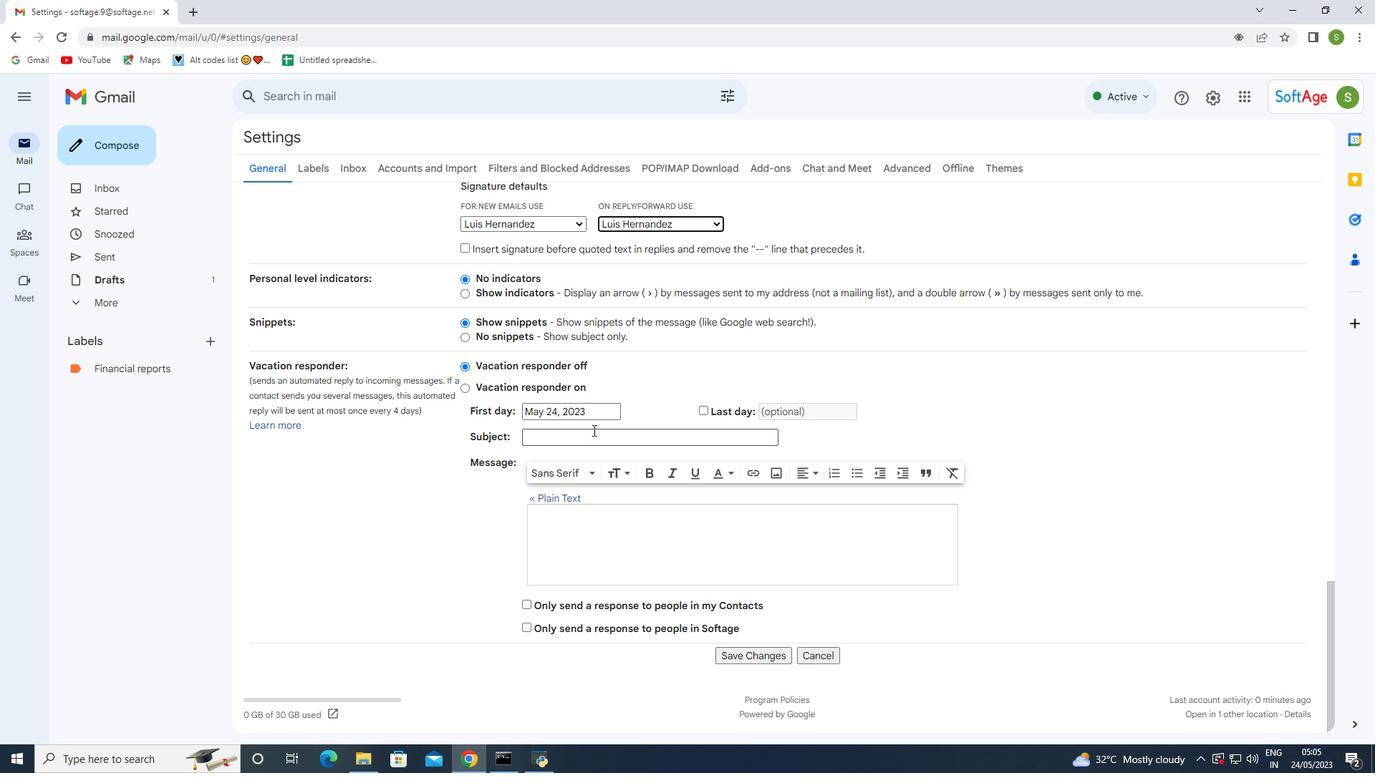 
Action: Mouse moved to (766, 654)
Screenshot: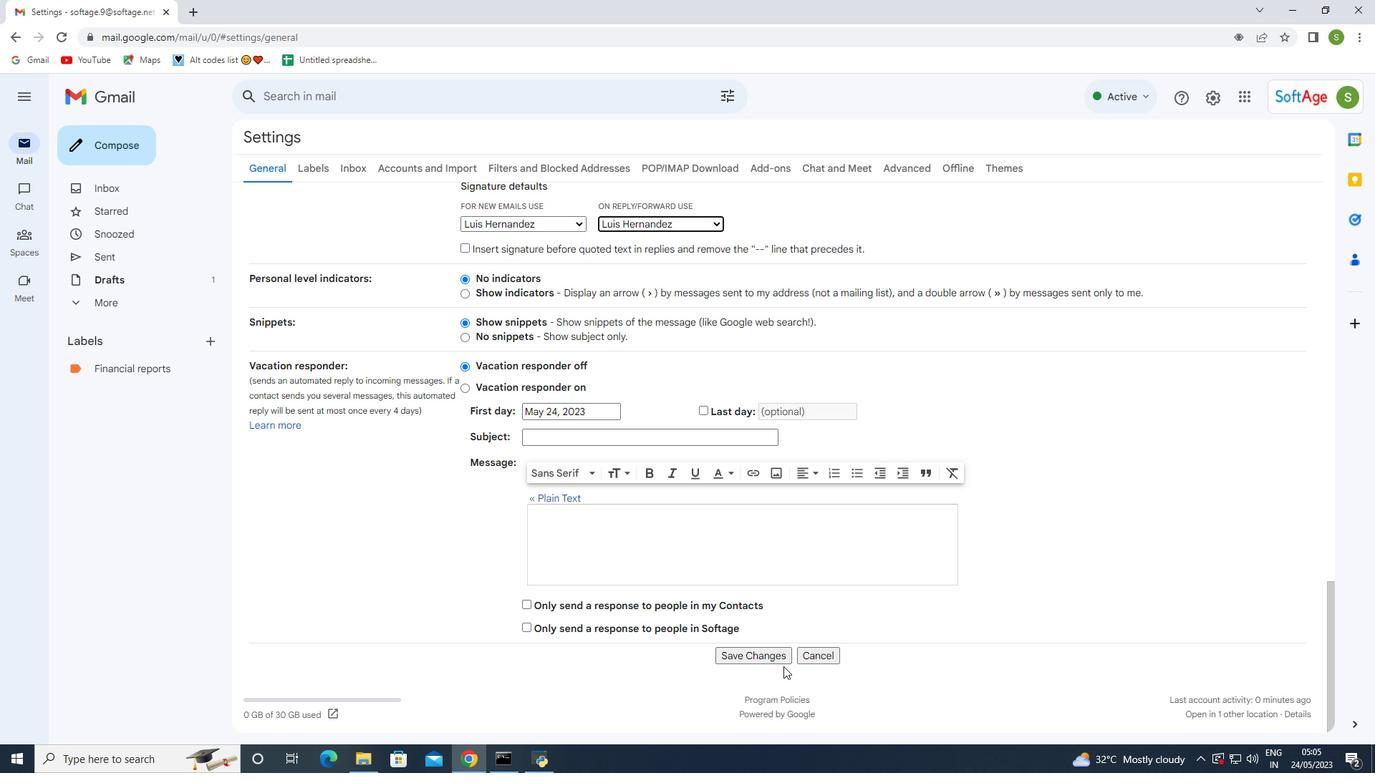 
Action: Mouse pressed left at (766, 654)
Screenshot: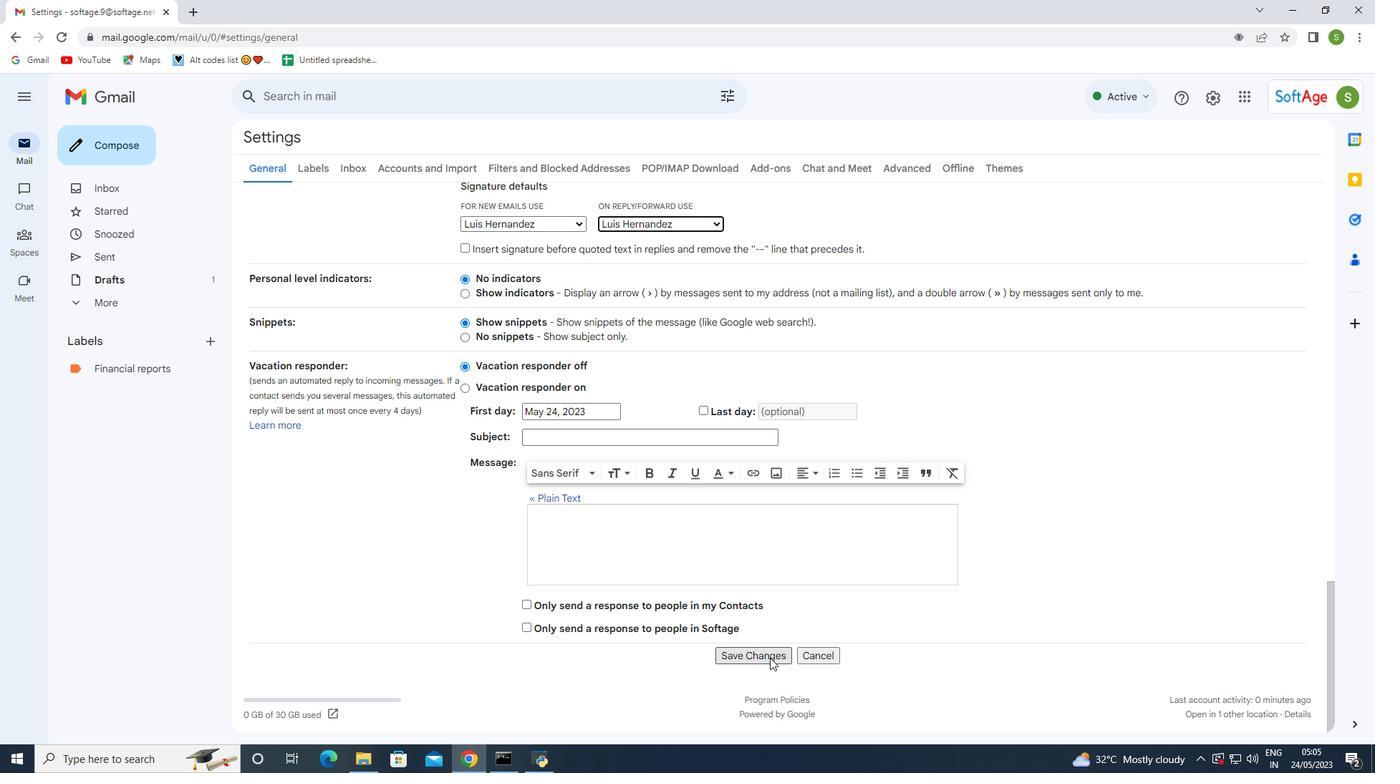 
Action: Mouse moved to (98, 141)
Screenshot: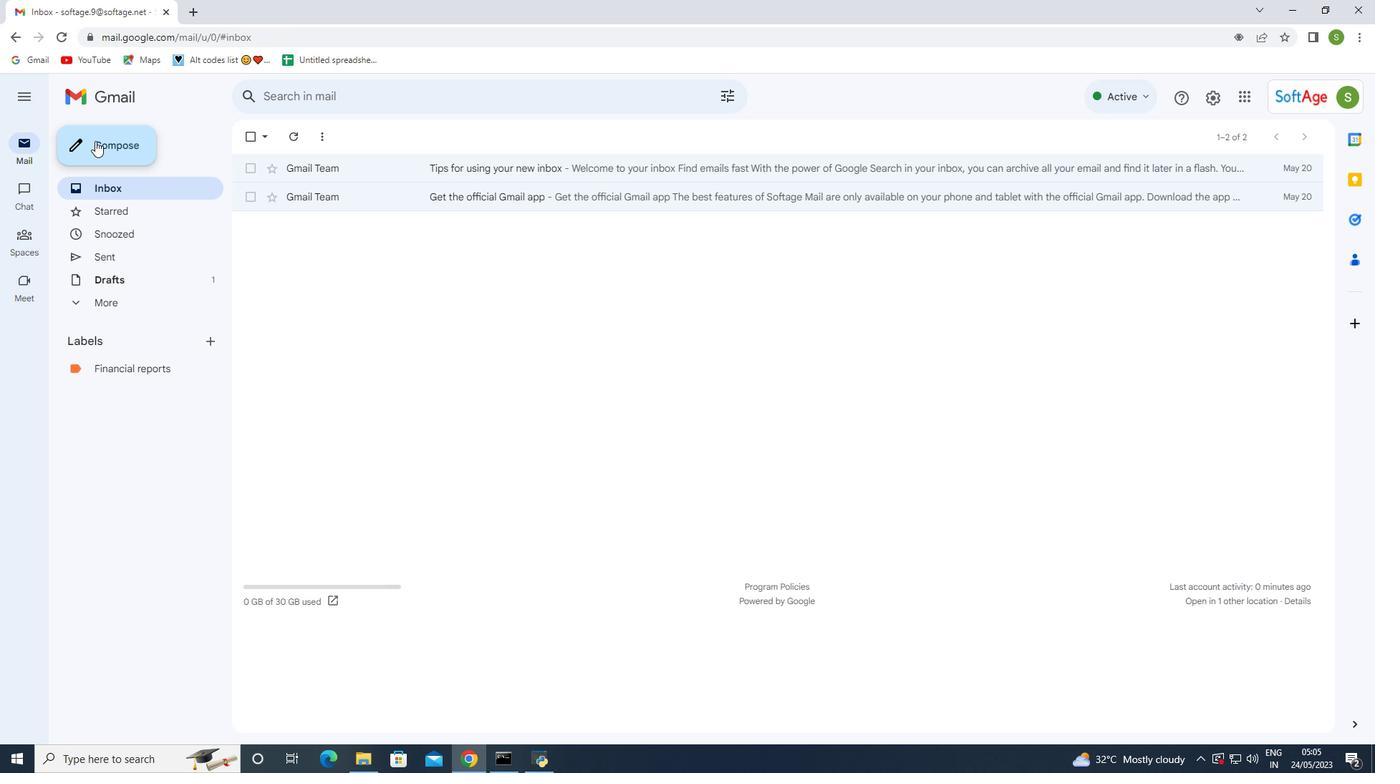 
Action: Mouse pressed left at (98, 141)
Screenshot: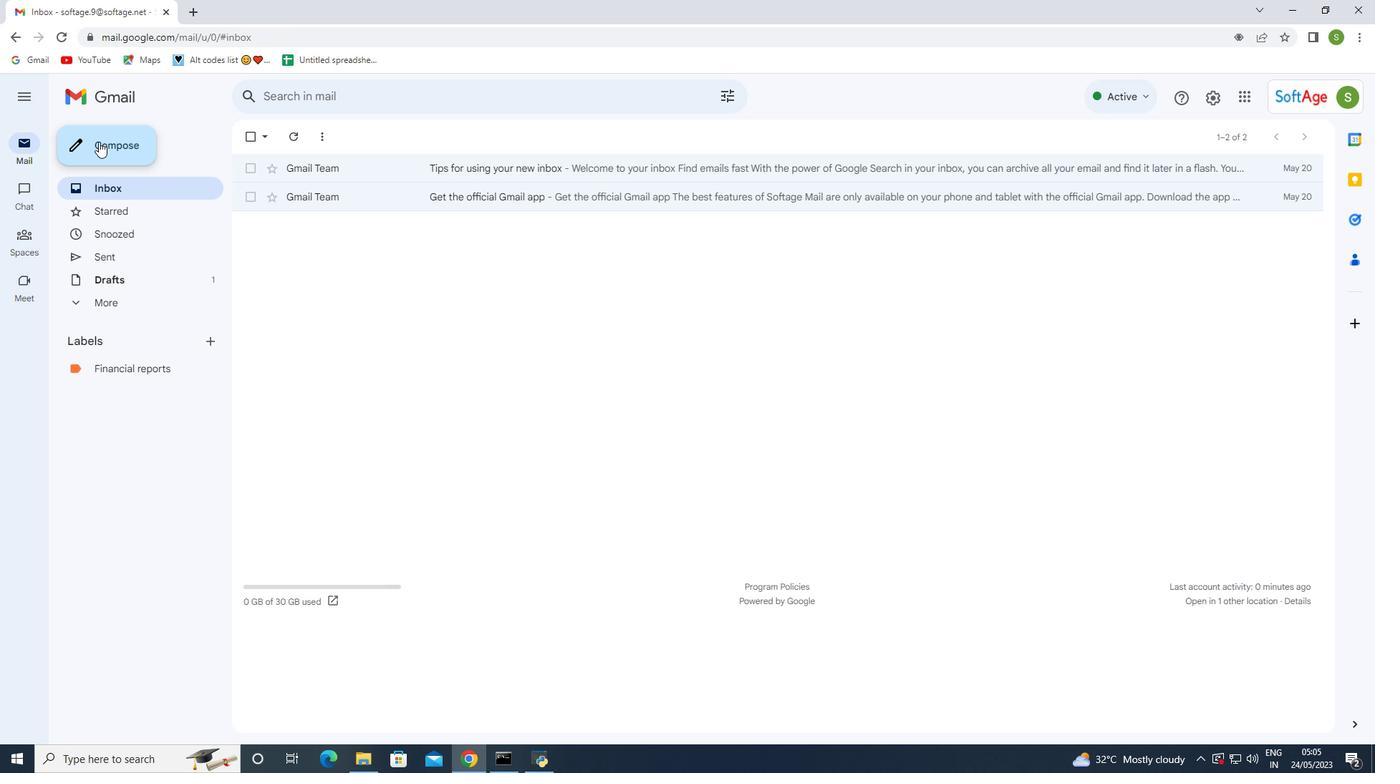 
Action: Mouse moved to (928, 345)
Screenshot: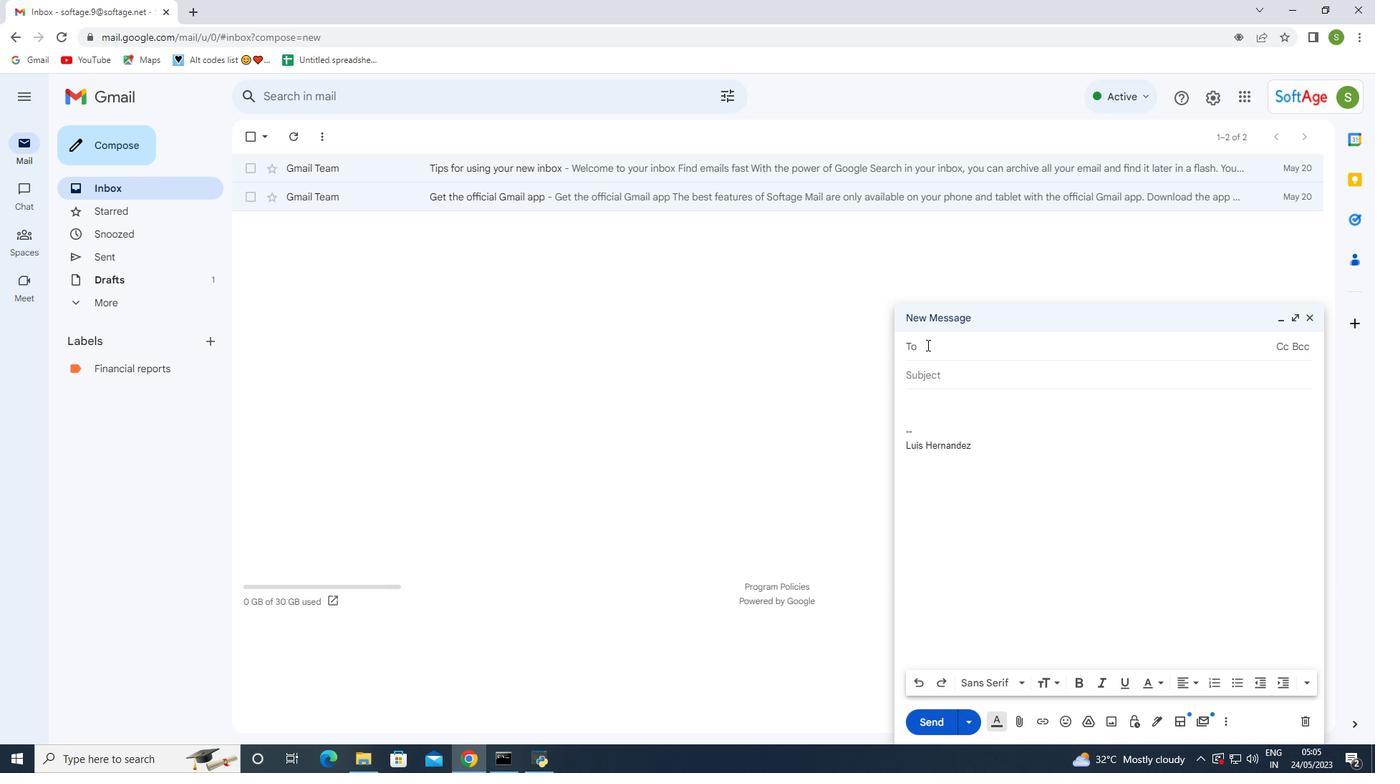 
Action: Mouse pressed left at (928, 345)
Screenshot: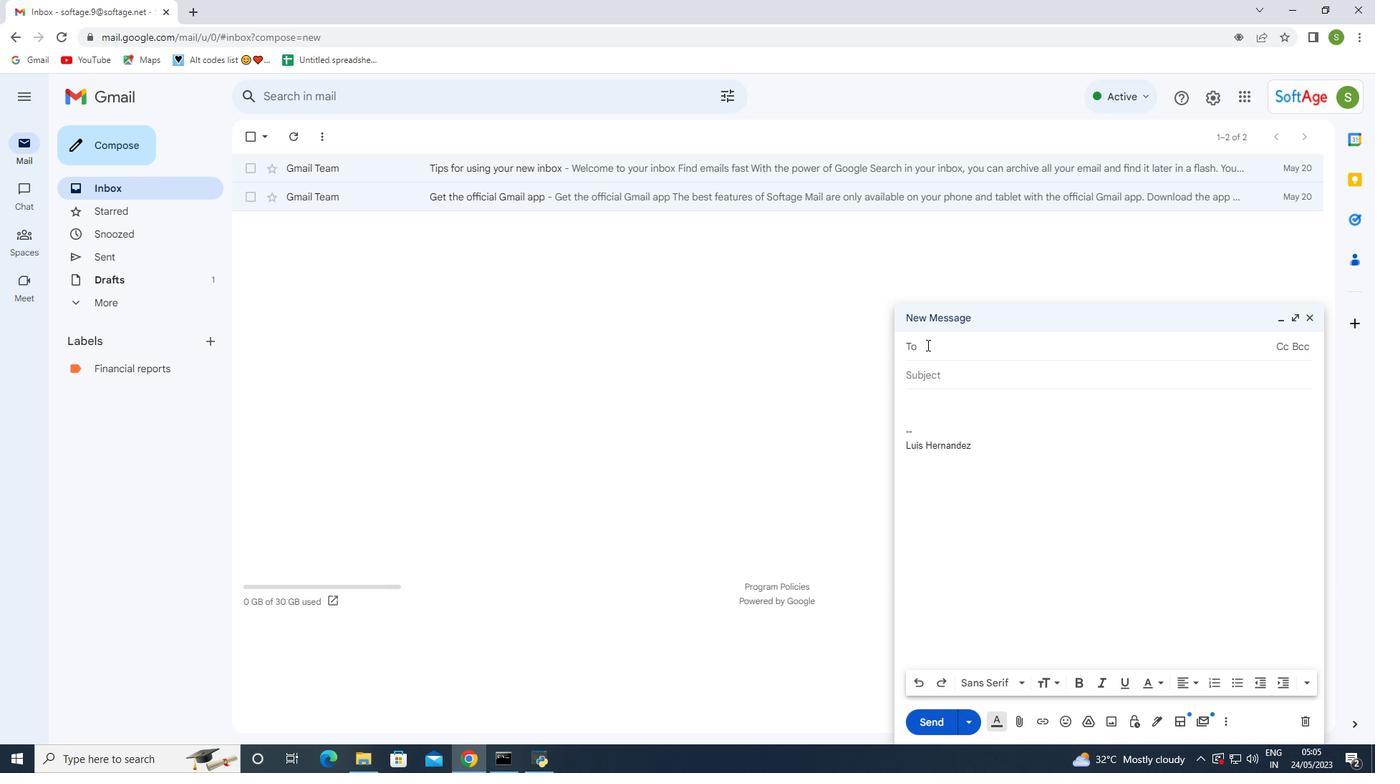 
Action: Key pressed softage.8<Key.shift>@softage.net
Screenshot: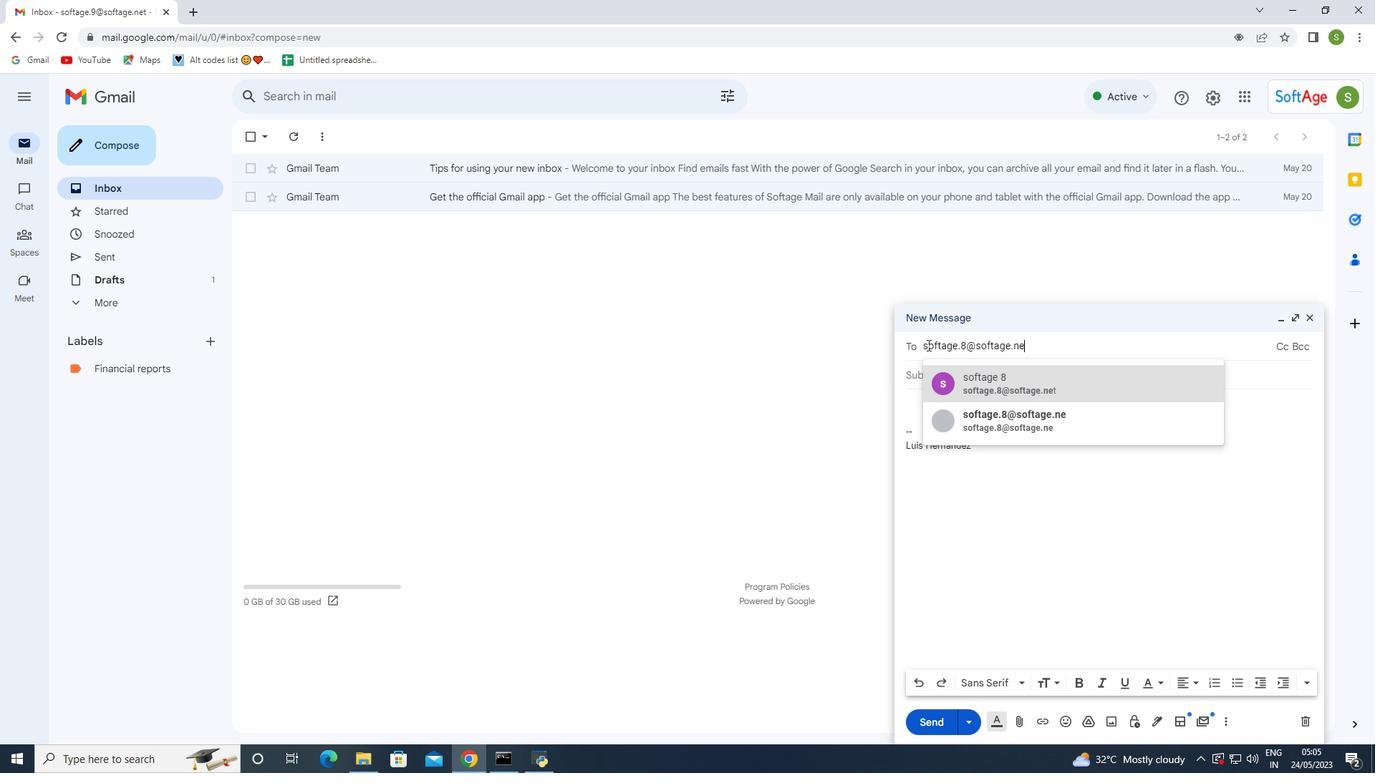 
Action: Mouse moved to (1069, 375)
Screenshot: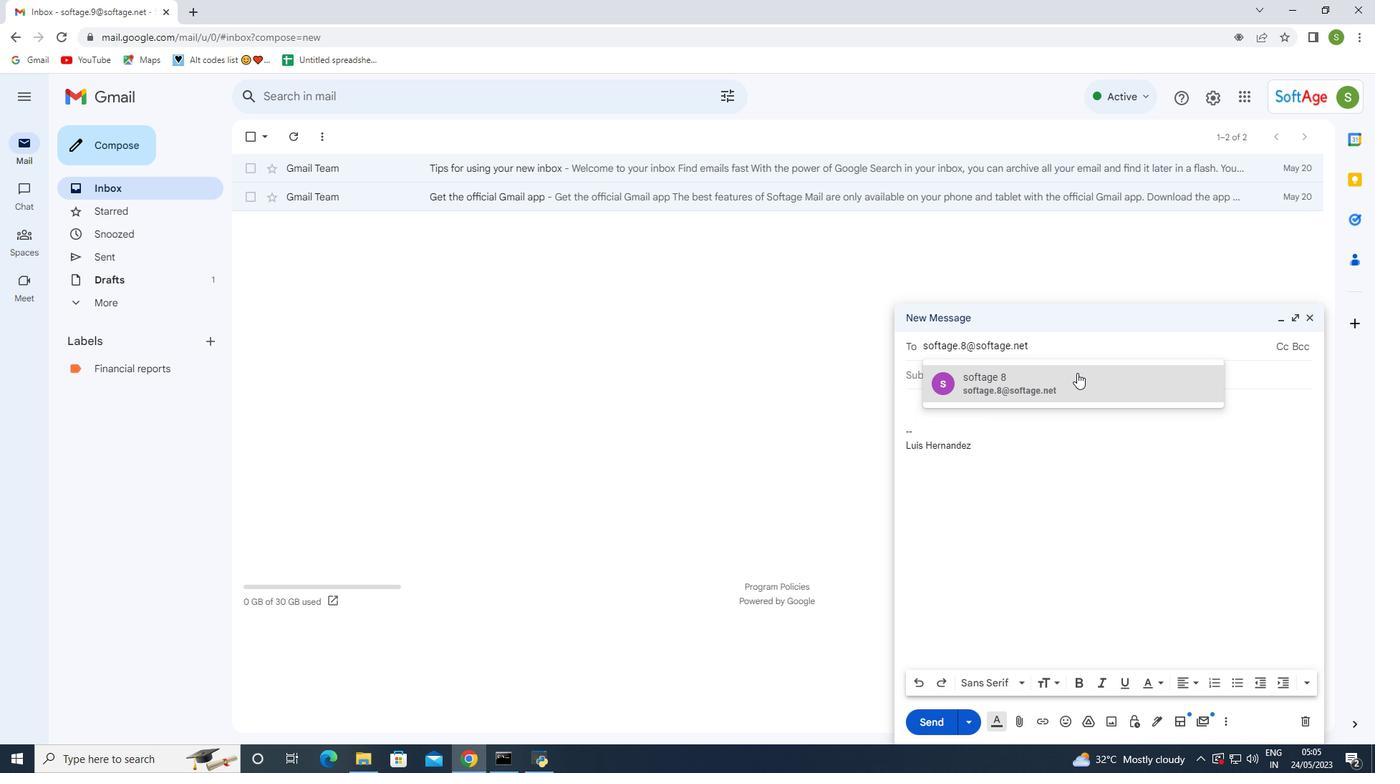 
Action: Mouse pressed left at (1069, 375)
Screenshot: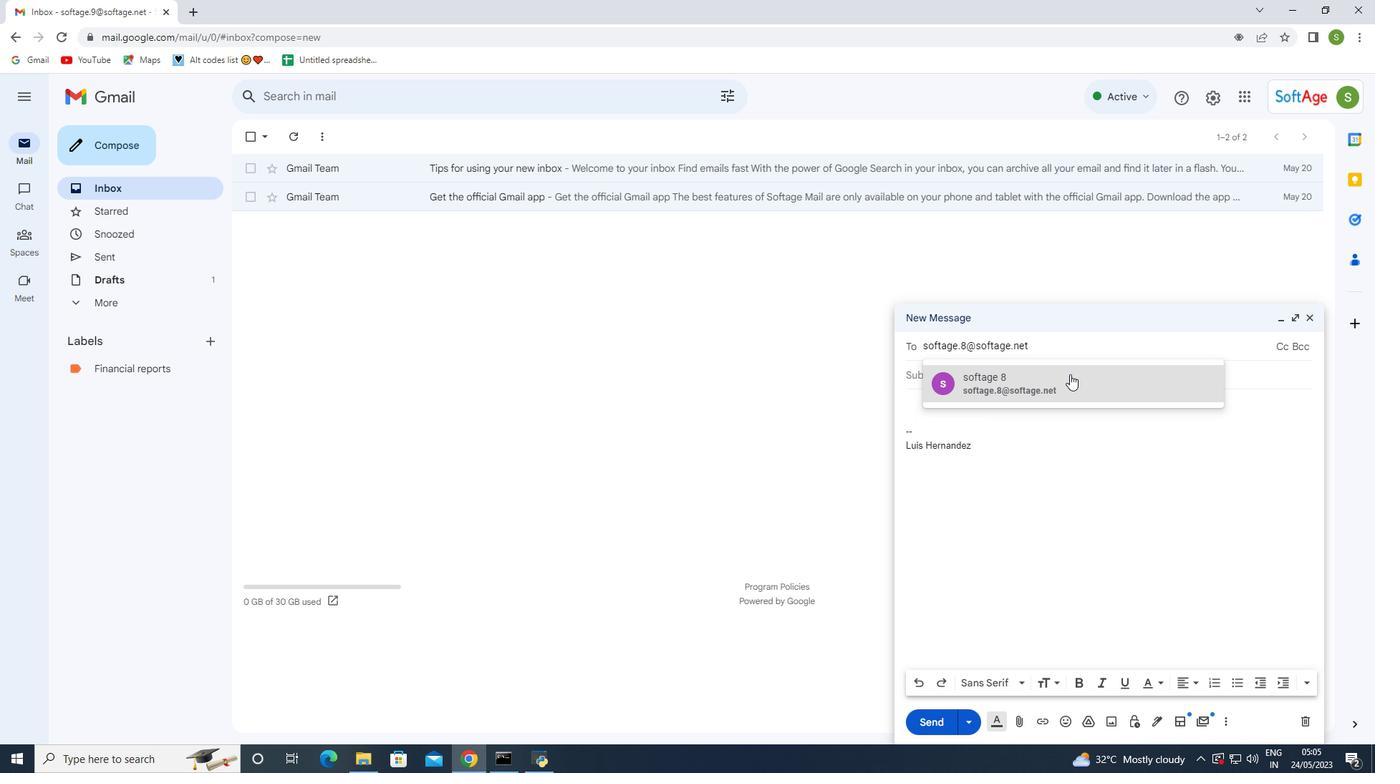 
Action: Mouse moved to (973, 391)
Screenshot: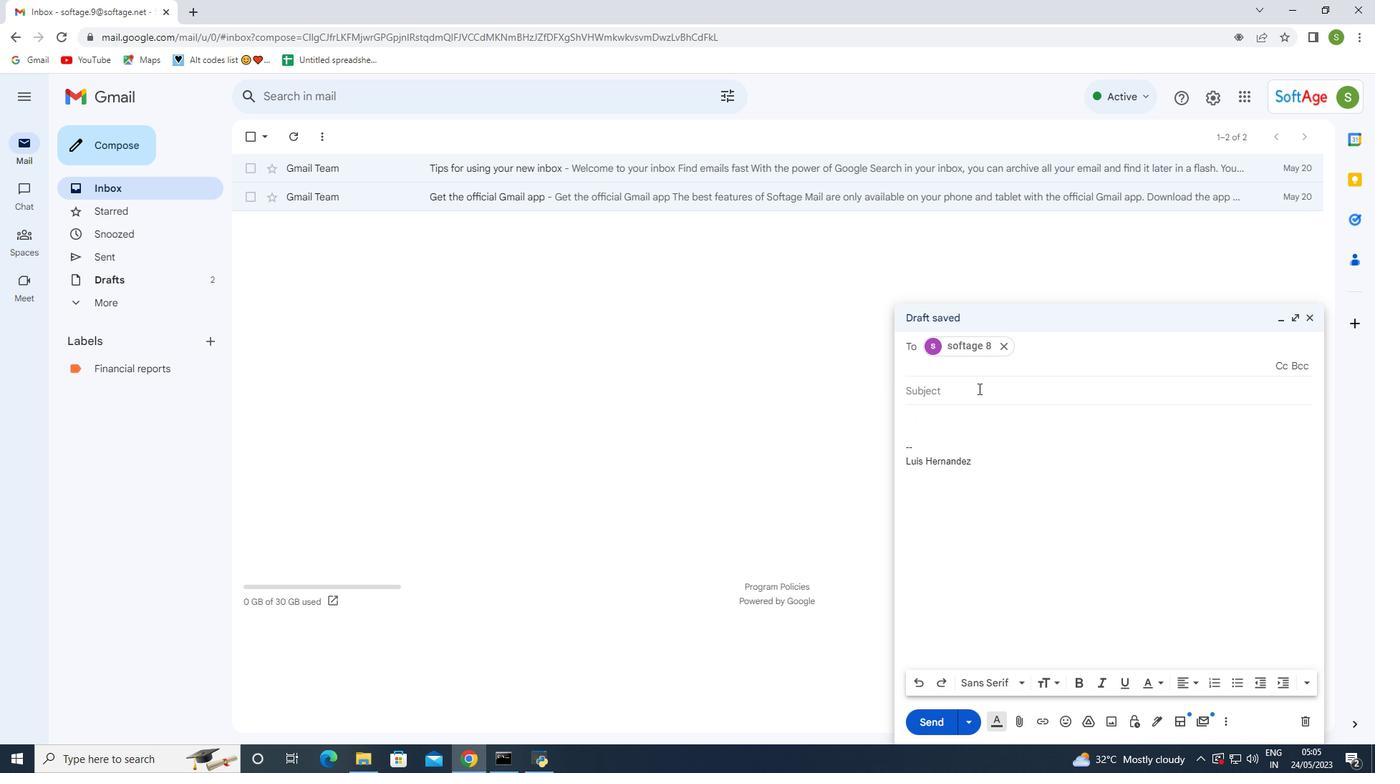 
Action: Mouse pressed left at (973, 391)
Screenshot: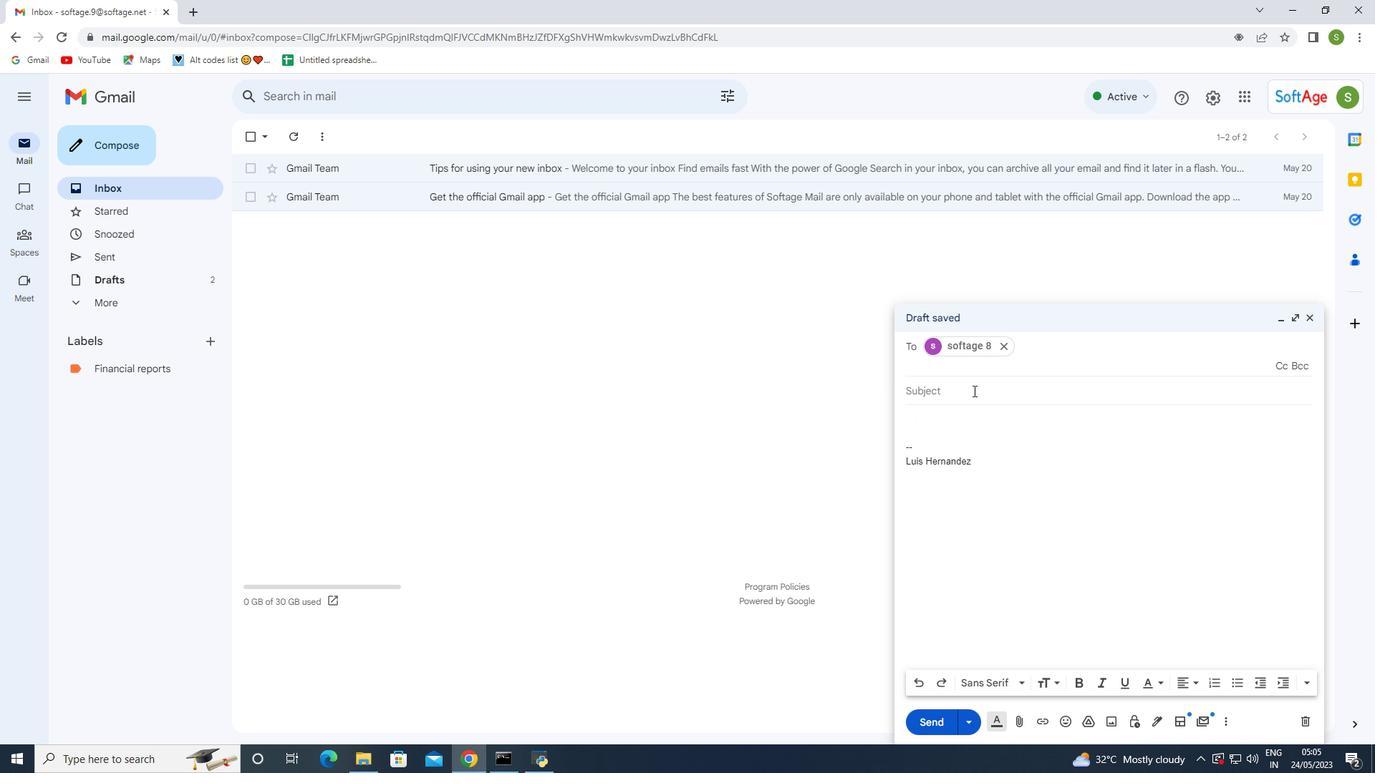 
Action: Key pressed <Key.shift>Request<Key.space>for<Key.space>a<Key.space>portfollio<Key.space>follow-up
Screenshot: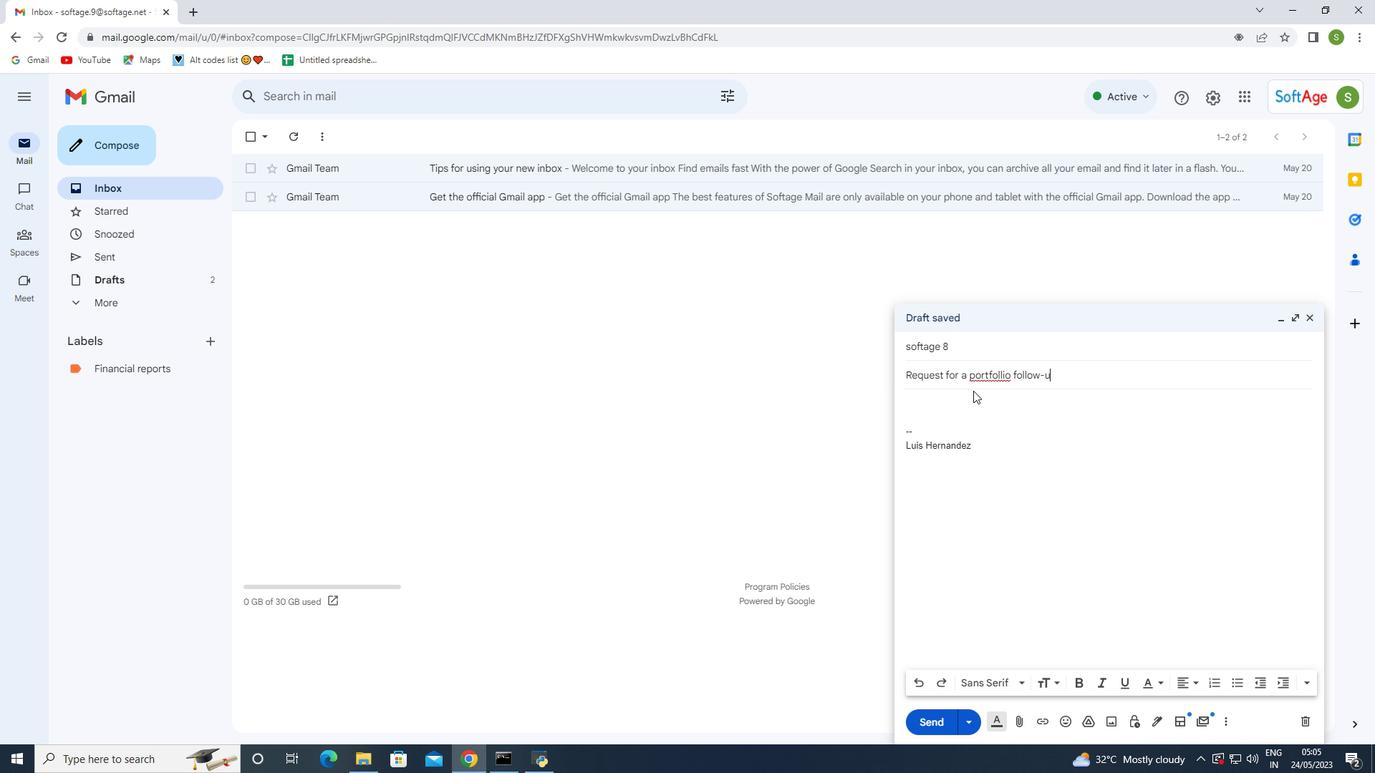 
Action: Mouse moved to (995, 376)
Screenshot: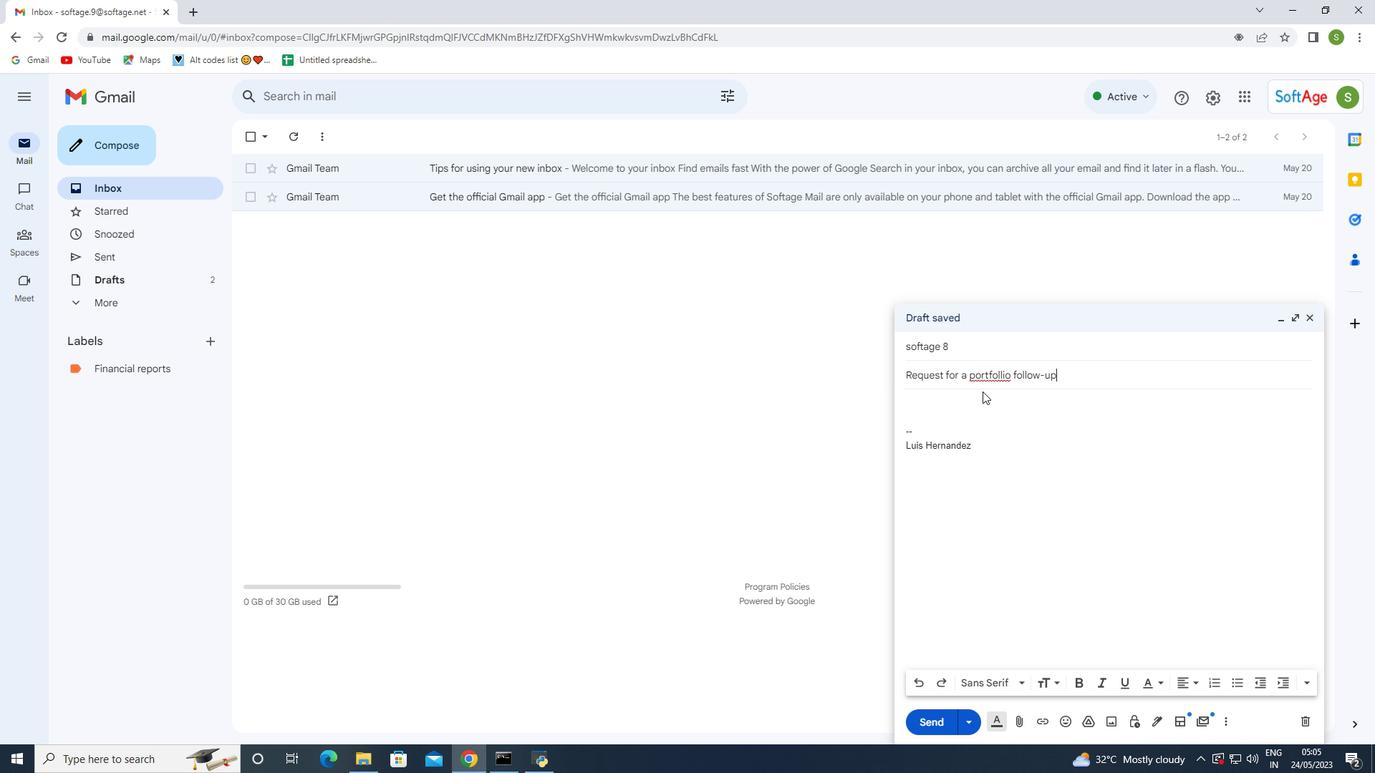 
Action: Mouse pressed right at (995, 376)
Screenshot: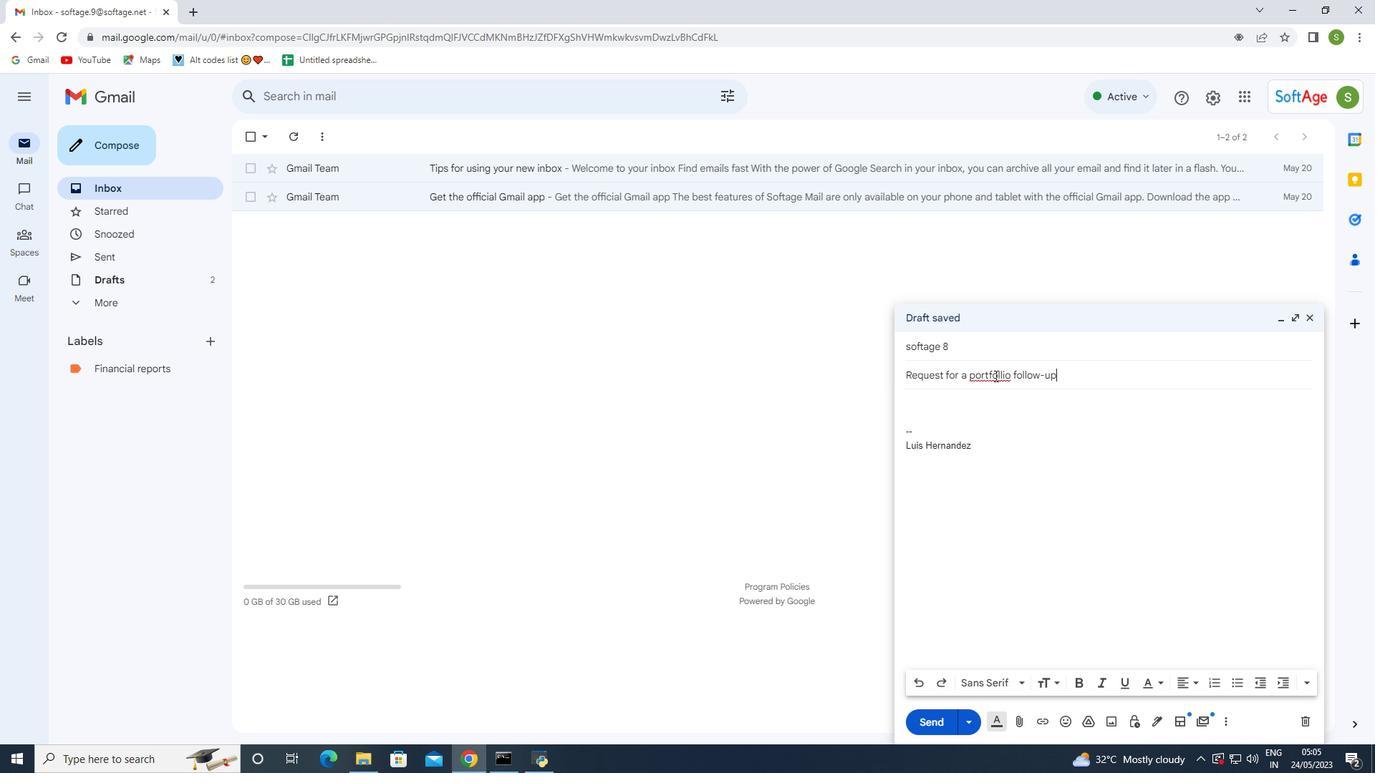 
Action: Mouse moved to (1024, 387)
Screenshot: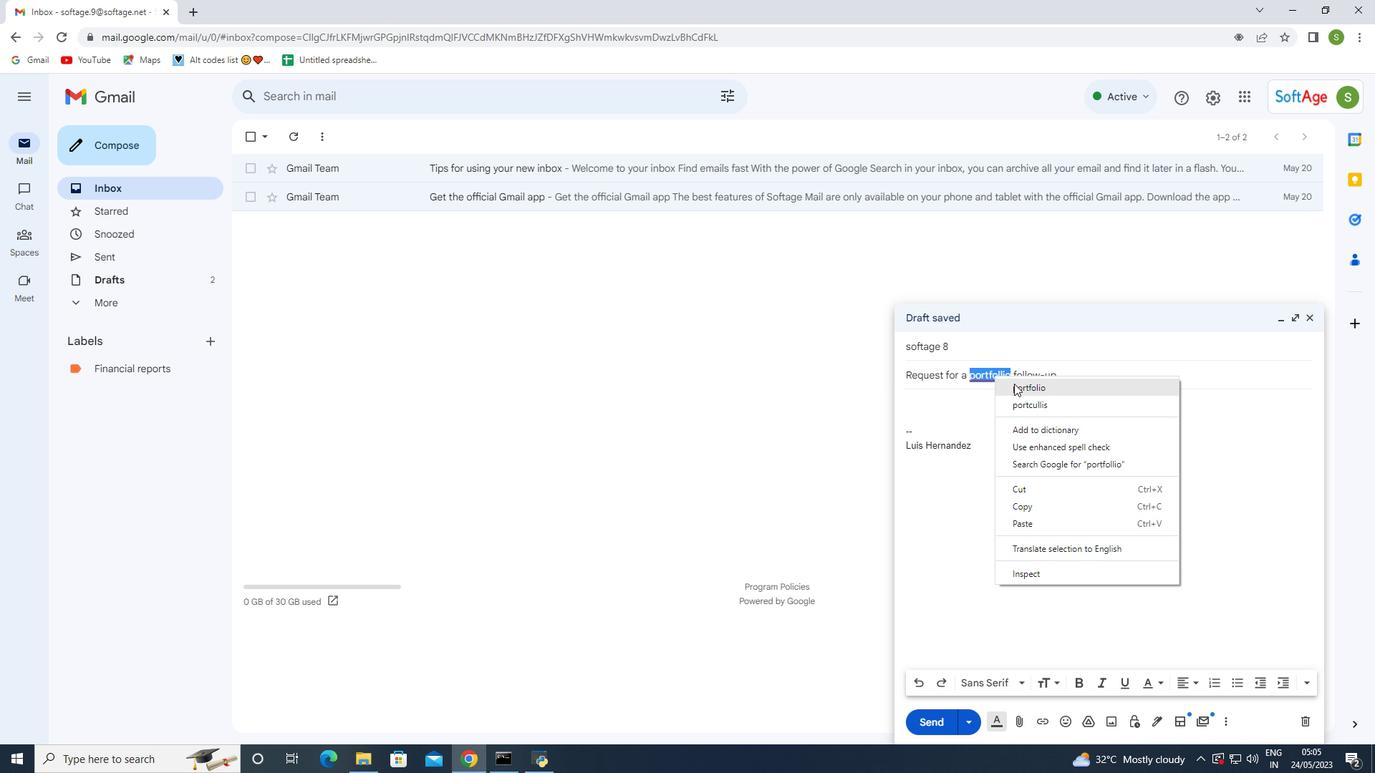 
Action: Mouse pressed left at (1024, 387)
Screenshot: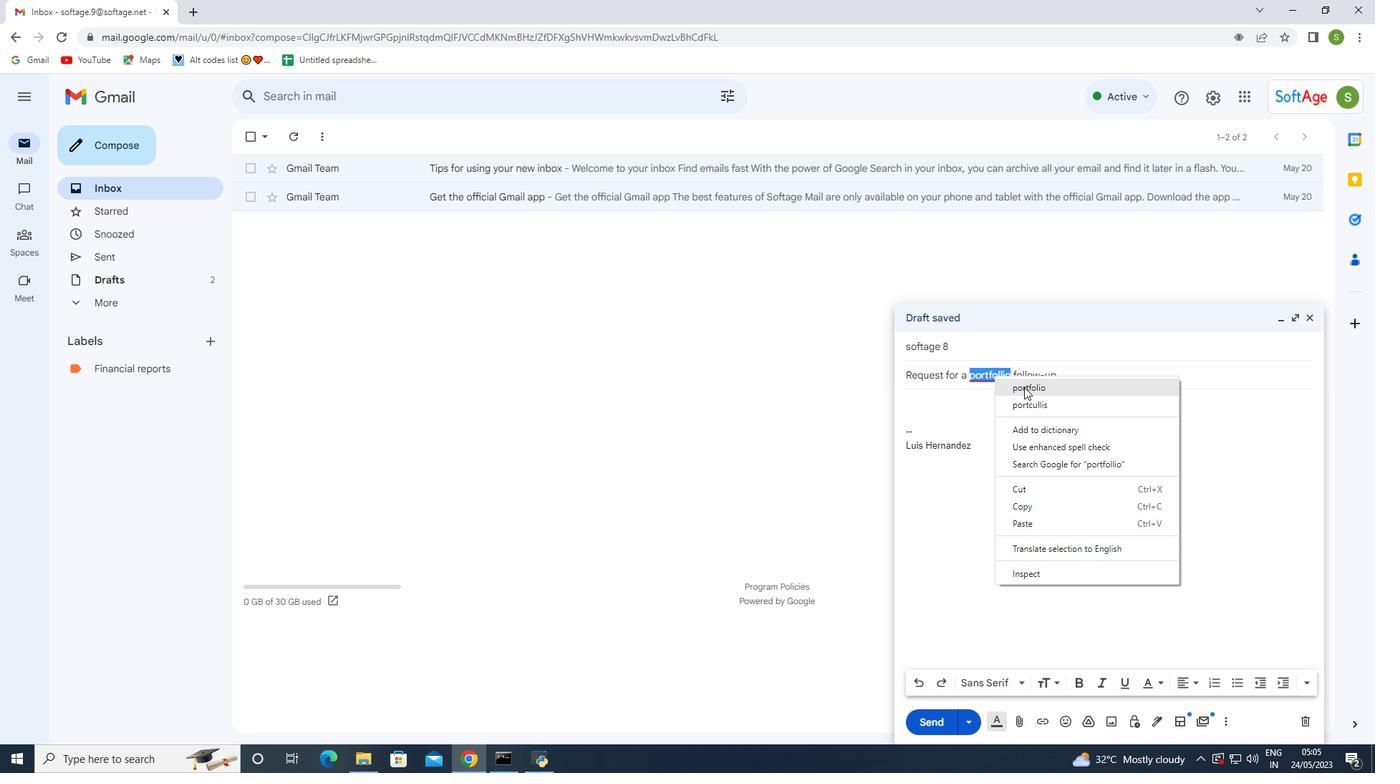 
Action: Mouse moved to (912, 432)
Screenshot: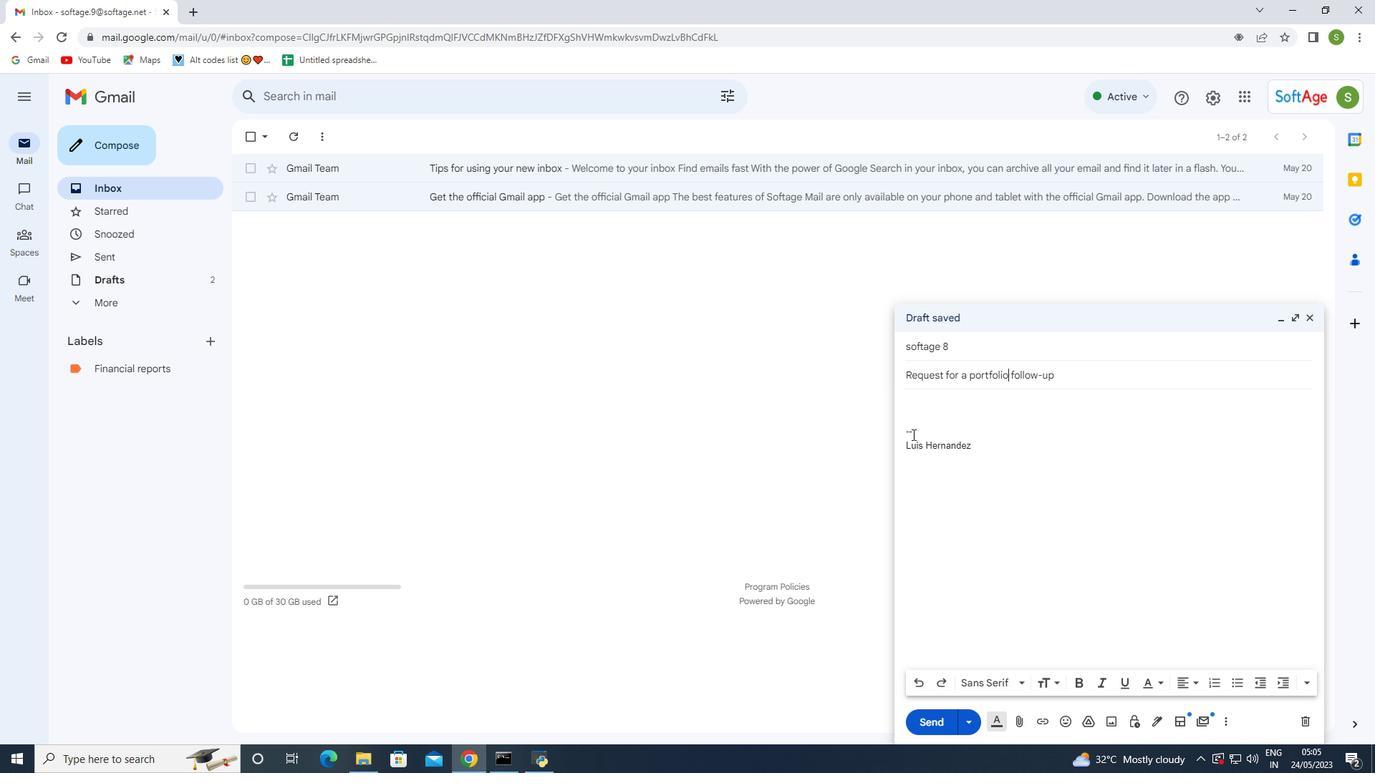 
Action: Mouse pressed left at (912, 432)
Screenshot: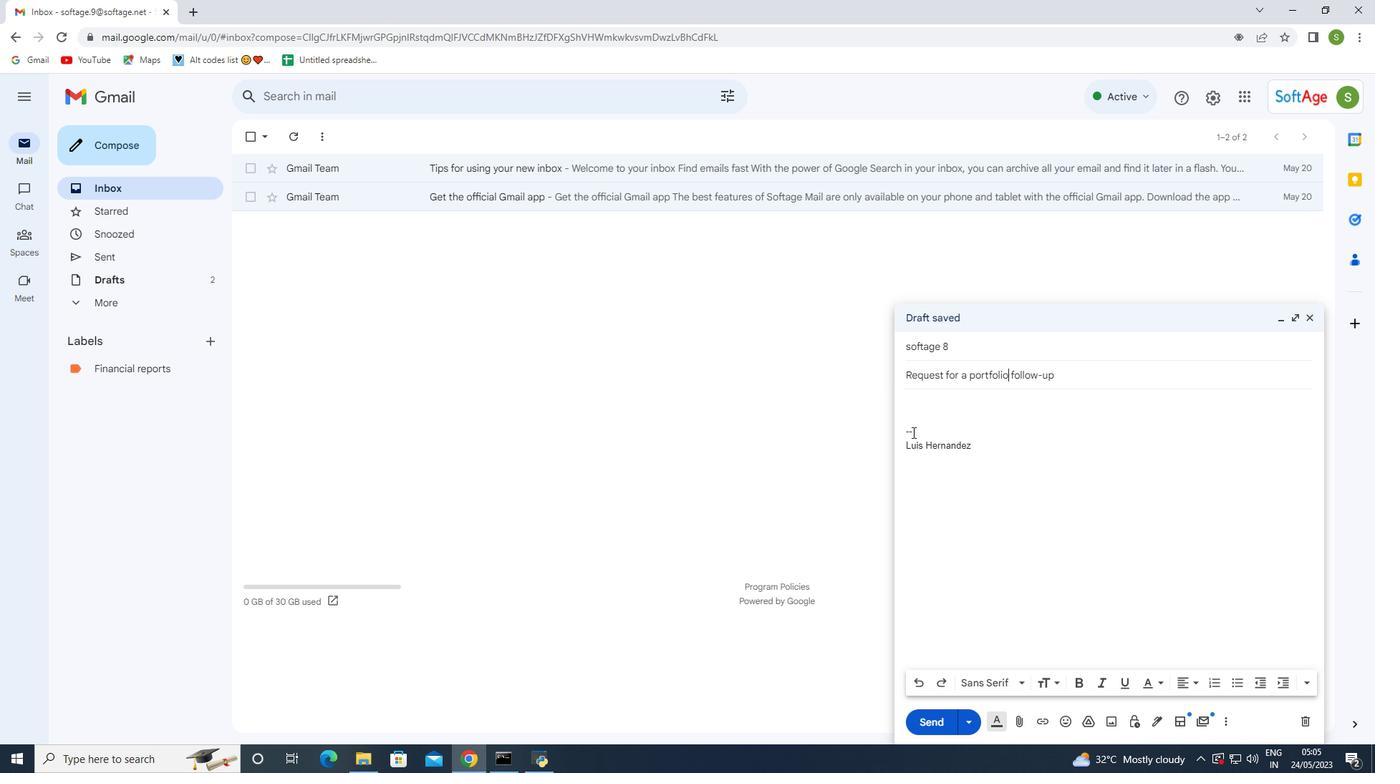 
Action: Mouse moved to (891, 374)
Screenshot: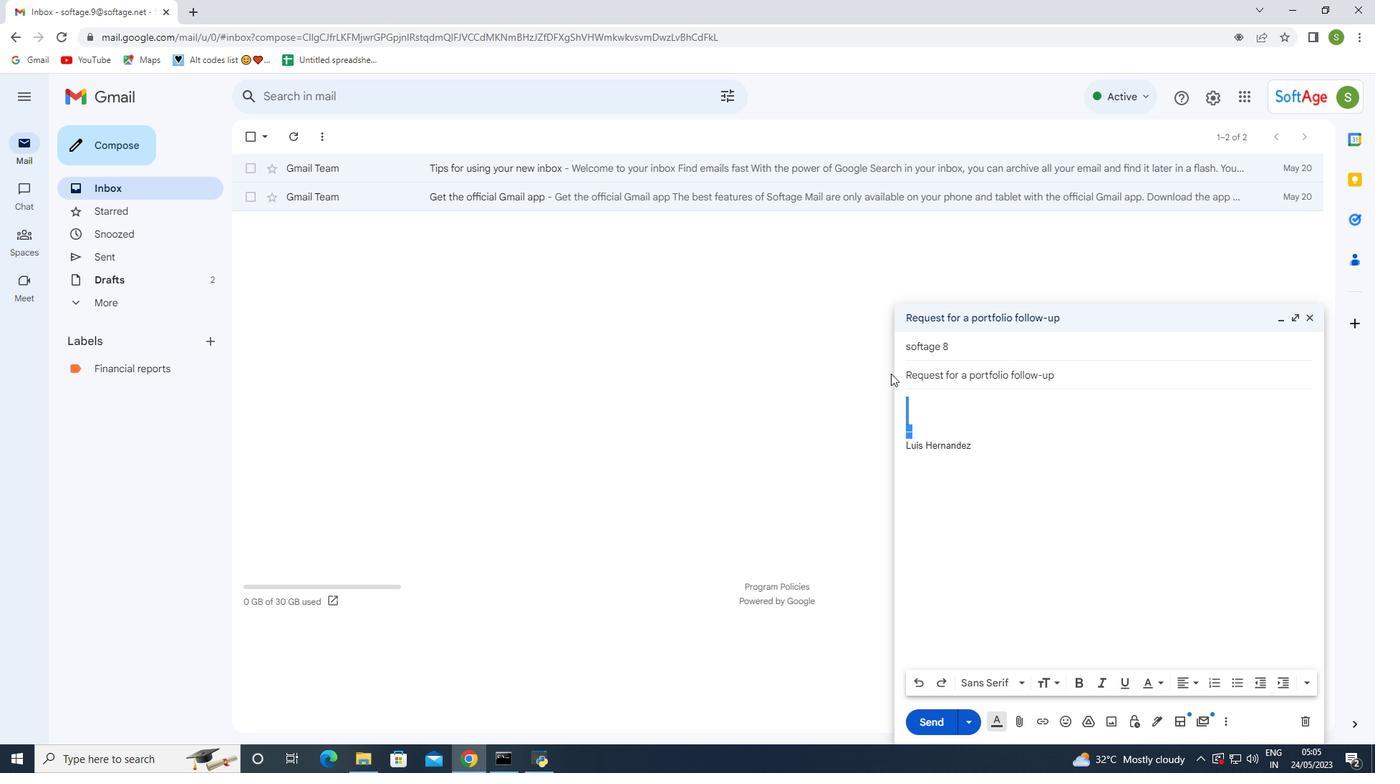 
Action: Key pressed <Key.backspace><Key.enter><Key.up><Key.shift>Can<Key.space>you<Key.space>confirm<Key.space>y<Key.backspace>the<Key.space>details<Key.space>of<Key.space>the<Key.space>project<Key.space>bi<Key.backspace>udget<Key.space>allocation<Key.space><Key.backspace><Key.shift_r>?
Screenshot: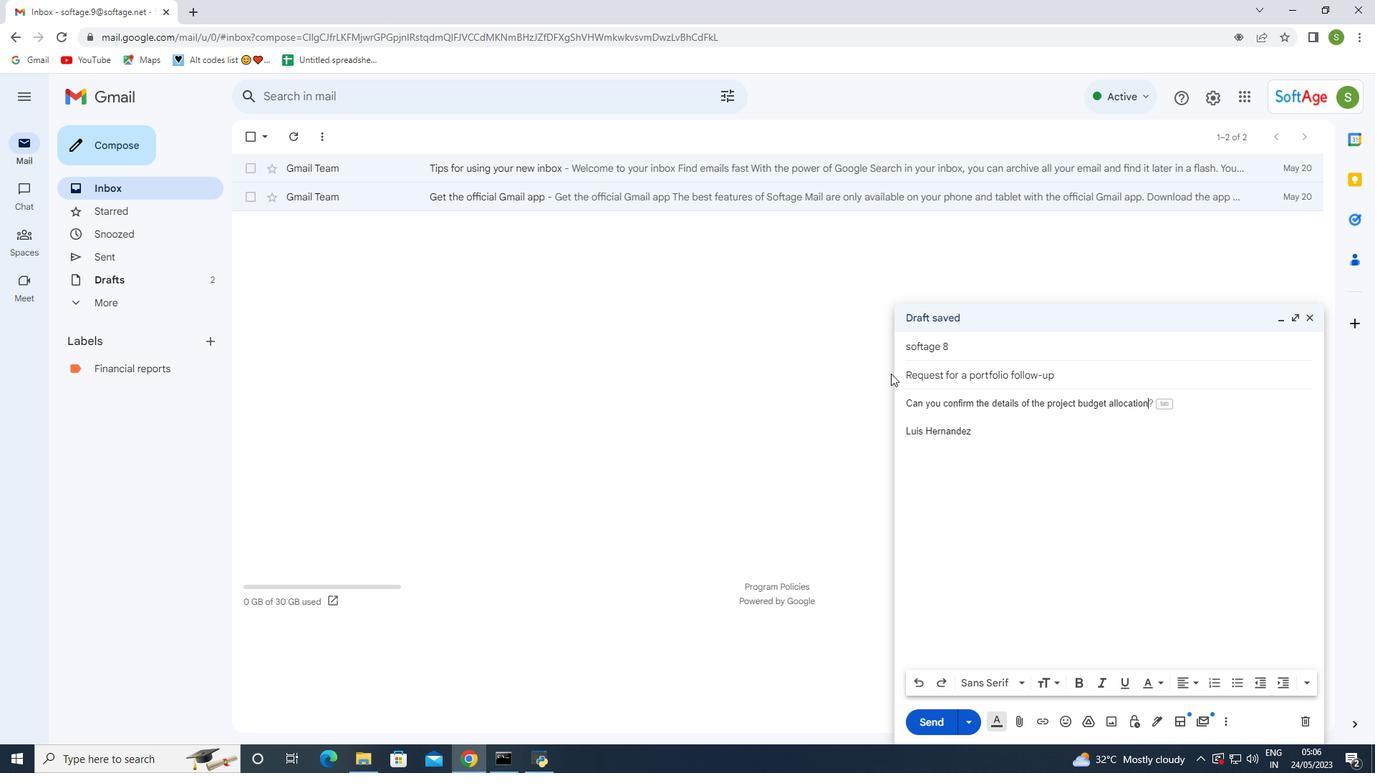 
Action: Mouse moved to (945, 720)
Screenshot: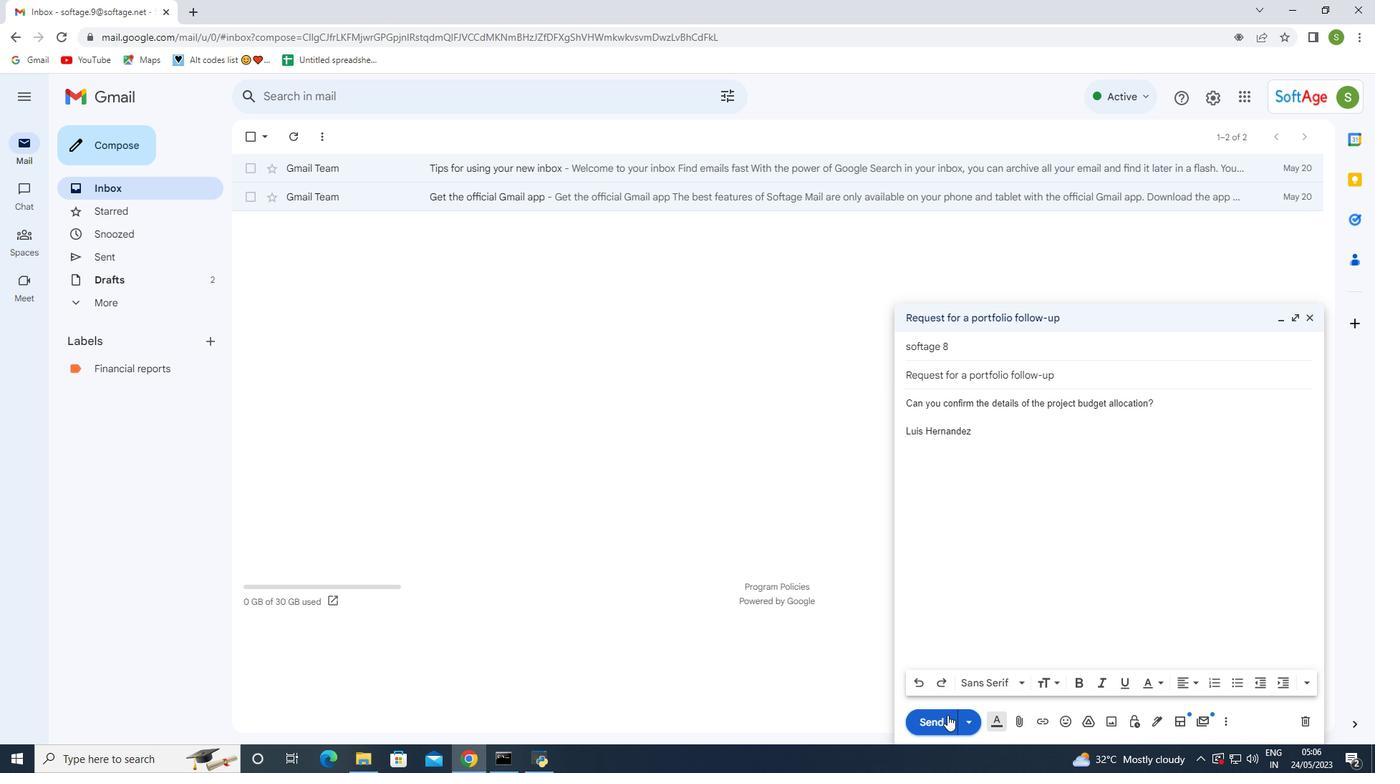 
Action: Mouse pressed left at (945, 720)
Screenshot: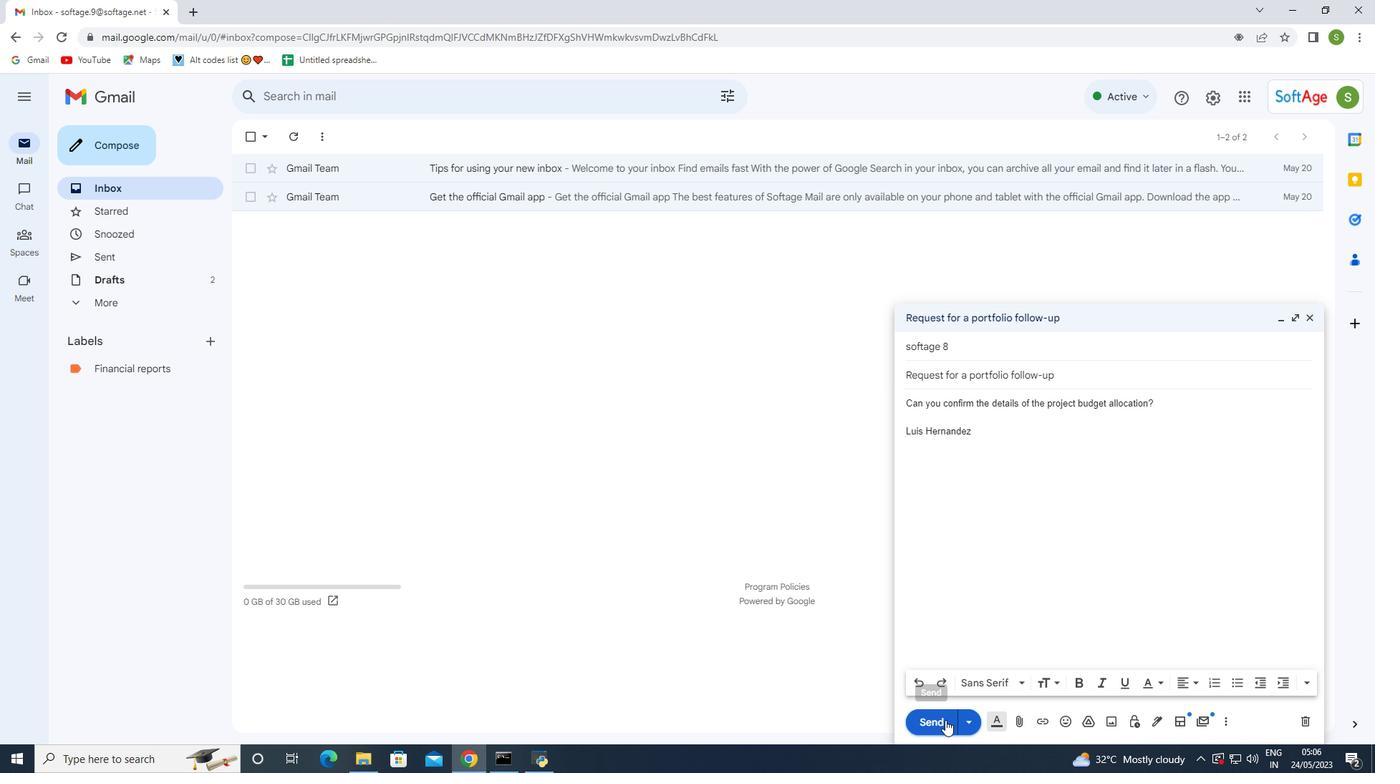 
Action: Mouse moved to (113, 262)
Screenshot: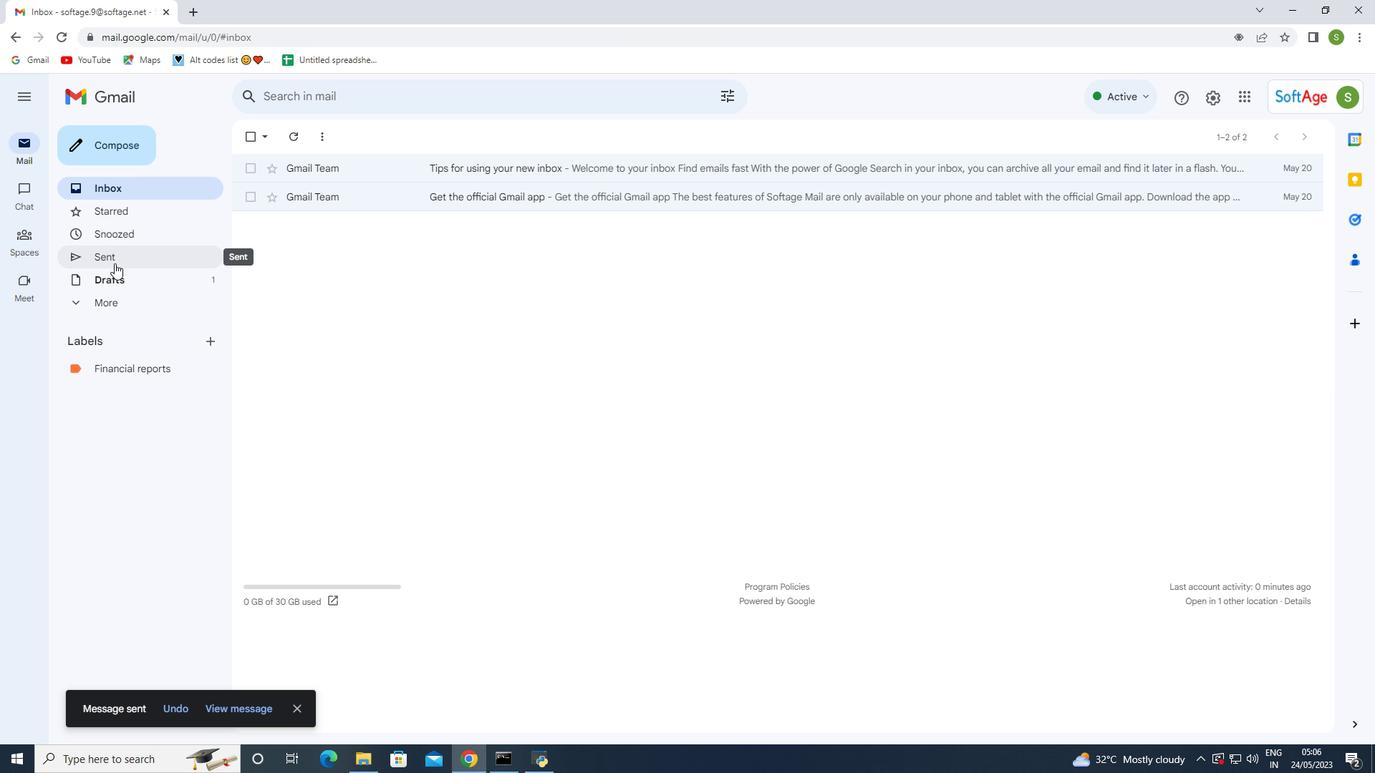 
Action: Mouse pressed left at (113, 262)
Screenshot: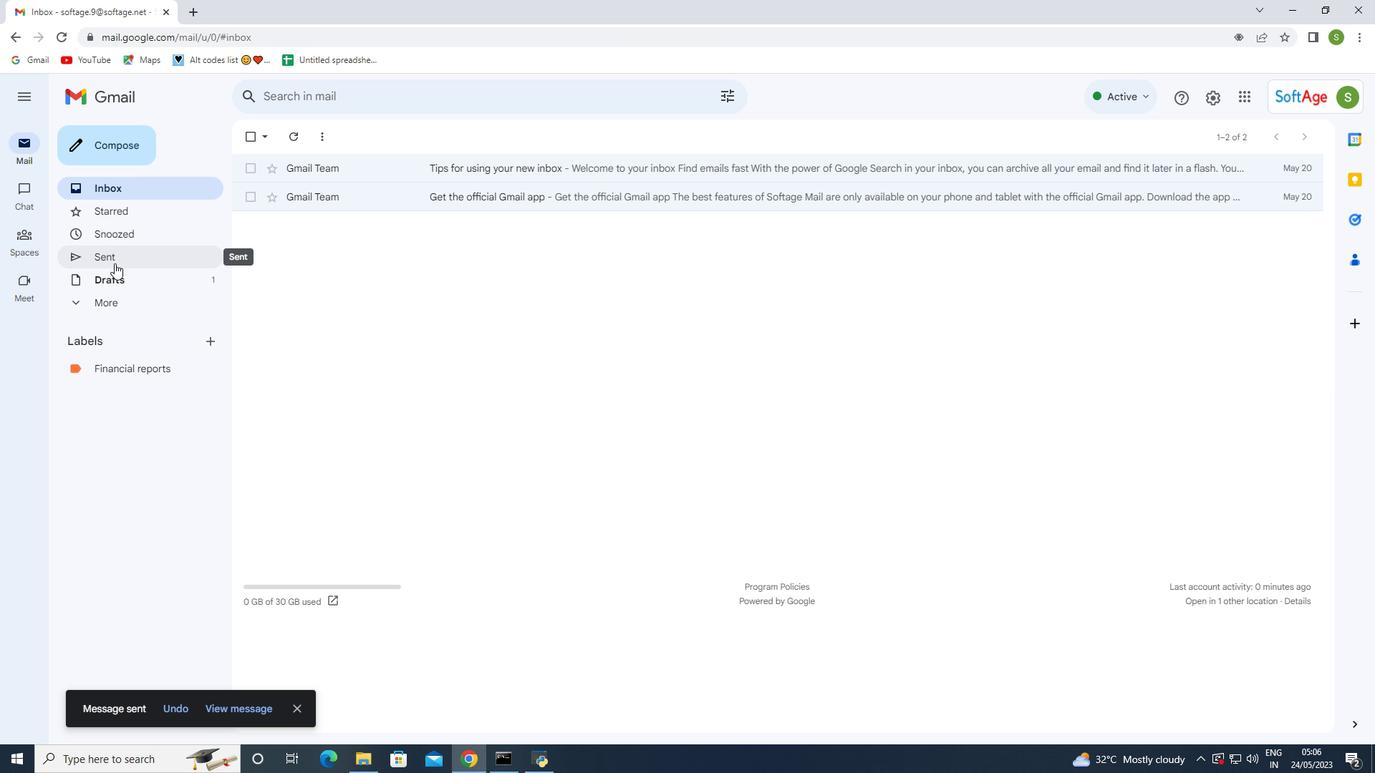 
Action: Mouse moved to (248, 207)
Screenshot: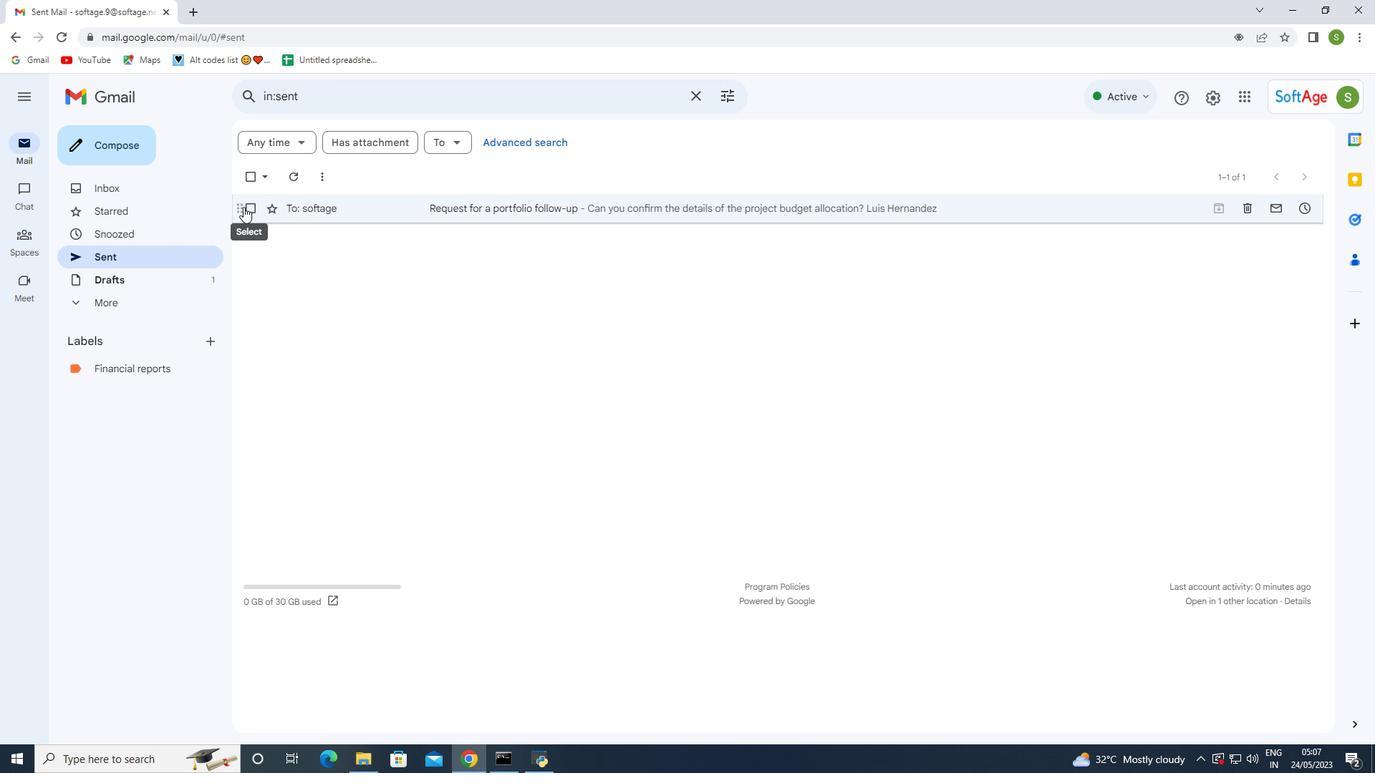 
Action: Mouse pressed left at (248, 207)
Screenshot: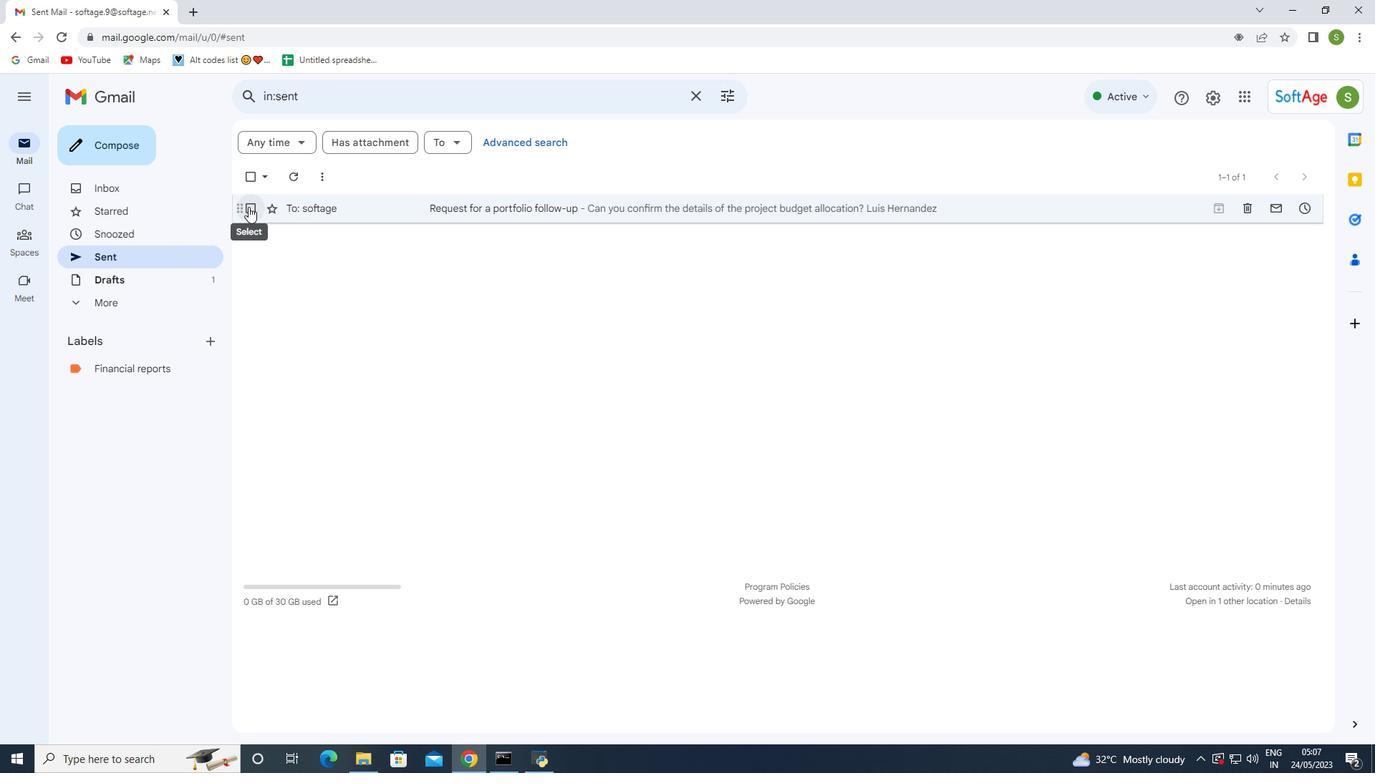 
Action: Mouse moved to (333, 209)
Screenshot: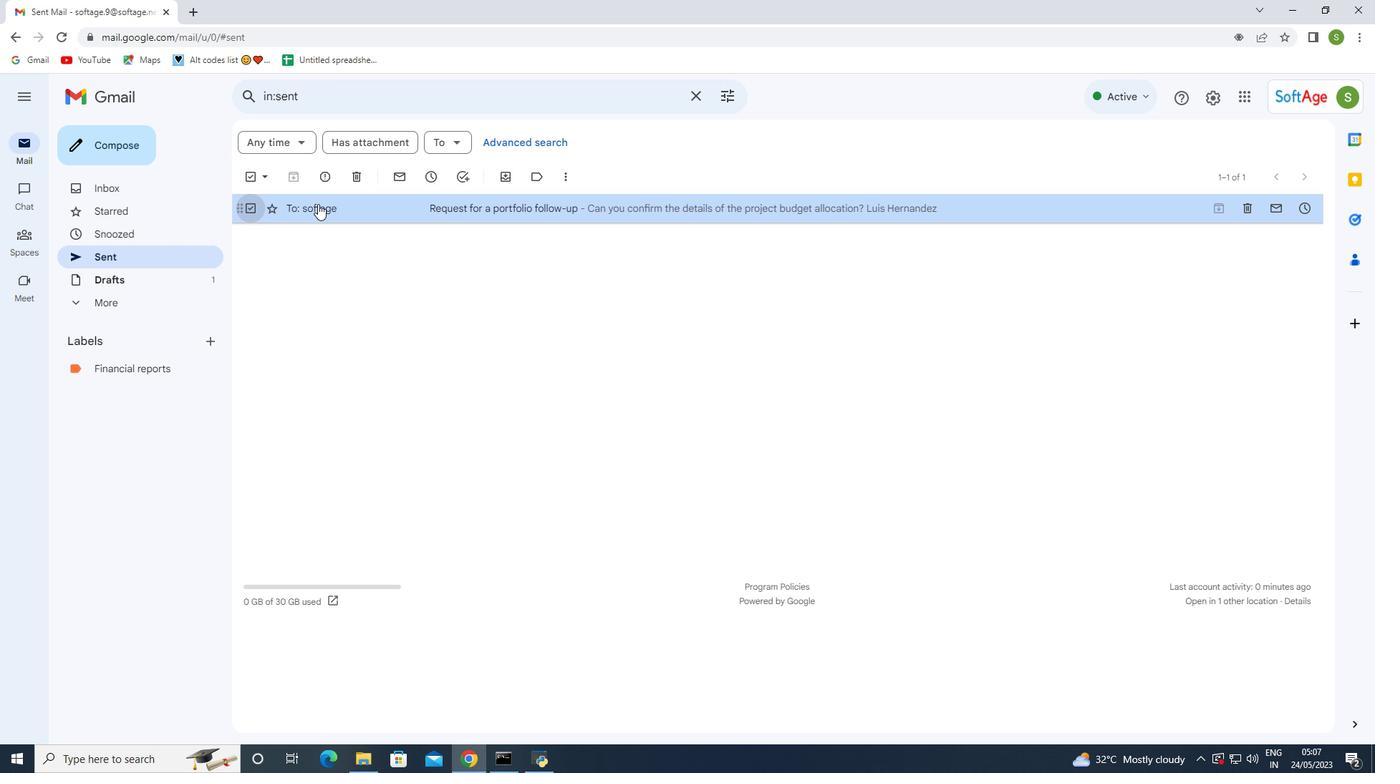
Action: Mouse pressed right at (333, 209)
Screenshot: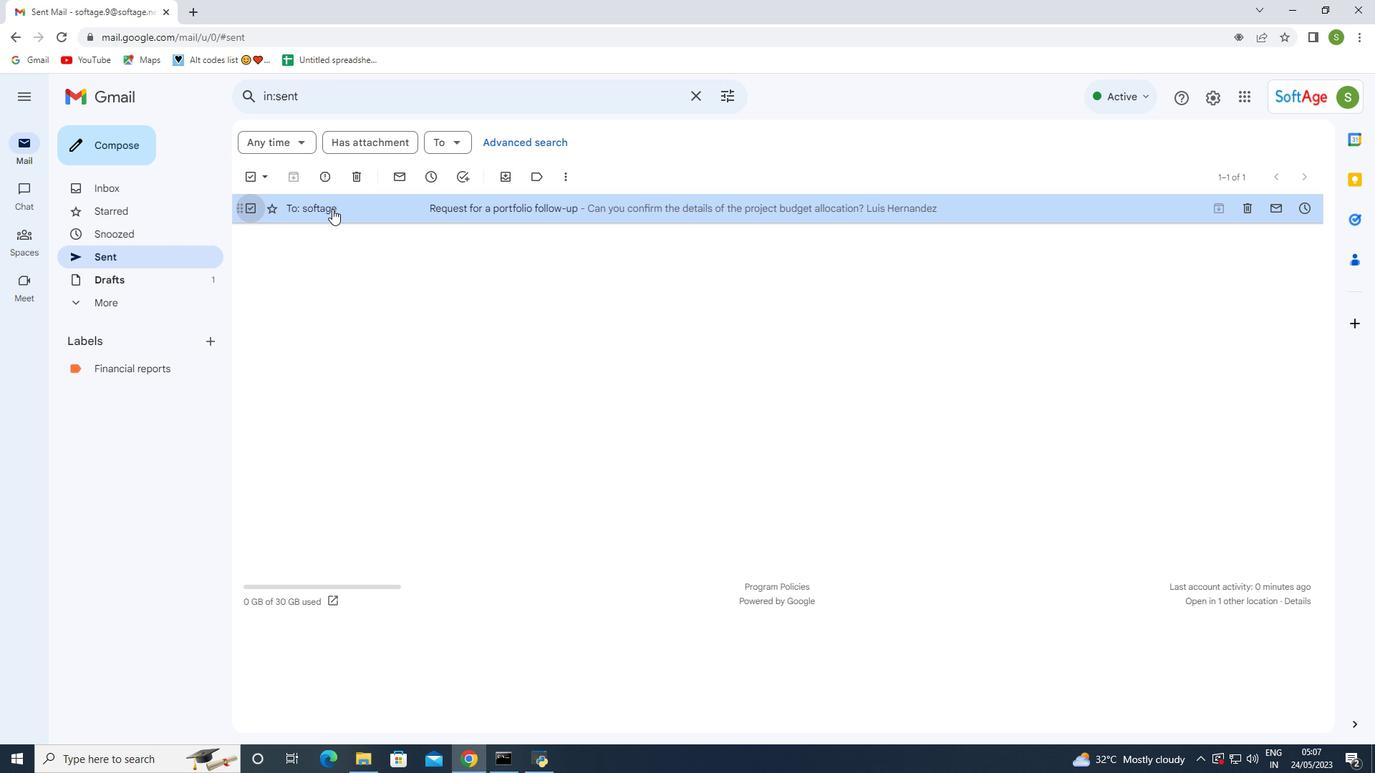 
Action: Mouse moved to (587, 429)
Screenshot: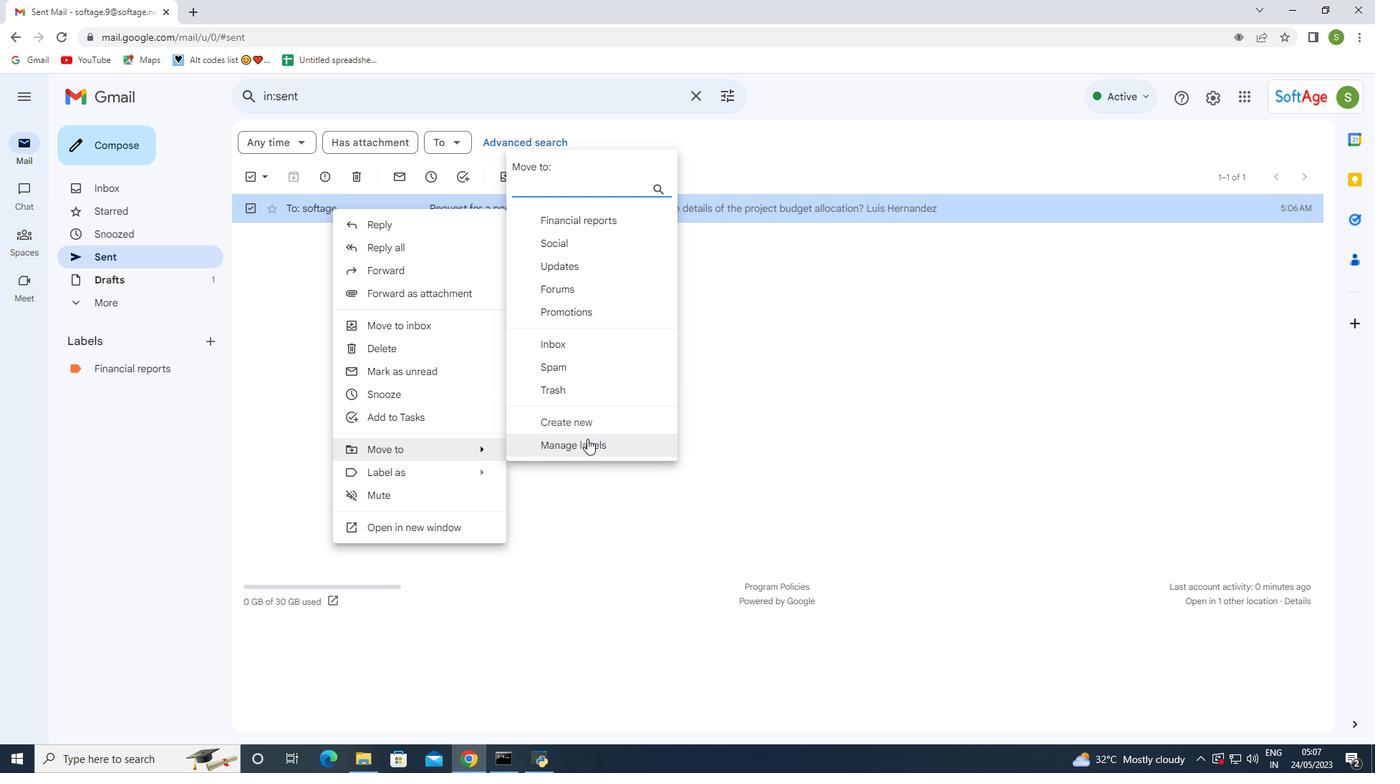 
Action: Mouse pressed left at (587, 429)
Screenshot: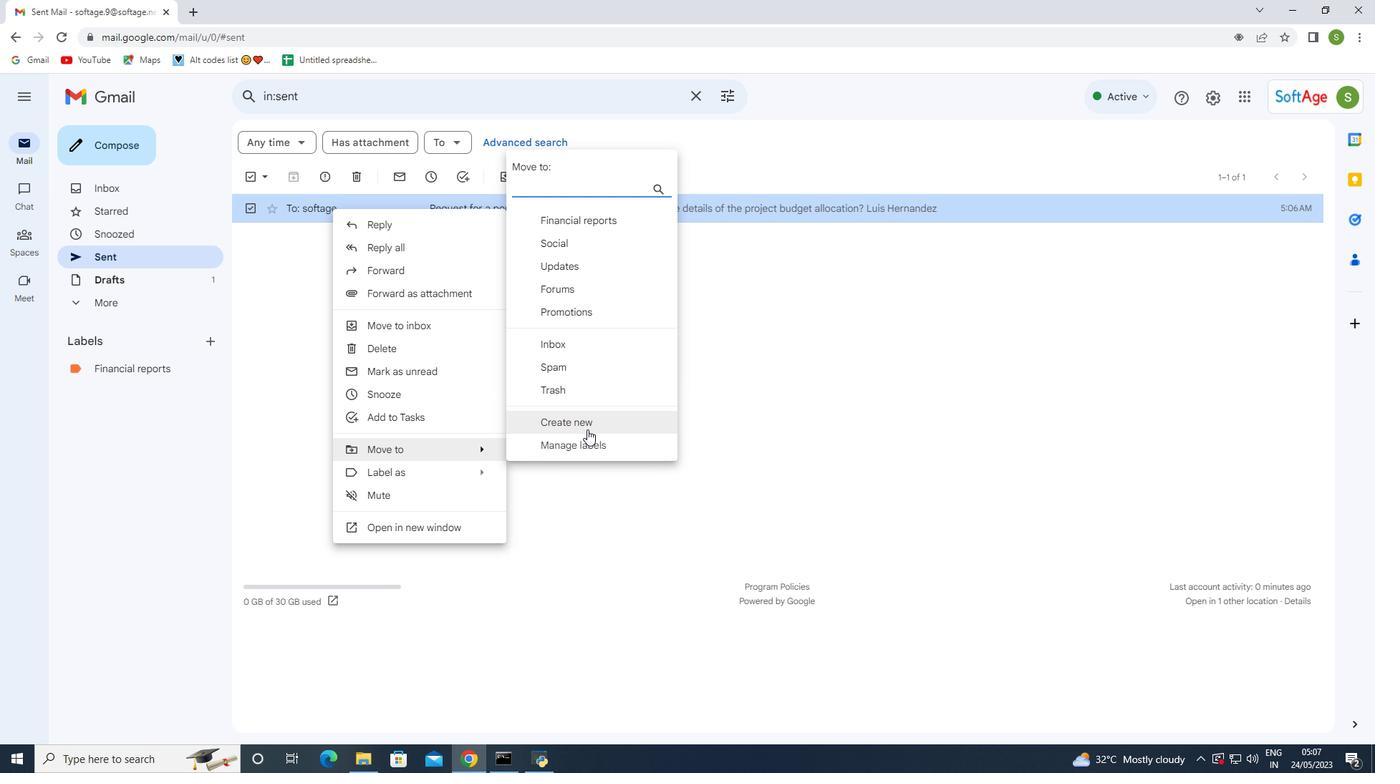 
Action: Mouse moved to (612, 394)
Screenshot: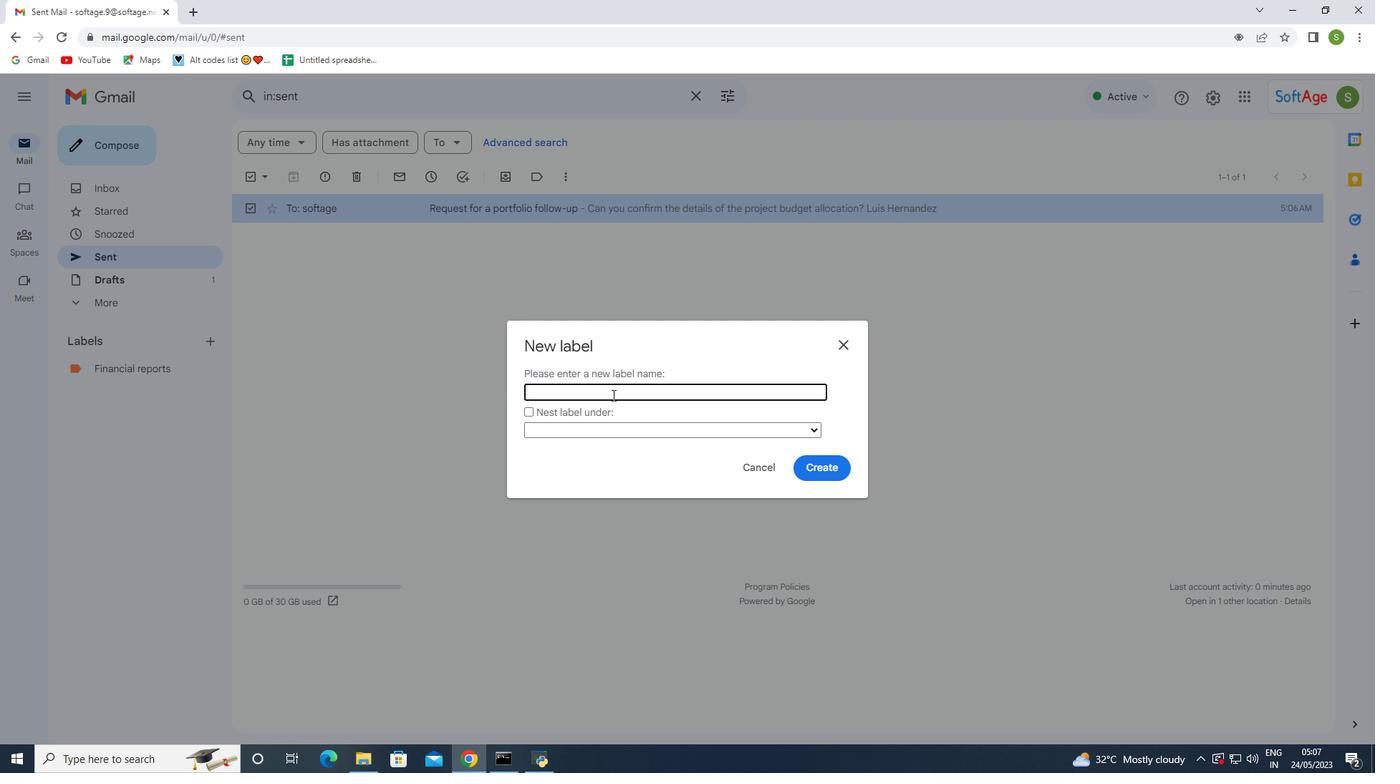 
Action: Mouse pressed left at (612, 394)
Screenshot: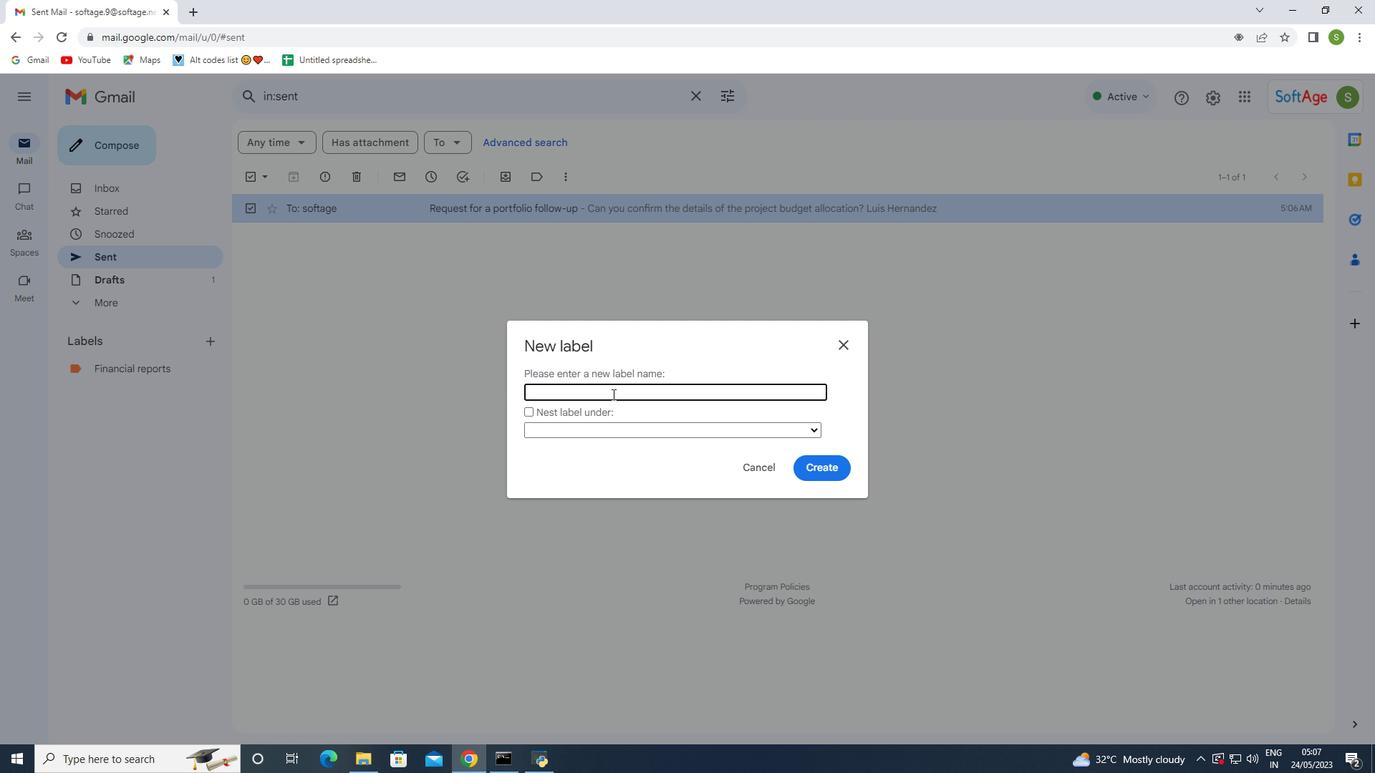 
Action: Key pressed <Key.shift><Key.shift><Key.shift><Key.shift>Tax<Key.space>fillings
Screenshot: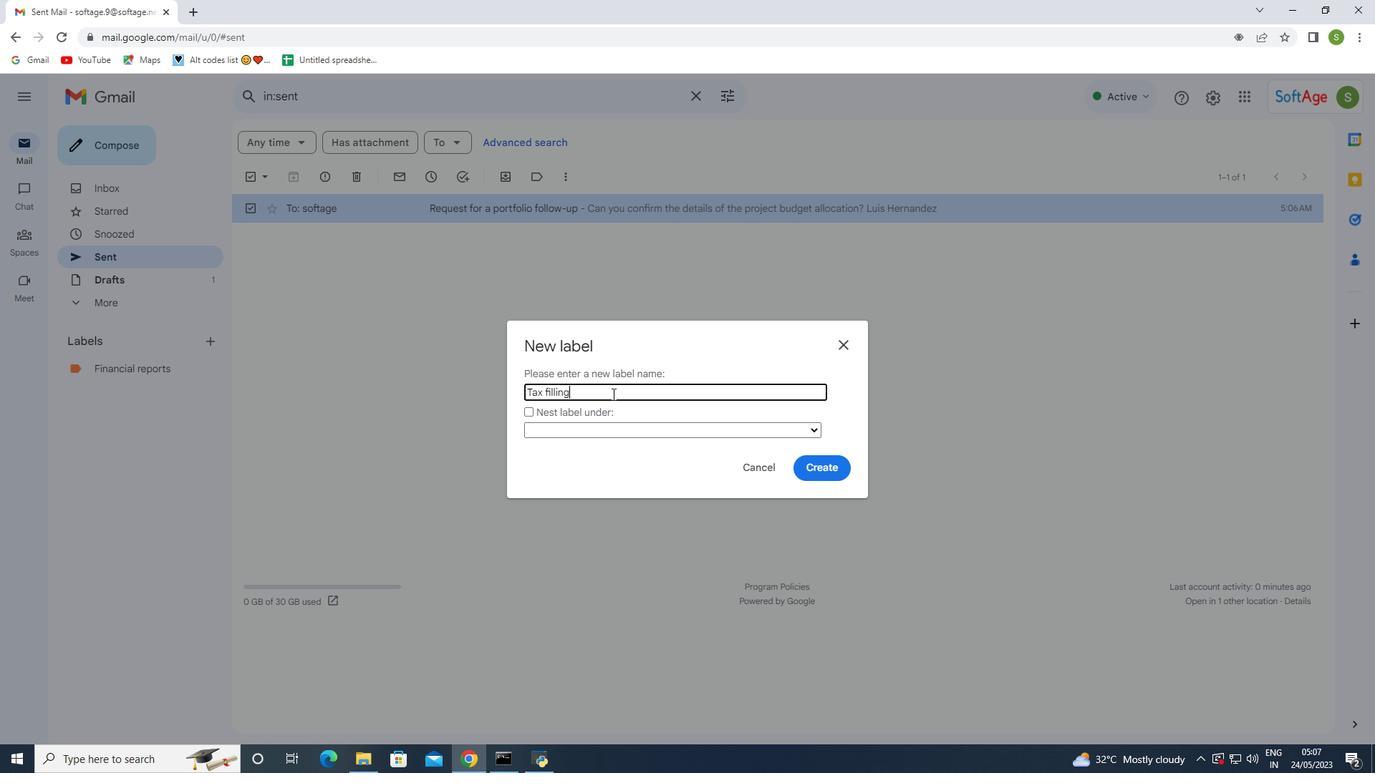 
Action: Mouse moved to (841, 477)
Screenshot: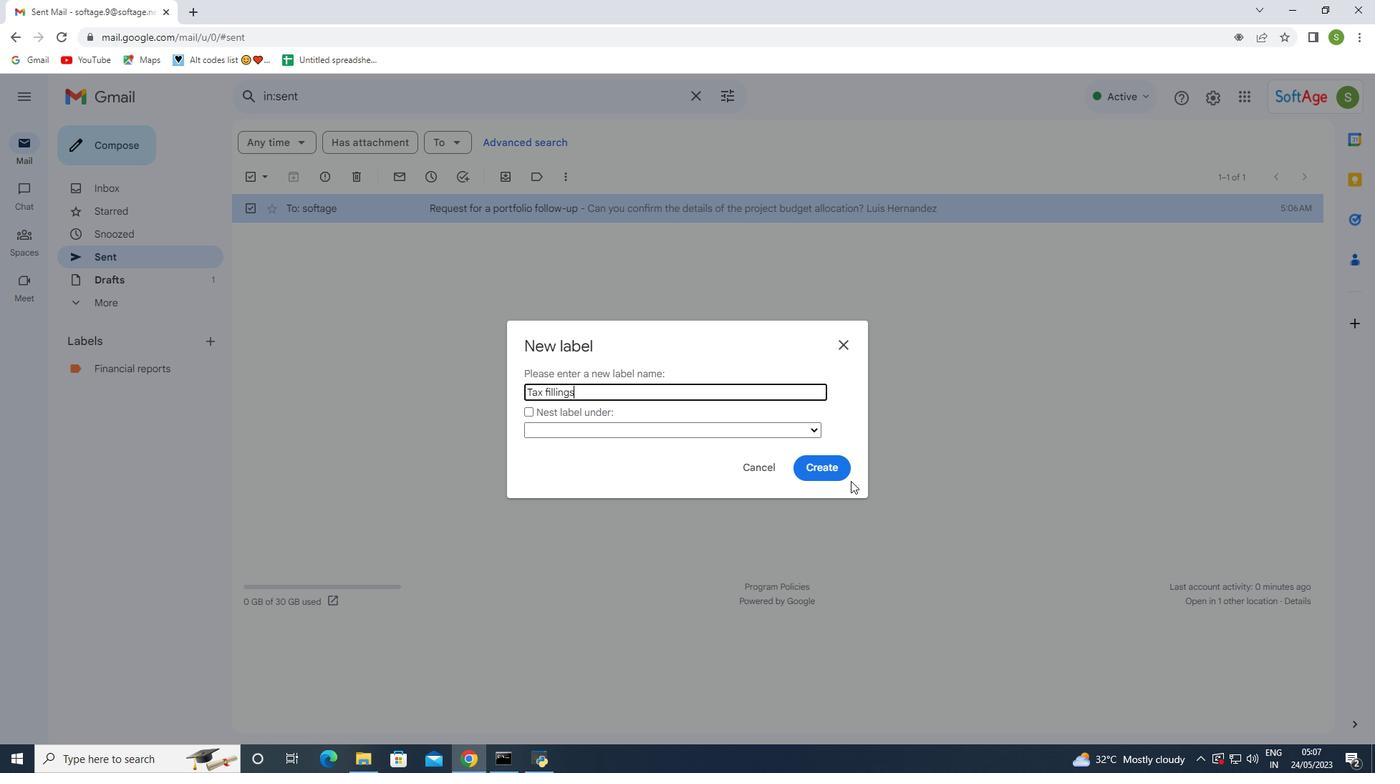 
Action: Mouse pressed left at (841, 477)
Screenshot: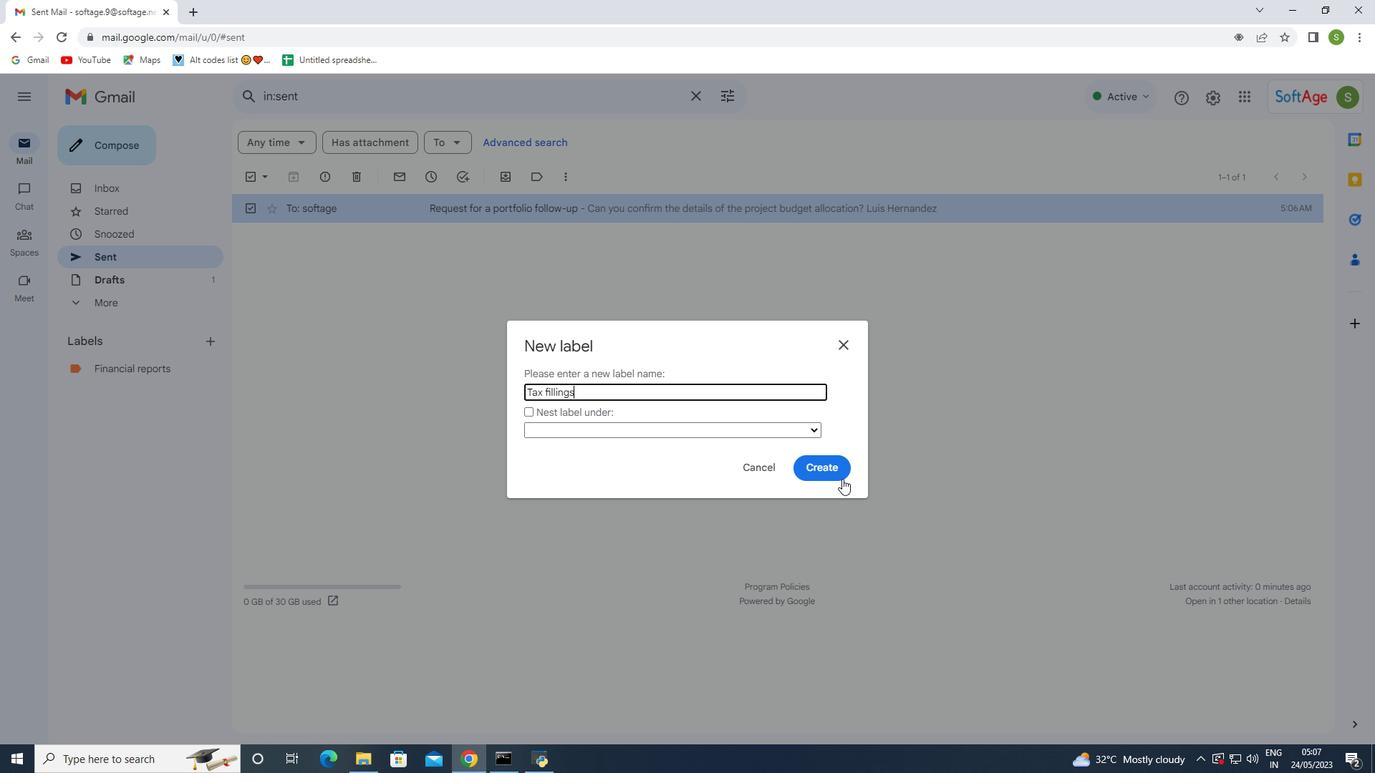 
Action: Mouse moved to (118, 391)
Screenshot: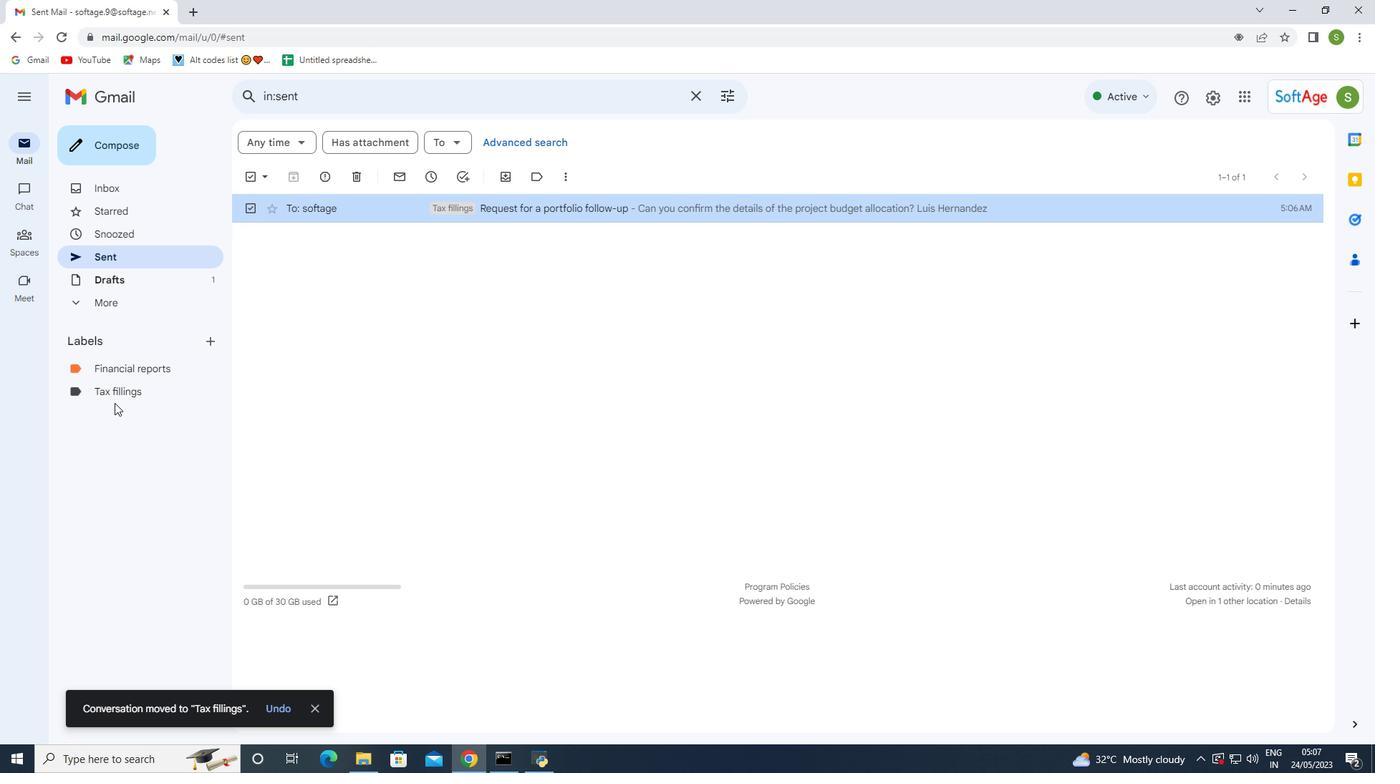 
Action: Mouse pressed left at (118, 391)
Screenshot: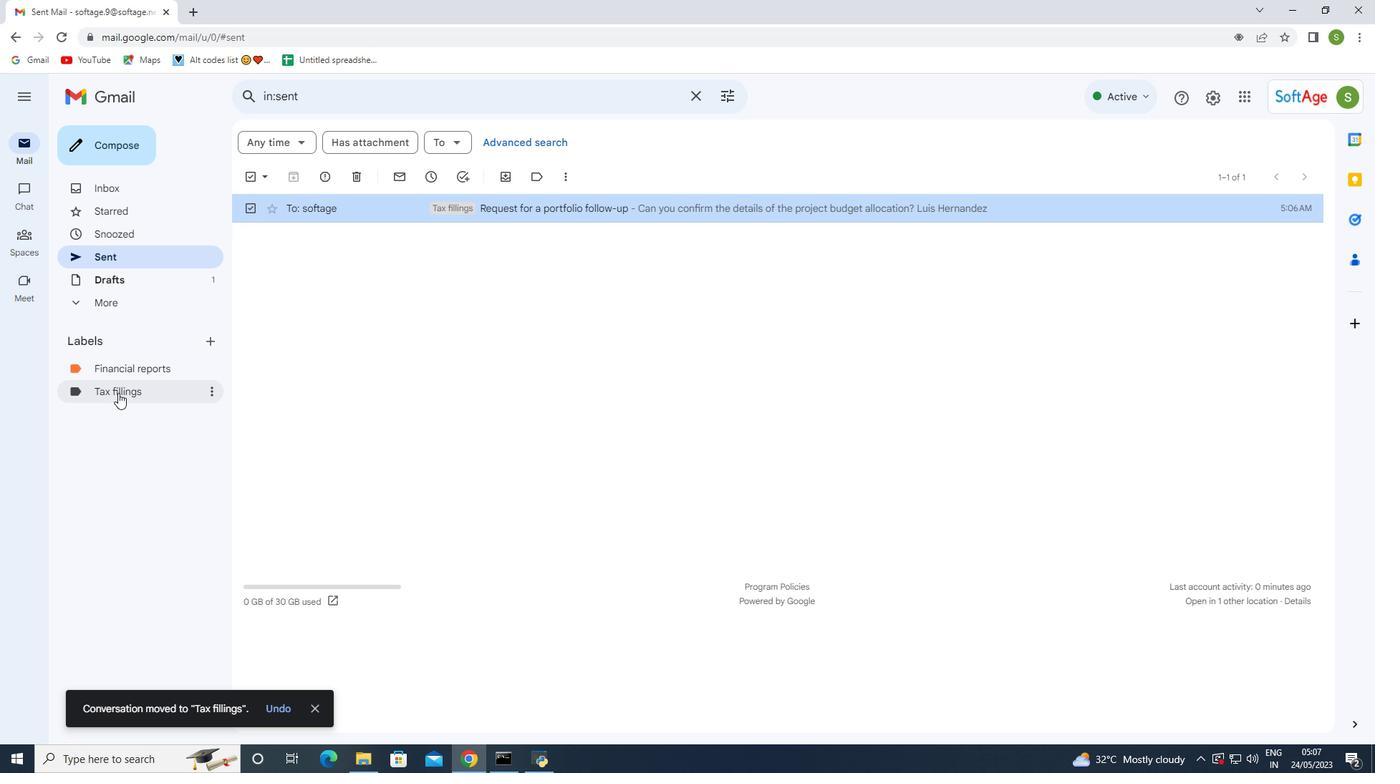 
Action: Mouse pressed left at (118, 391)
Screenshot: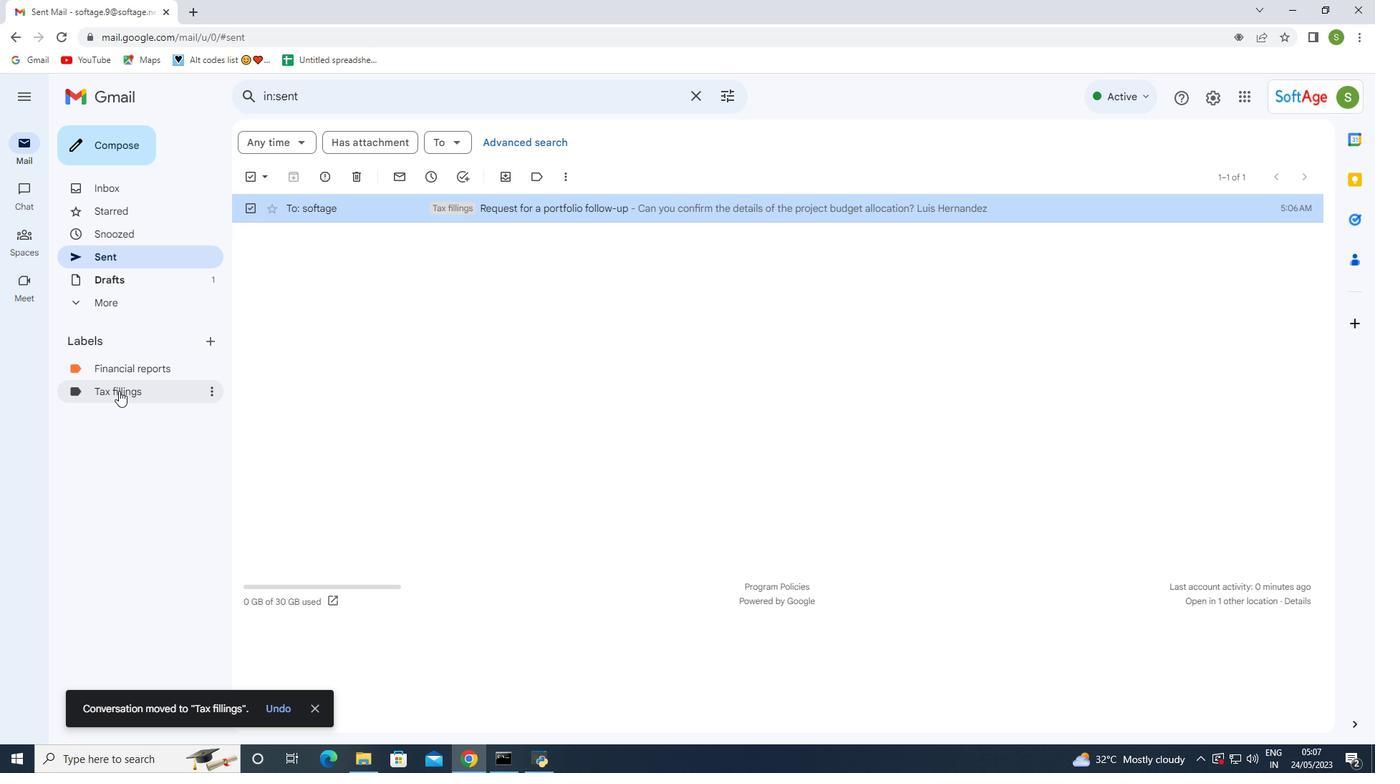 
Action: Mouse moved to (397, 207)
Screenshot: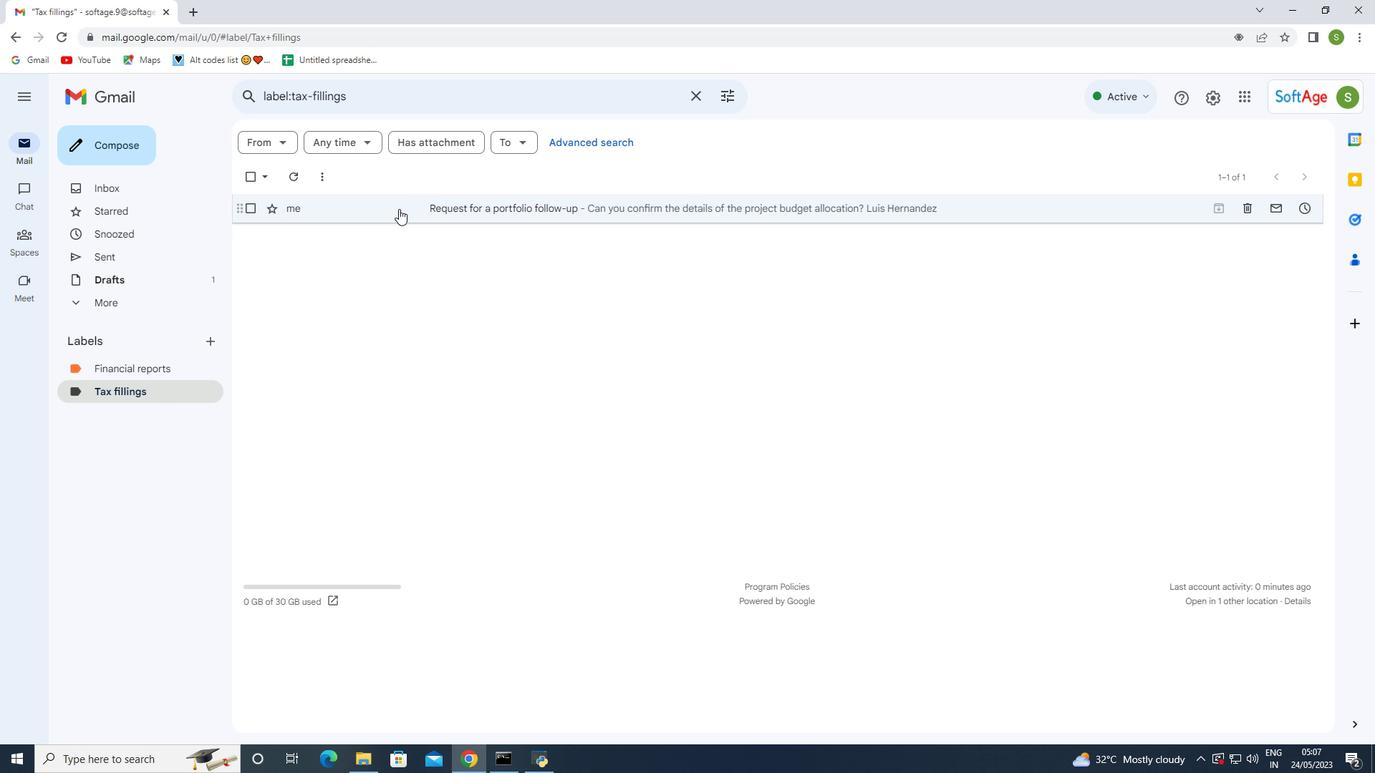 
Action: Mouse pressed left at (397, 207)
Screenshot: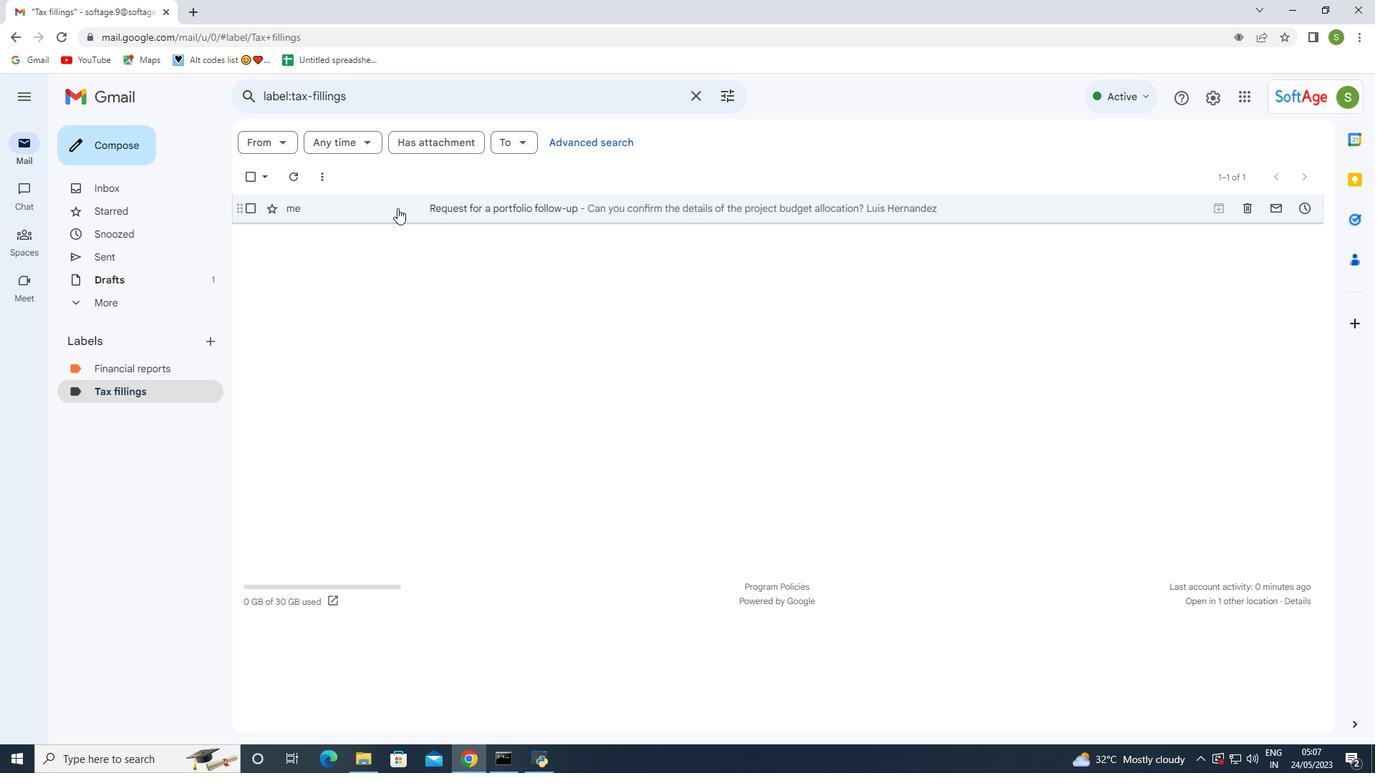 
Action: Mouse moved to (397, 207)
Screenshot: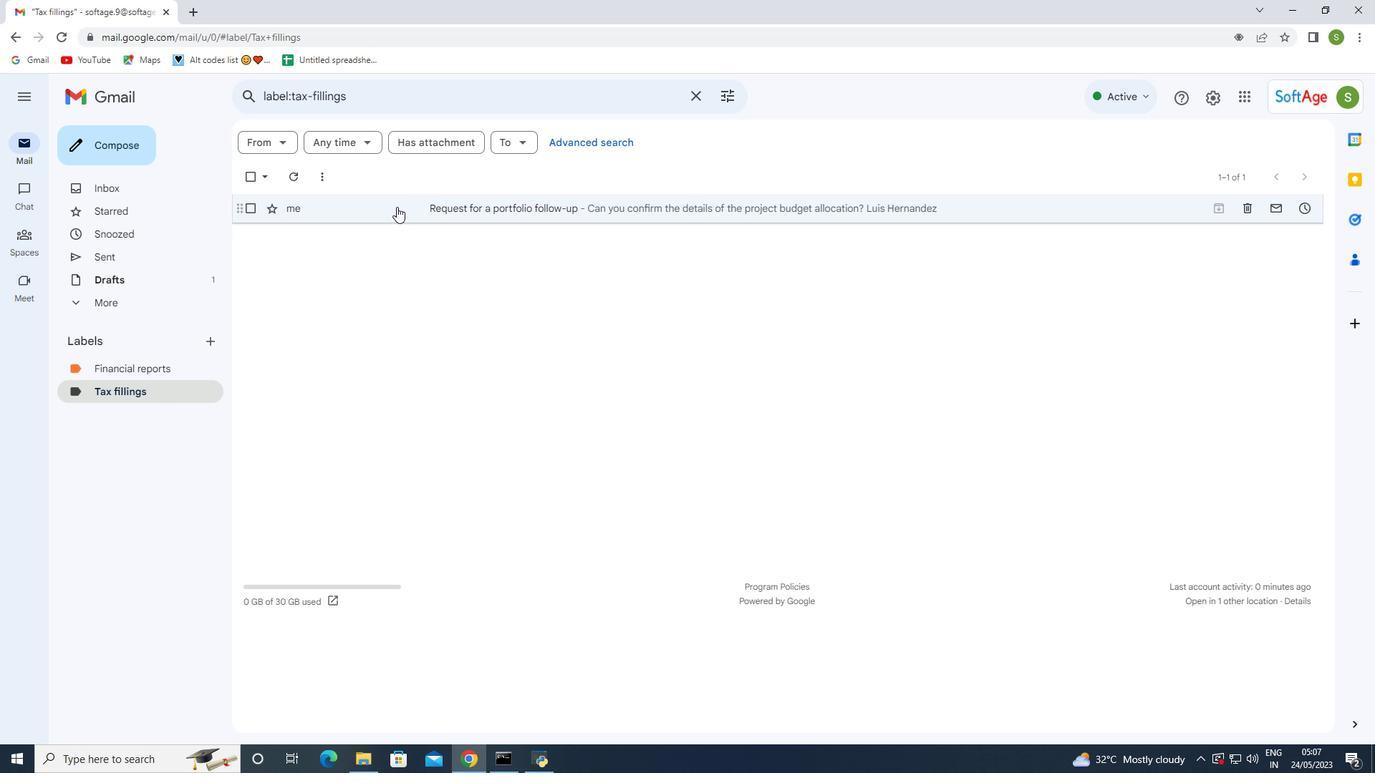 
Action: Mouse pressed left at (397, 207)
Screenshot: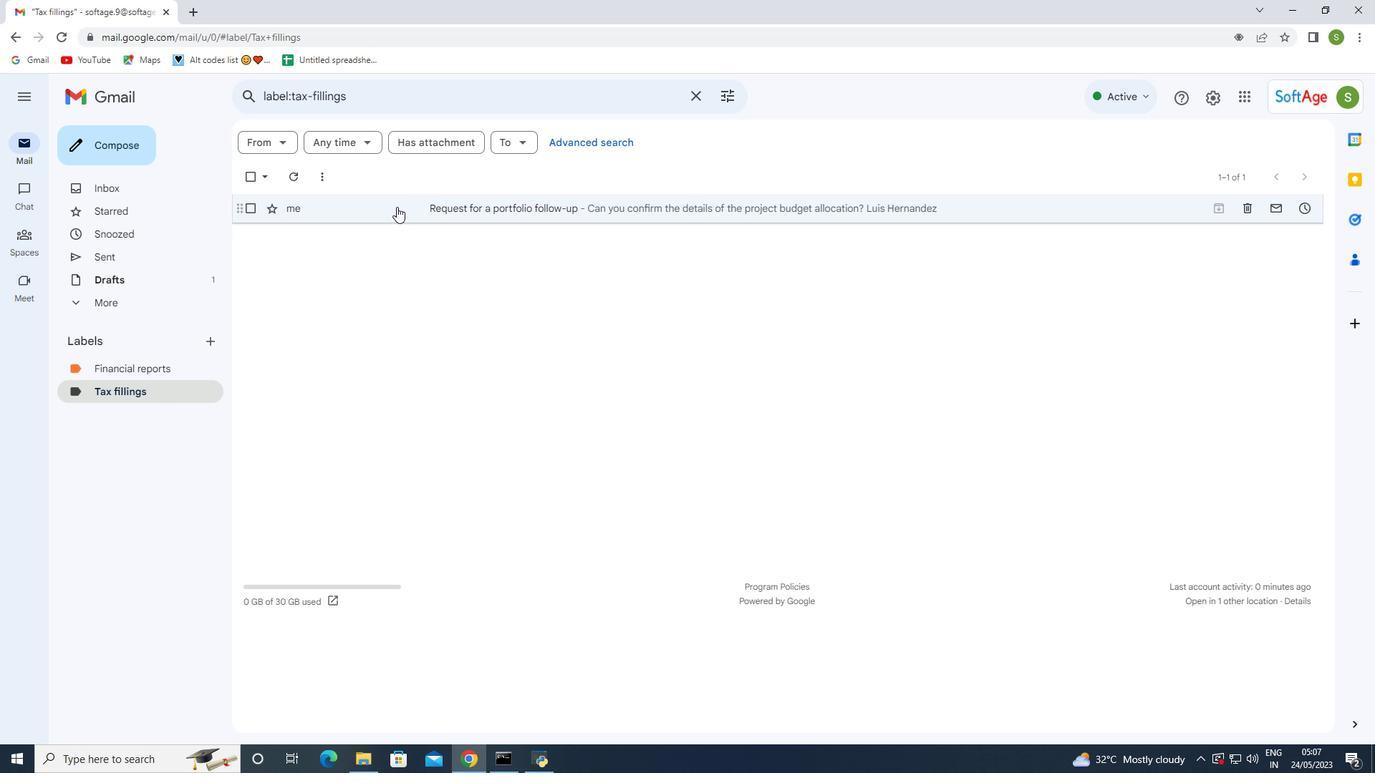 
Action: Mouse moved to (534, 288)
Screenshot: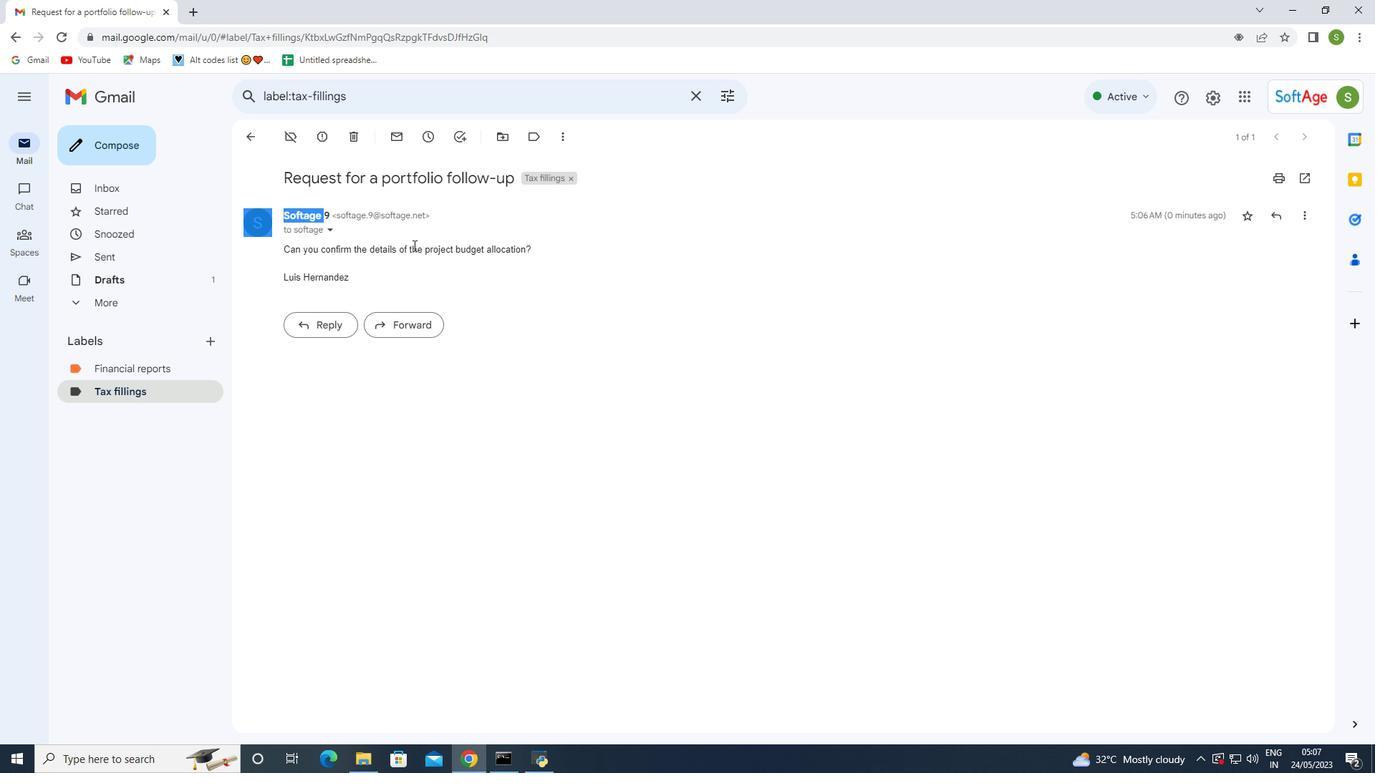 
Action: Mouse pressed left at (534, 288)
Screenshot: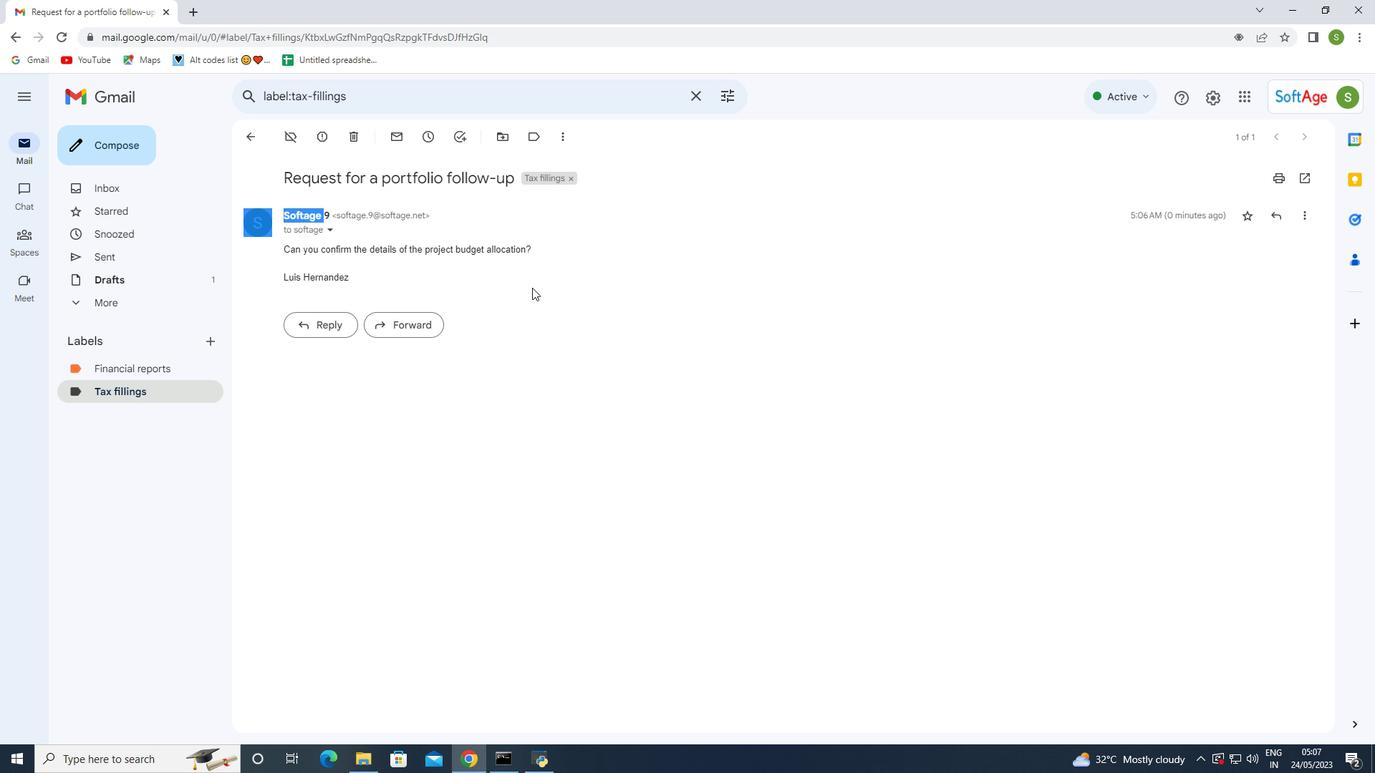 
Action: Mouse moved to (440, 237)
Screenshot: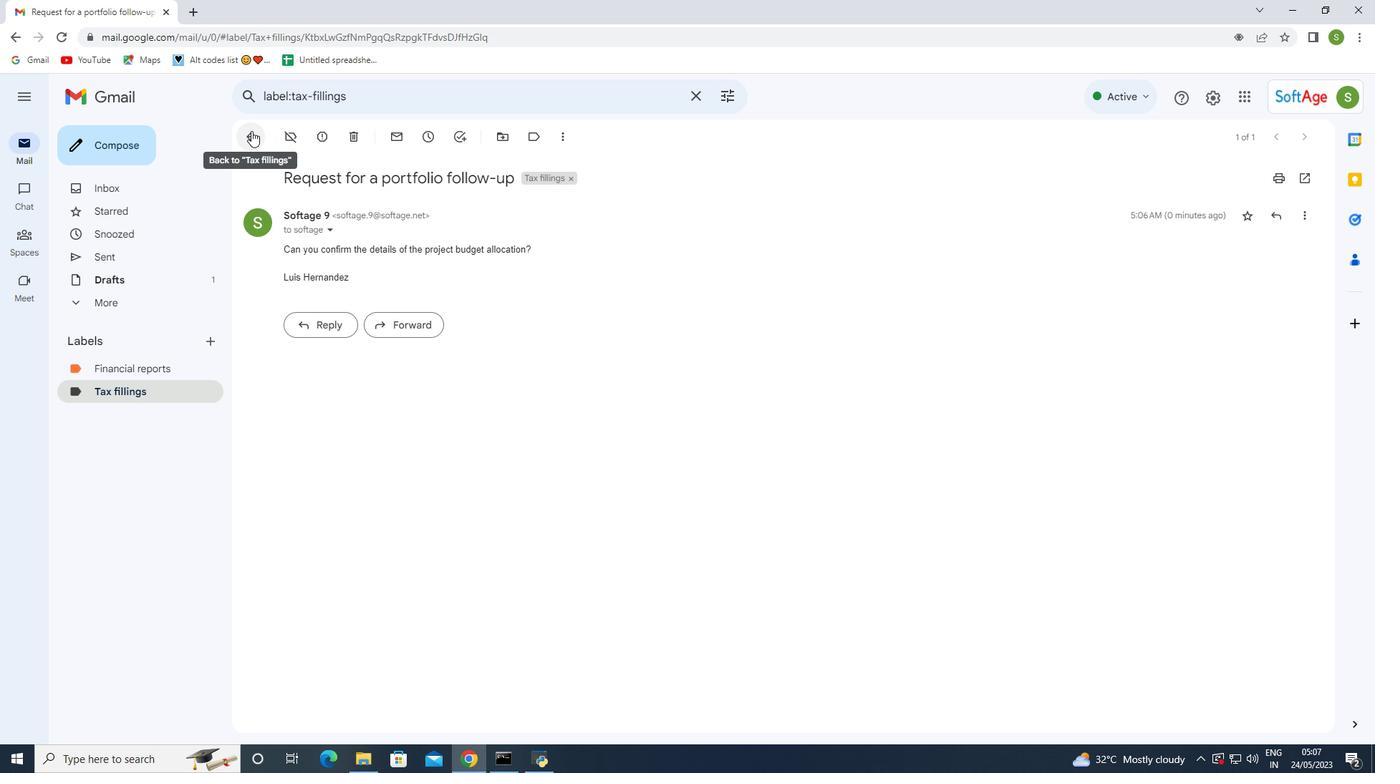
Action: Mouse pressed left at (251, 131)
Screenshot: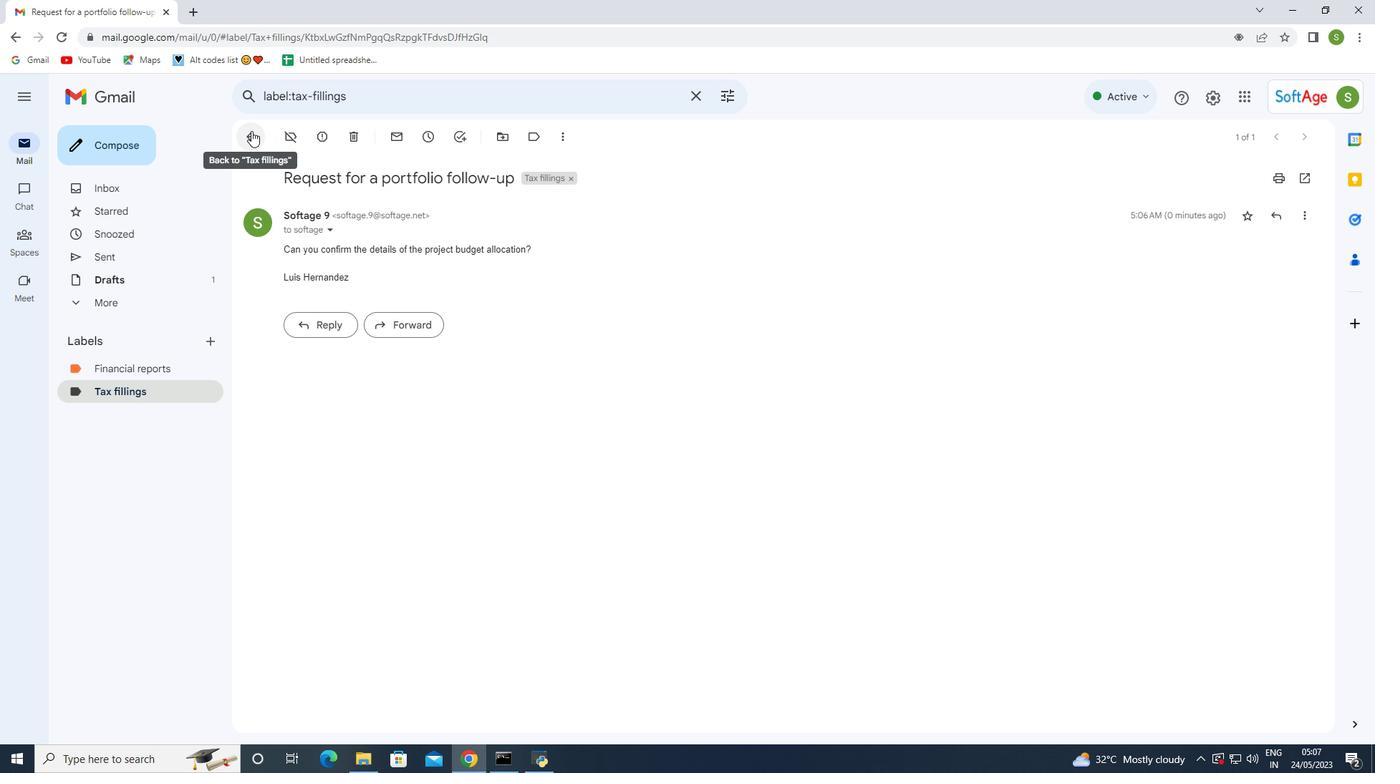 
Action: Mouse moved to (637, 401)
Screenshot: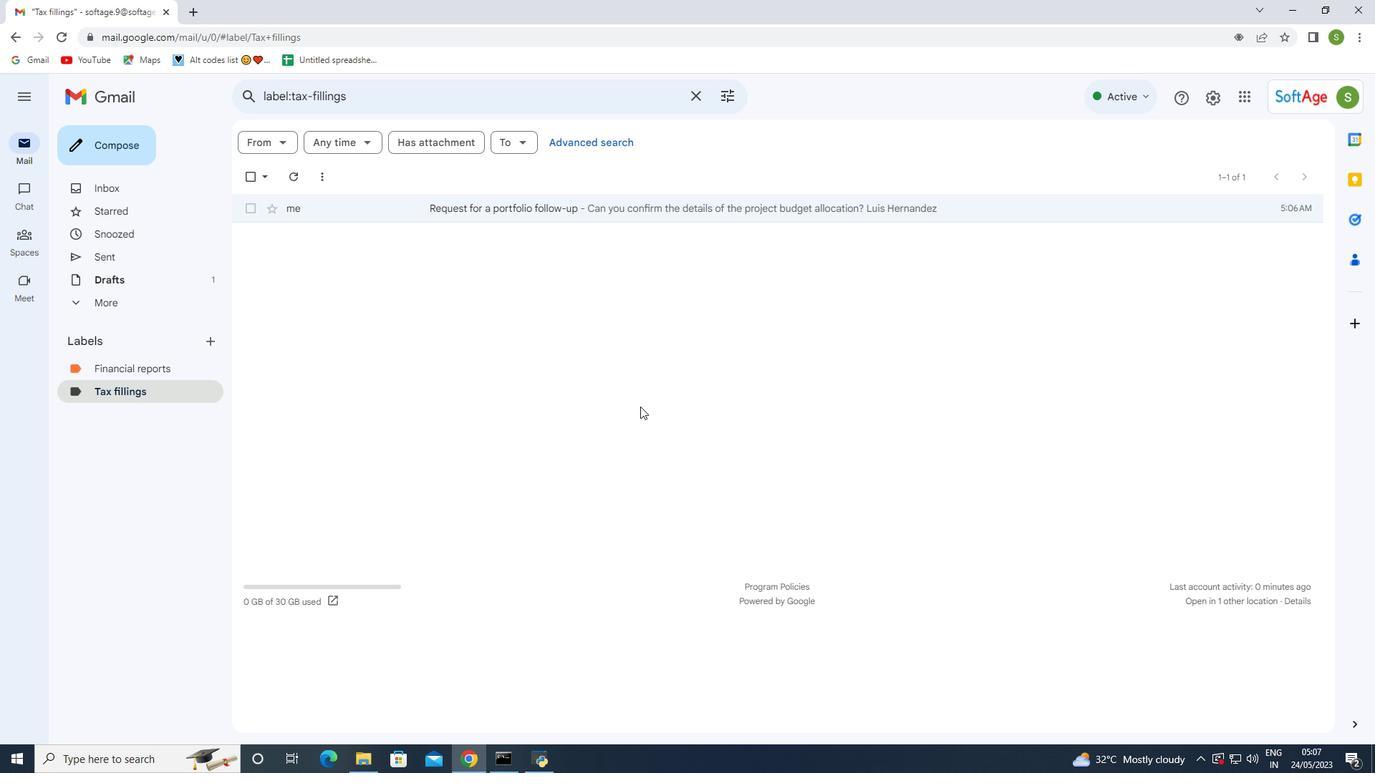 
